 Task: Find connections with filter location St. John's with filter topic #careeradvice with filter profile language Spanish with filter current company Euromonitor International with filter school Mar Athanasius College of Engineering with filter industry Bars, Taverns, and Nightclubs with filter service category Homeowners Insurance with filter keywords title Telemarketer
Action: Mouse moved to (627, 122)
Screenshot: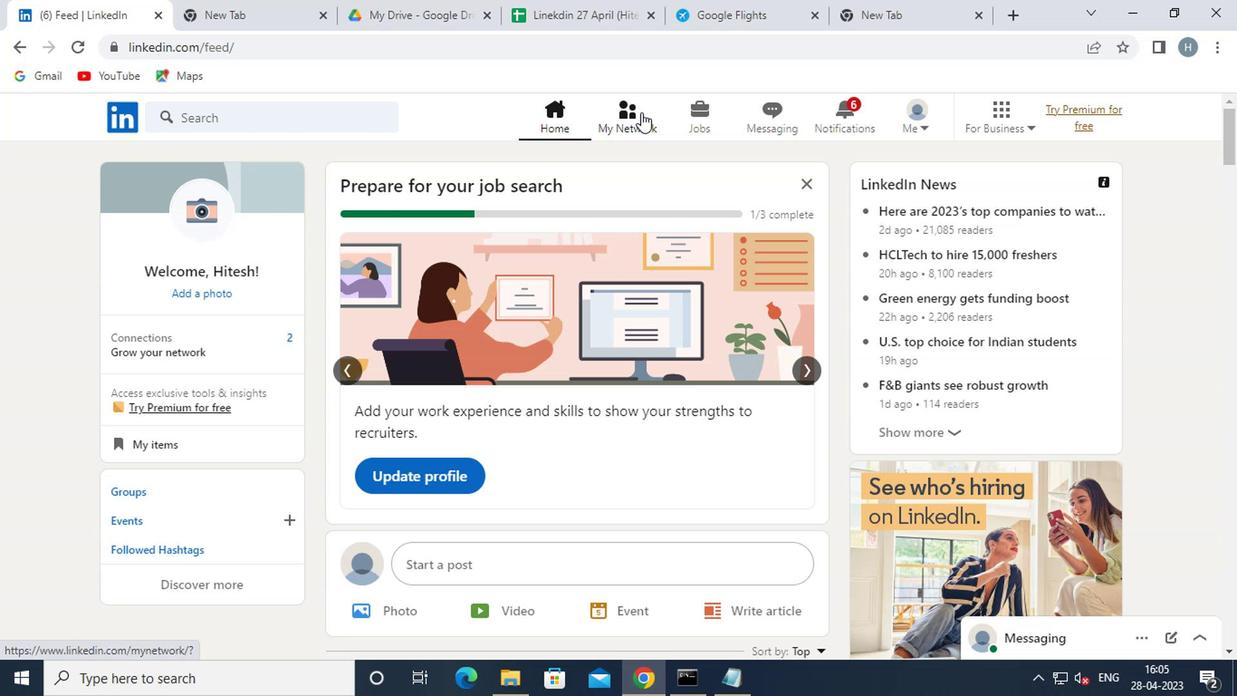 
Action: Mouse pressed left at (627, 122)
Screenshot: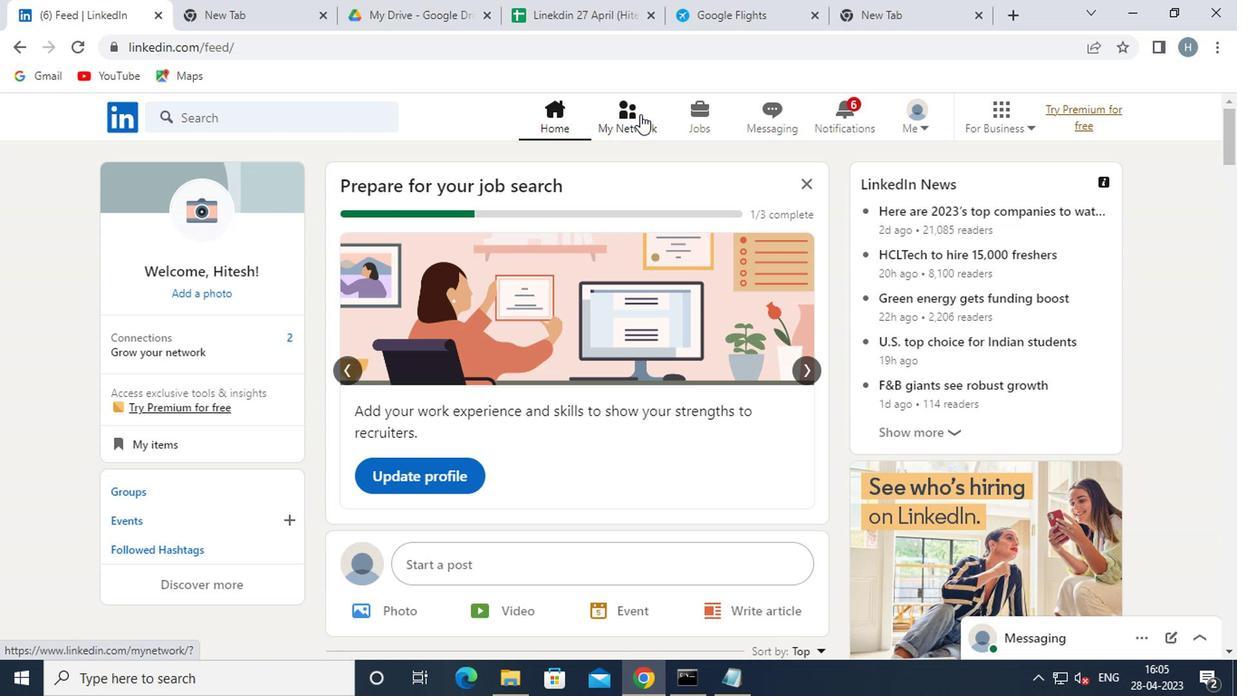 
Action: Mouse moved to (253, 221)
Screenshot: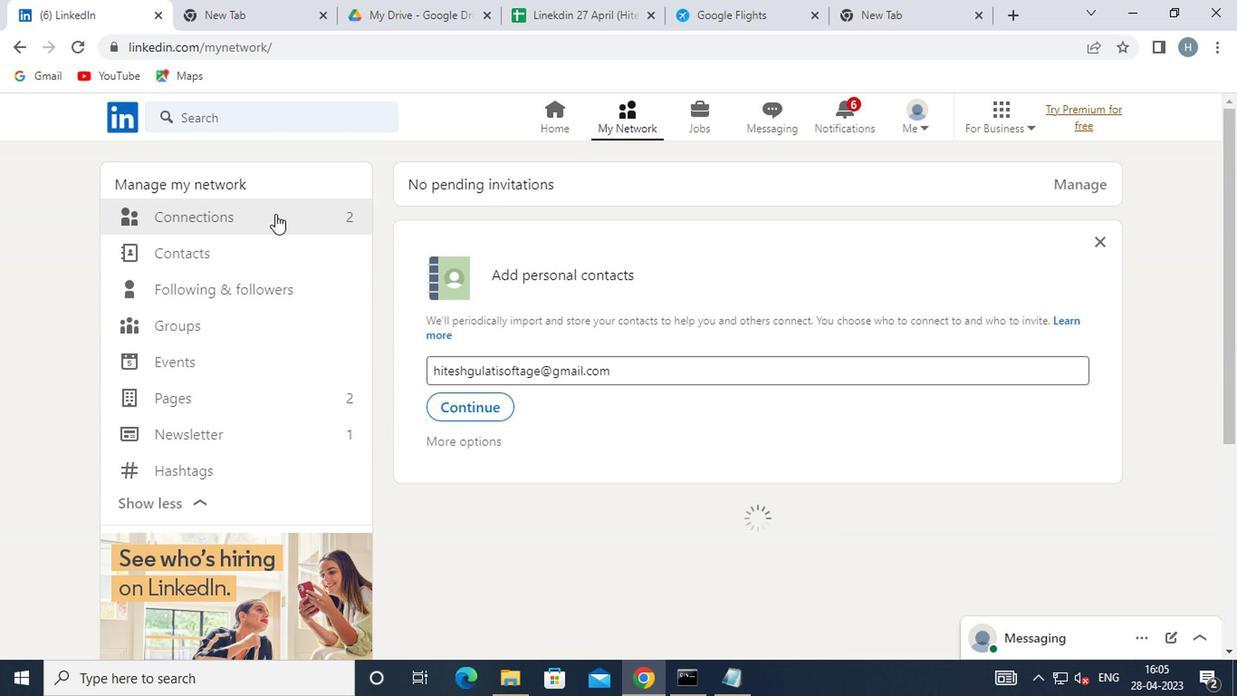 
Action: Mouse pressed left at (253, 221)
Screenshot: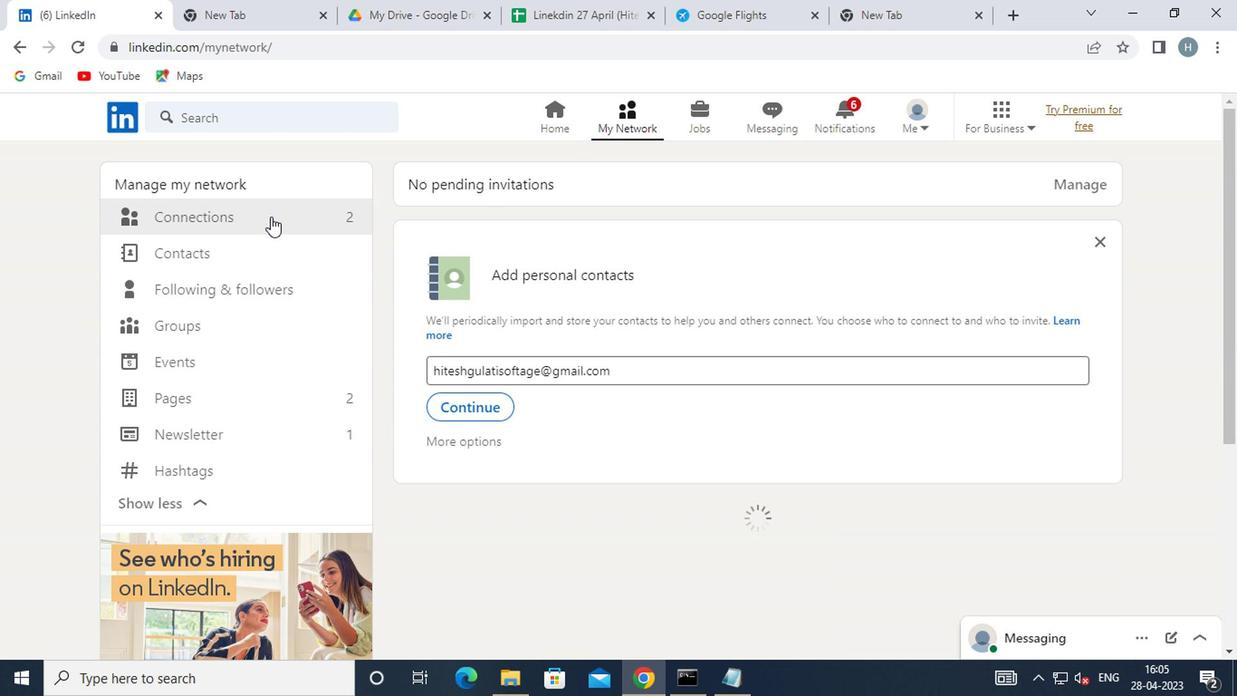 
Action: Mouse moved to (718, 213)
Screenshot: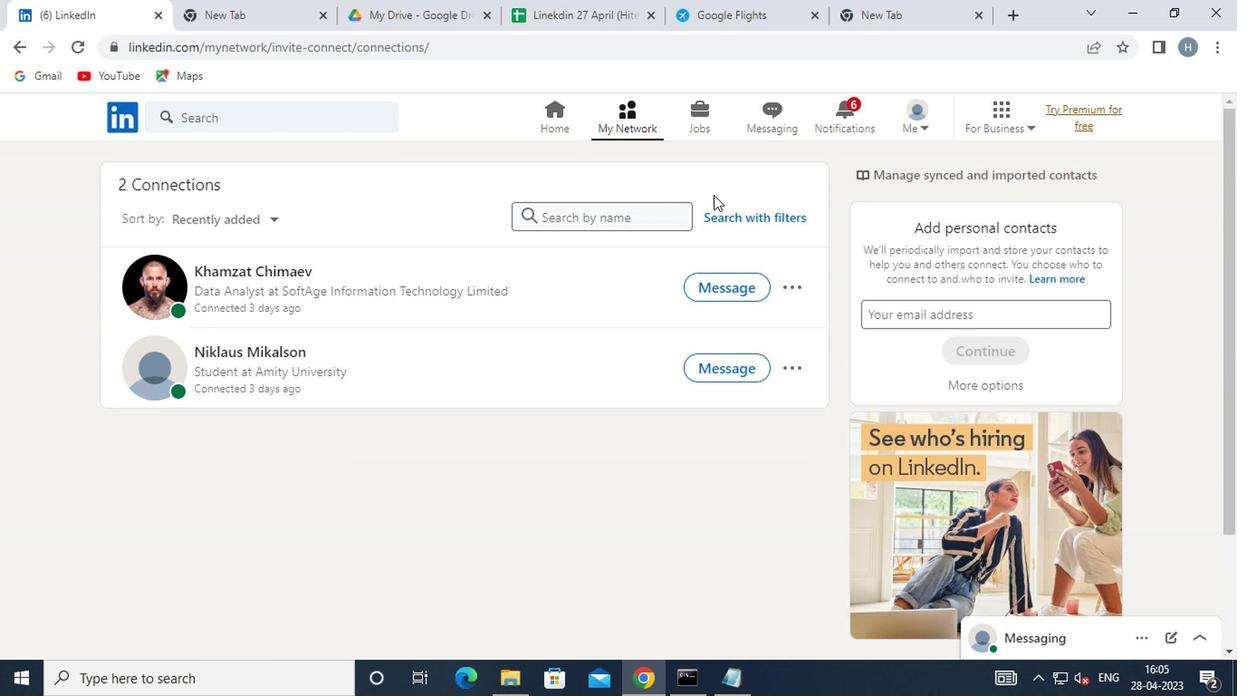 
Action: Mouse pressed left at (718, 213)
Screenshot: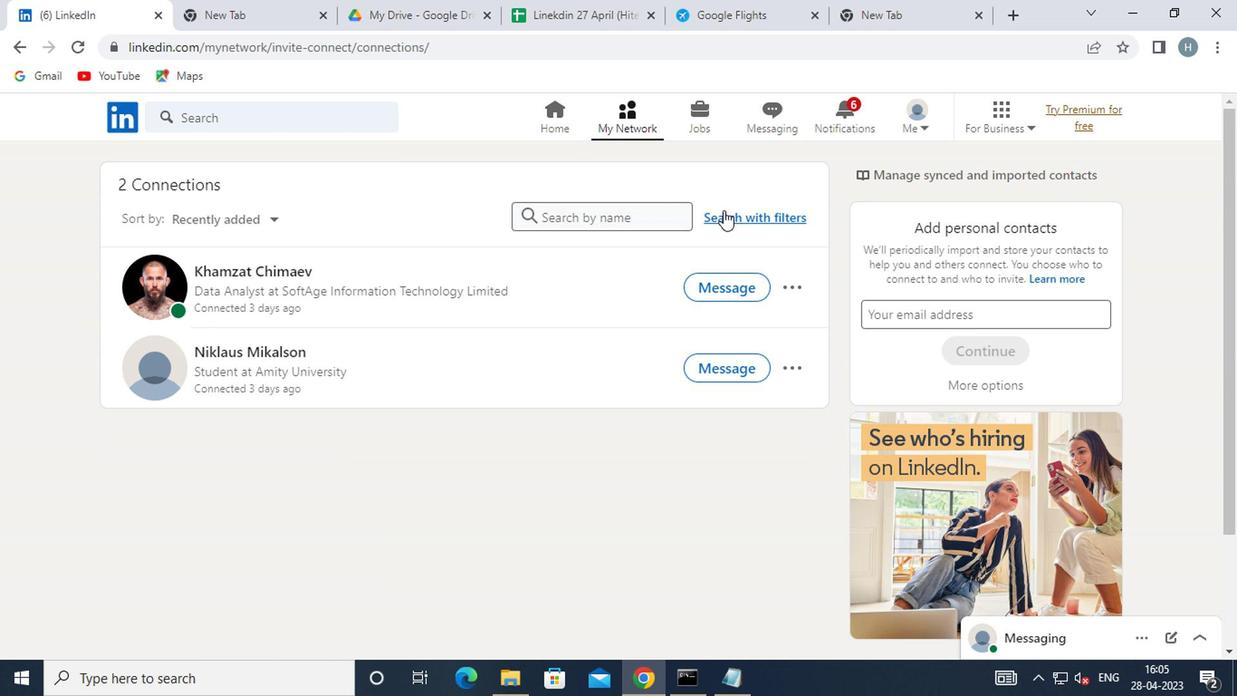 
Action: Mouse moved to (669, 174)
Screenshot: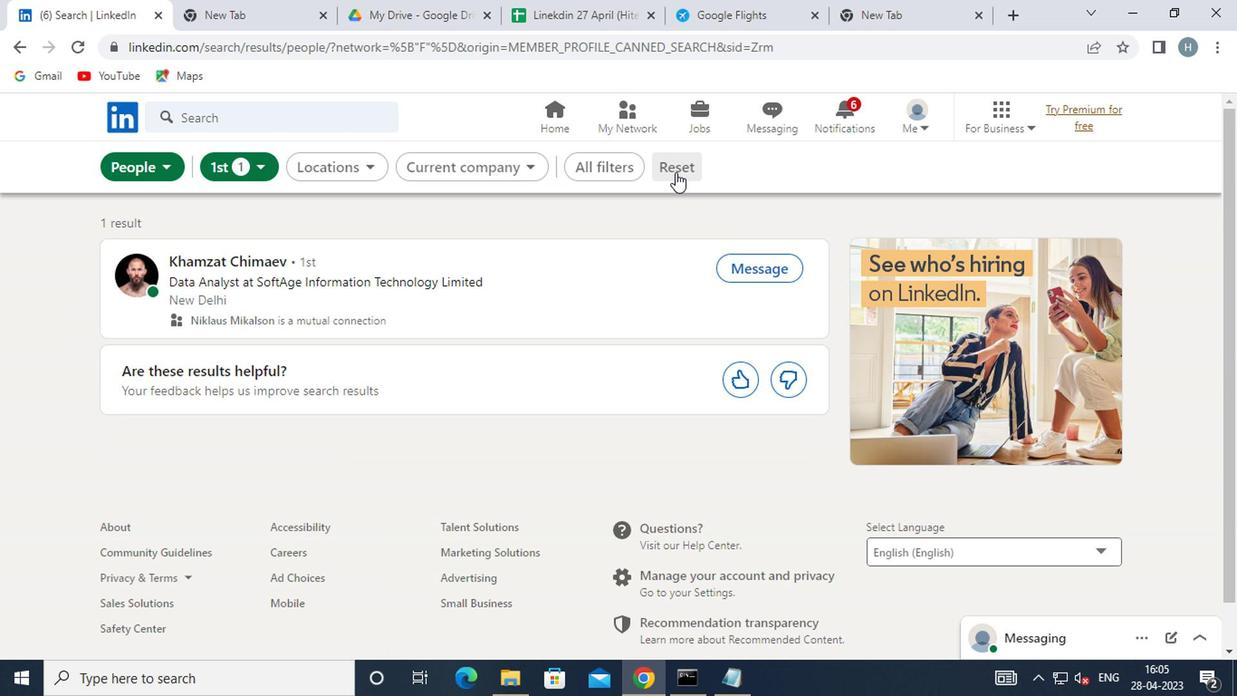 
Action: Mouse pressed left at (669, 174)
Screenshot: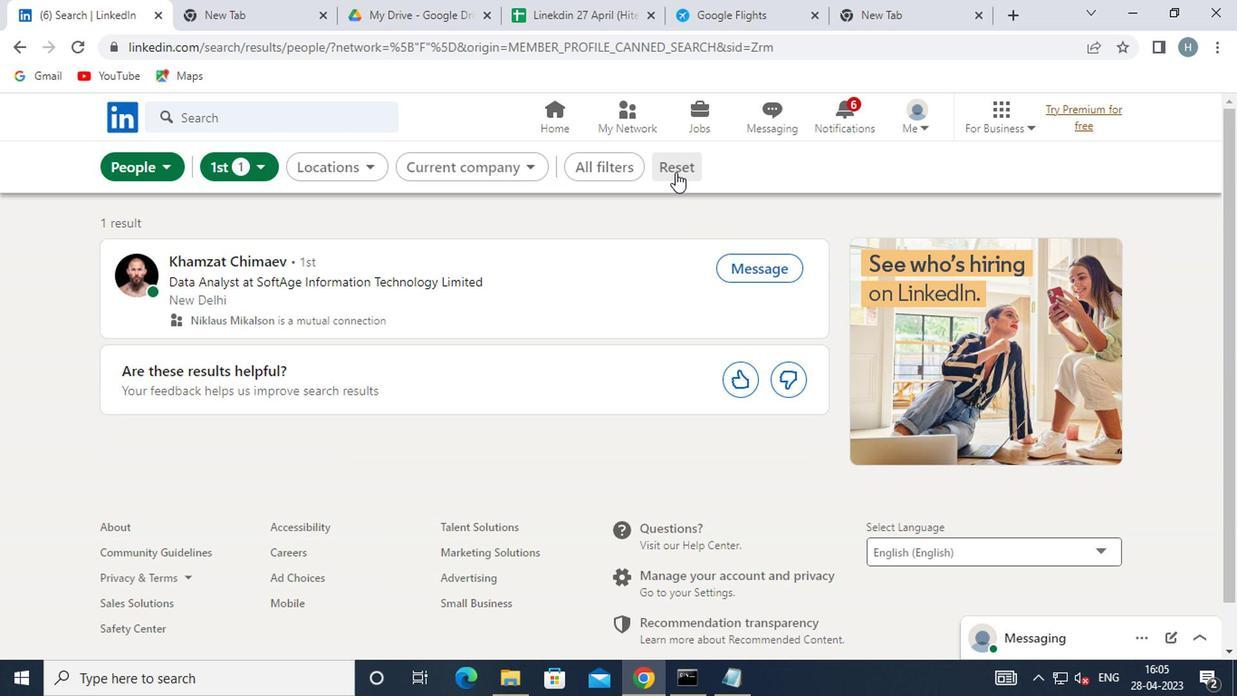 
Action: Mouse moved to (667, 172)
Screenshot: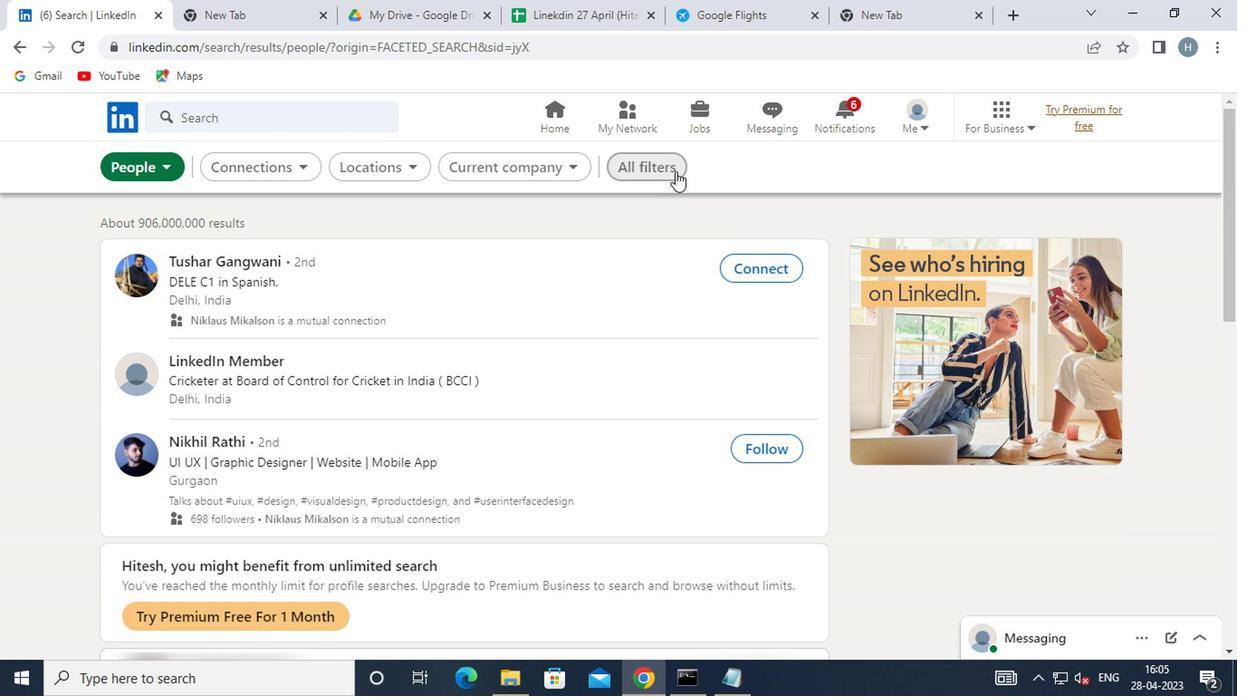 
Action: Mouse pressed left at (667, 172)
Screenshot: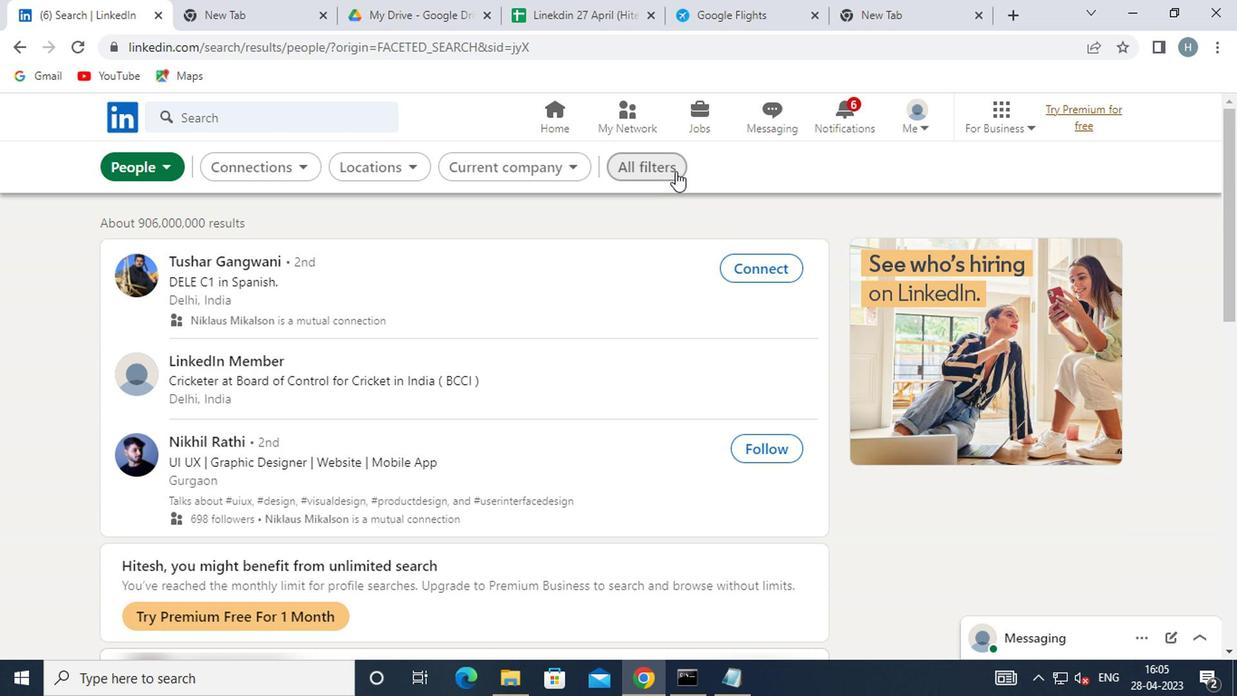 
Action: Mouse moved to (816, 370)
Screenshot: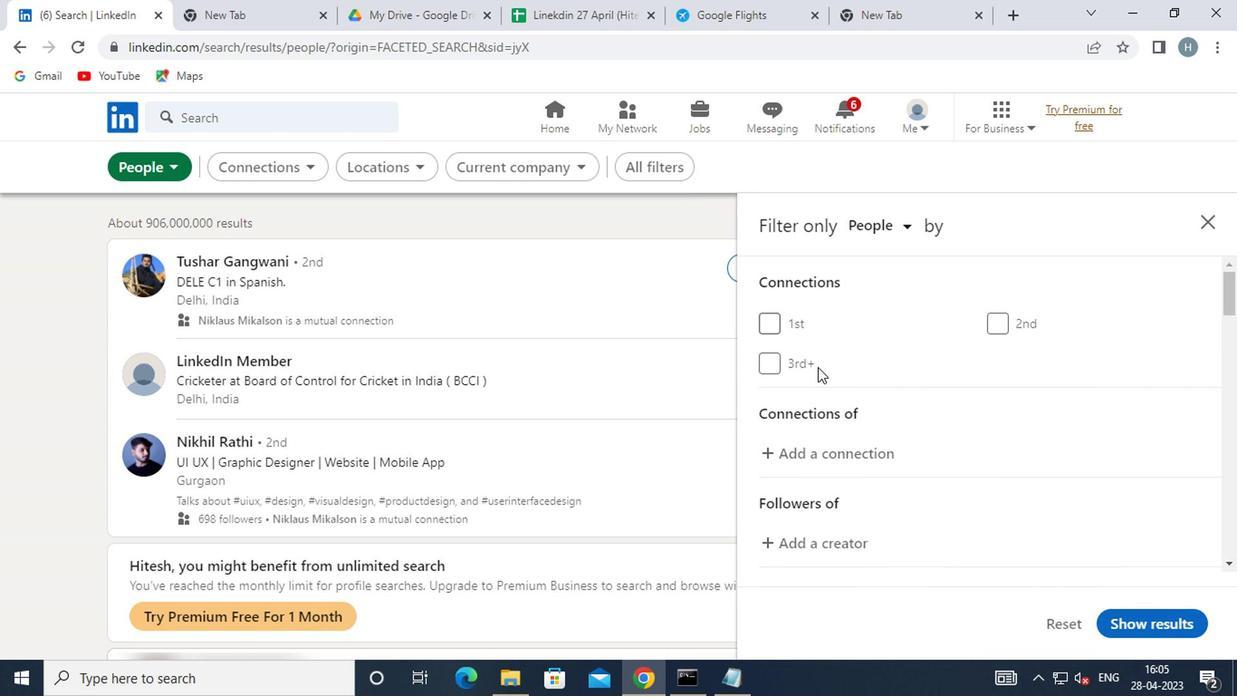 
Action: Mouse scrolled (816, 369) with delta (0, -1)
Screenshot: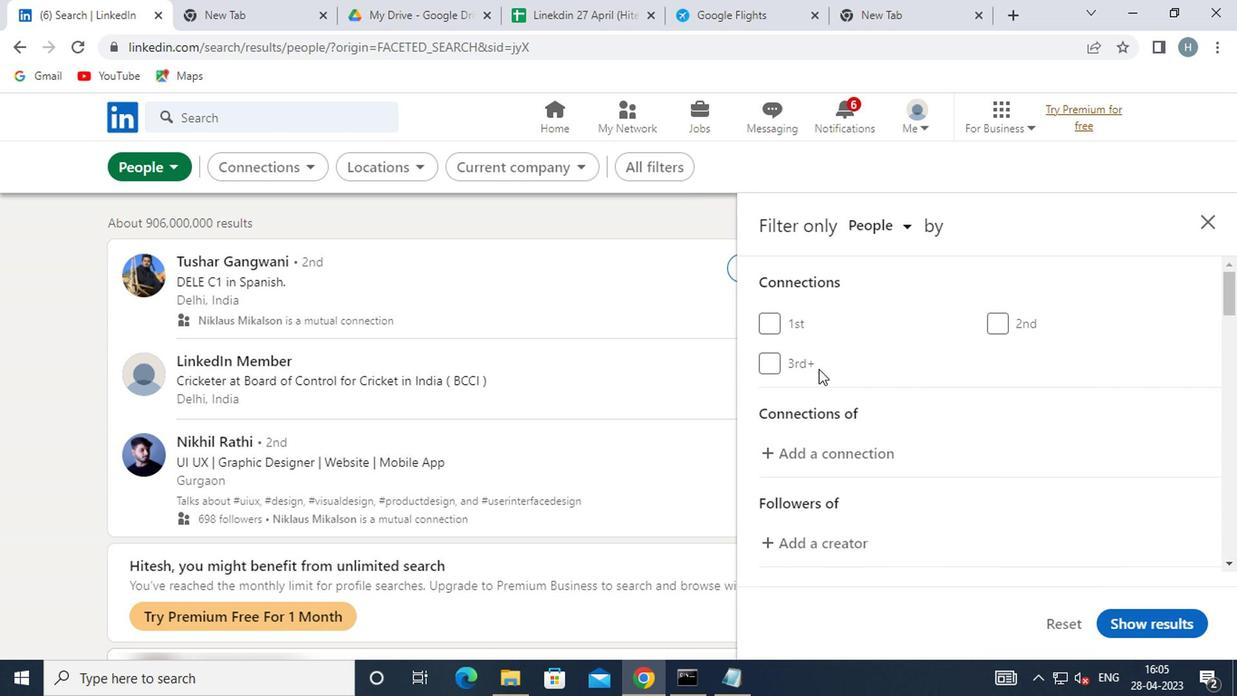 
Action: Mouse scrolled (816, 369) with delta (0, -1)
Screenshot: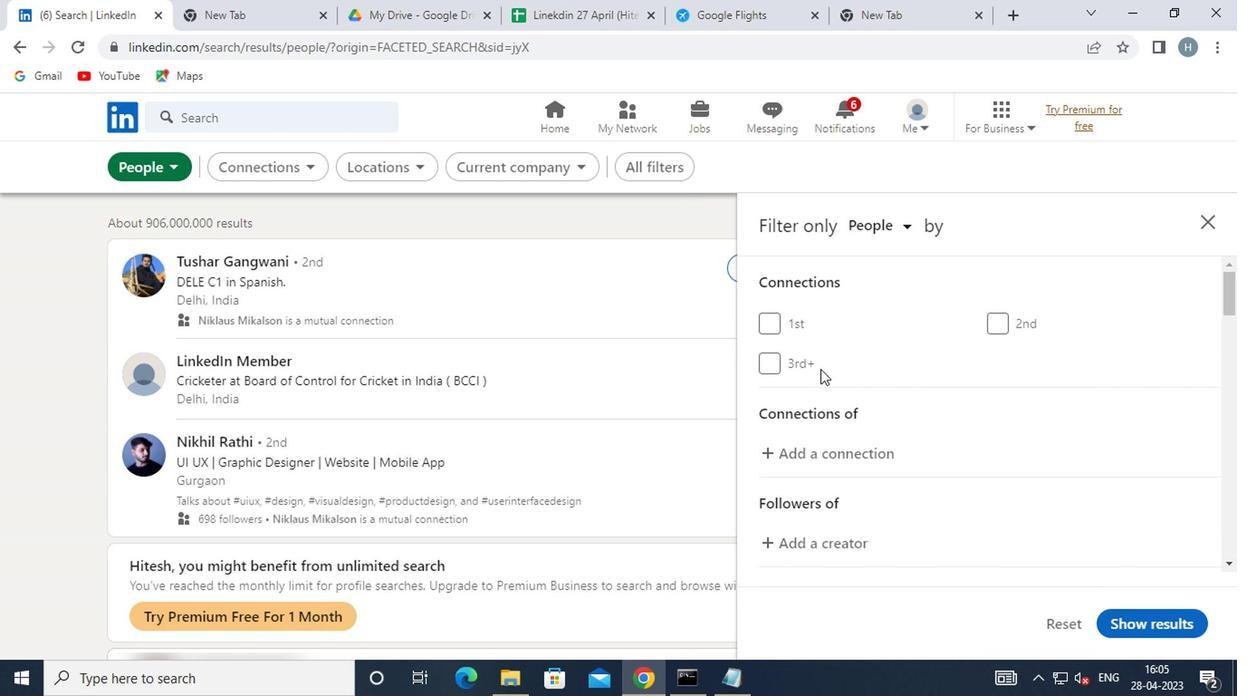 
Action: Mouse scrolled (816, 369) with delta (0, -1)
Screenshot: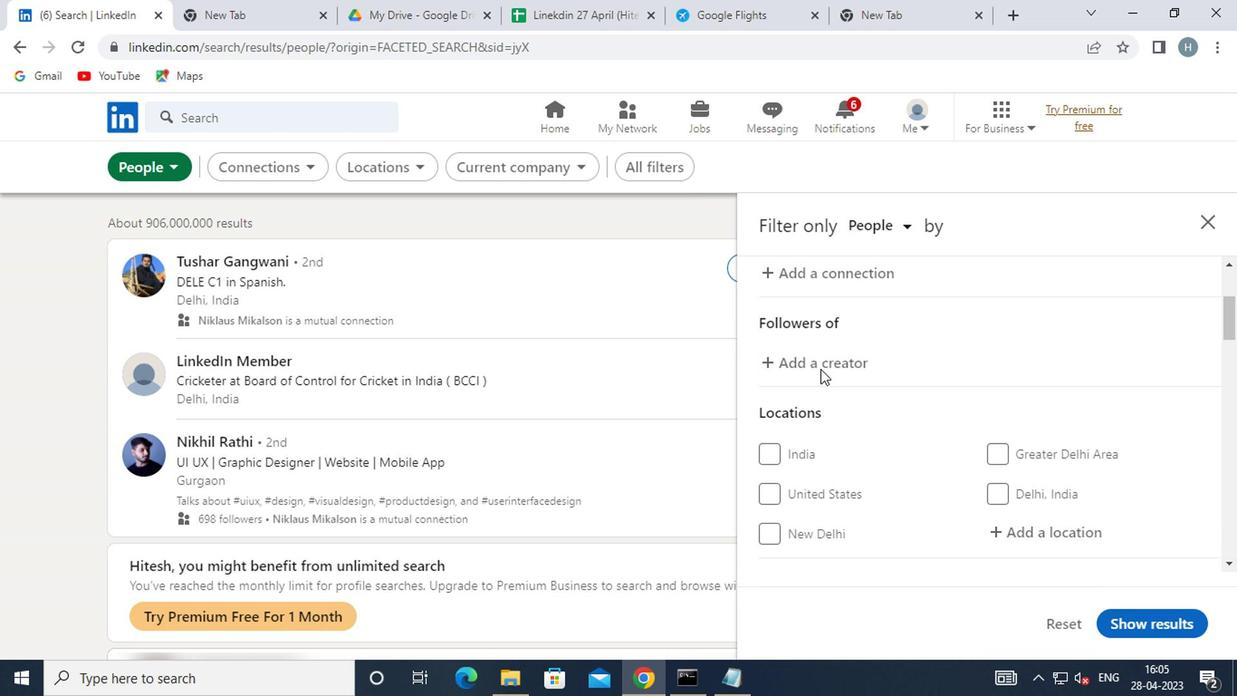 
Action: Mouse moved to (1007, 435)
Screenshot: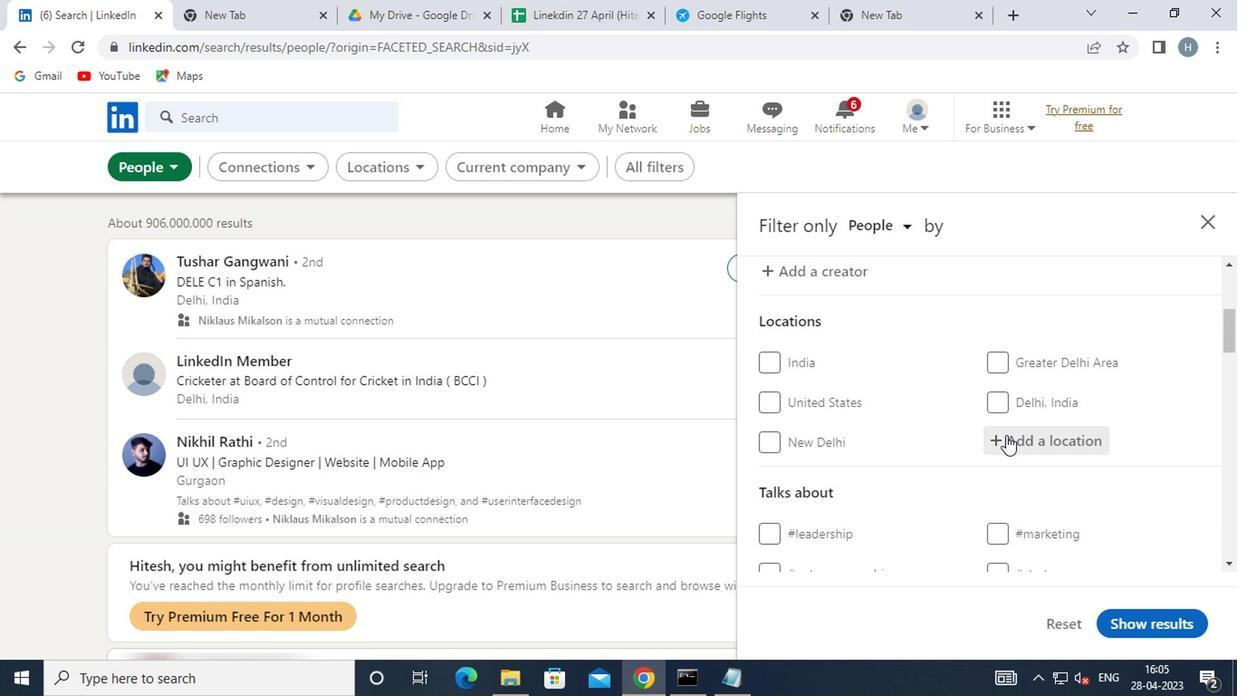 
Action: Mouse pressed left at (1007, 435)
Screenshot: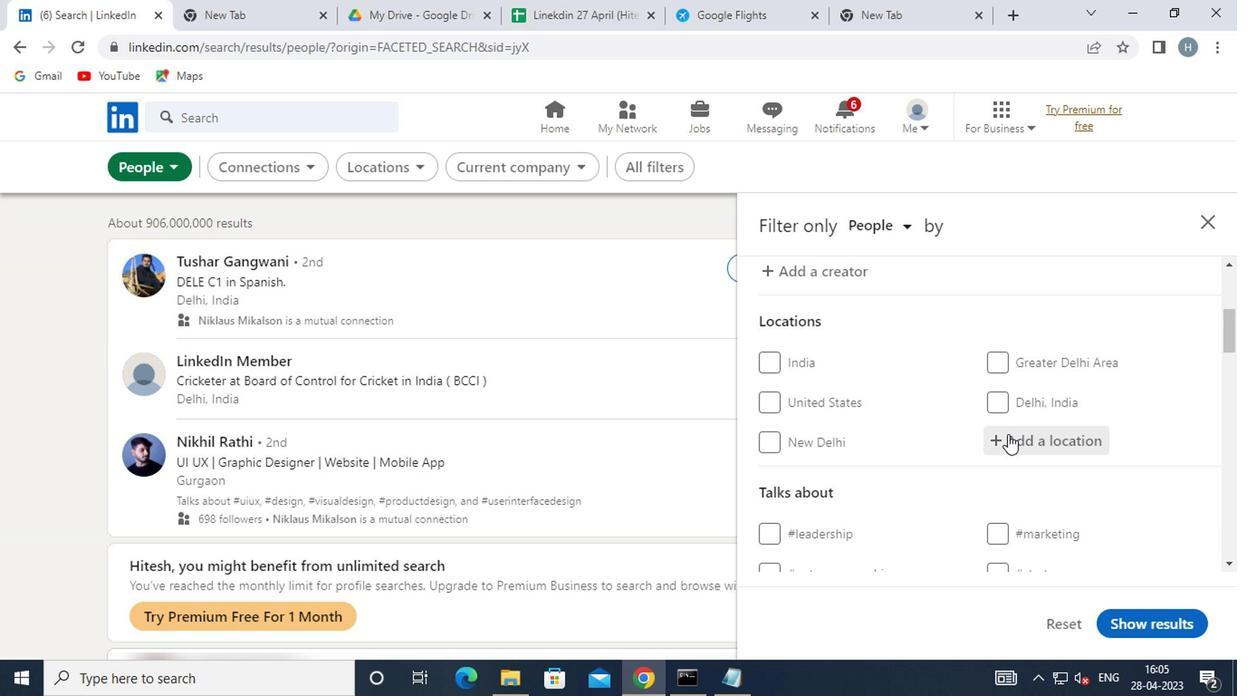 
Action: Mouse moved to (999, 437)
Screenshot: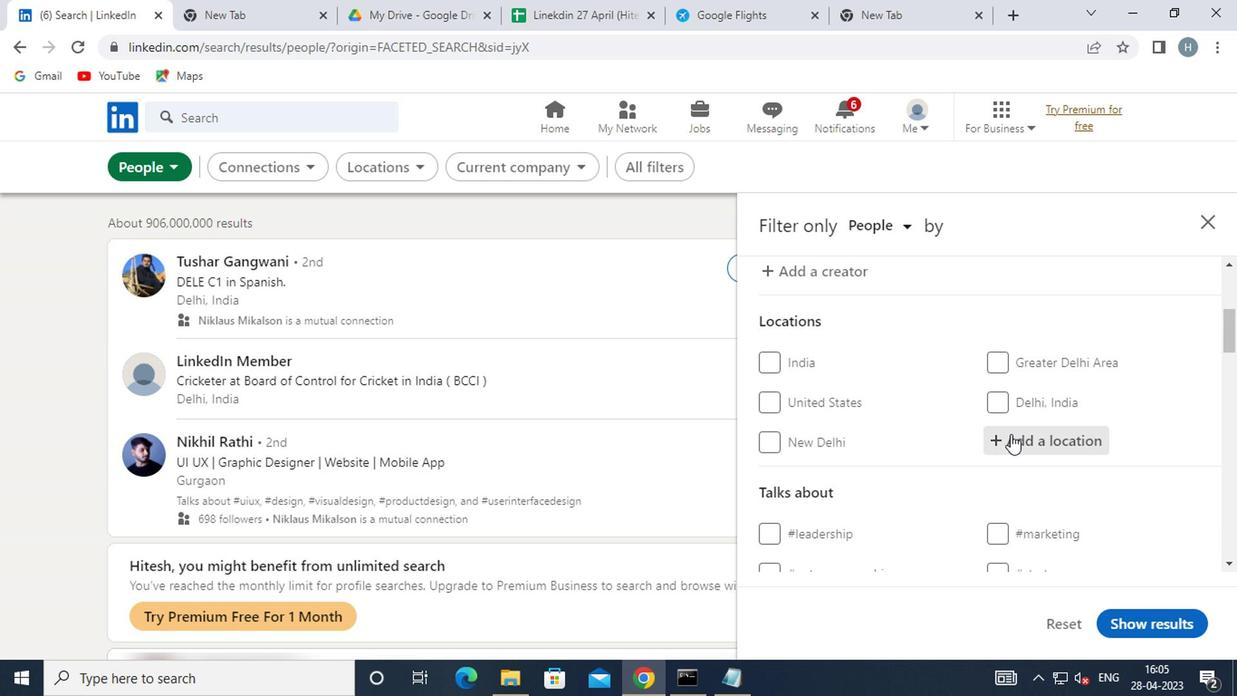 
Action: Key pressed <Key.shift>ST<Key.space><Key.shift>J
Screenshot: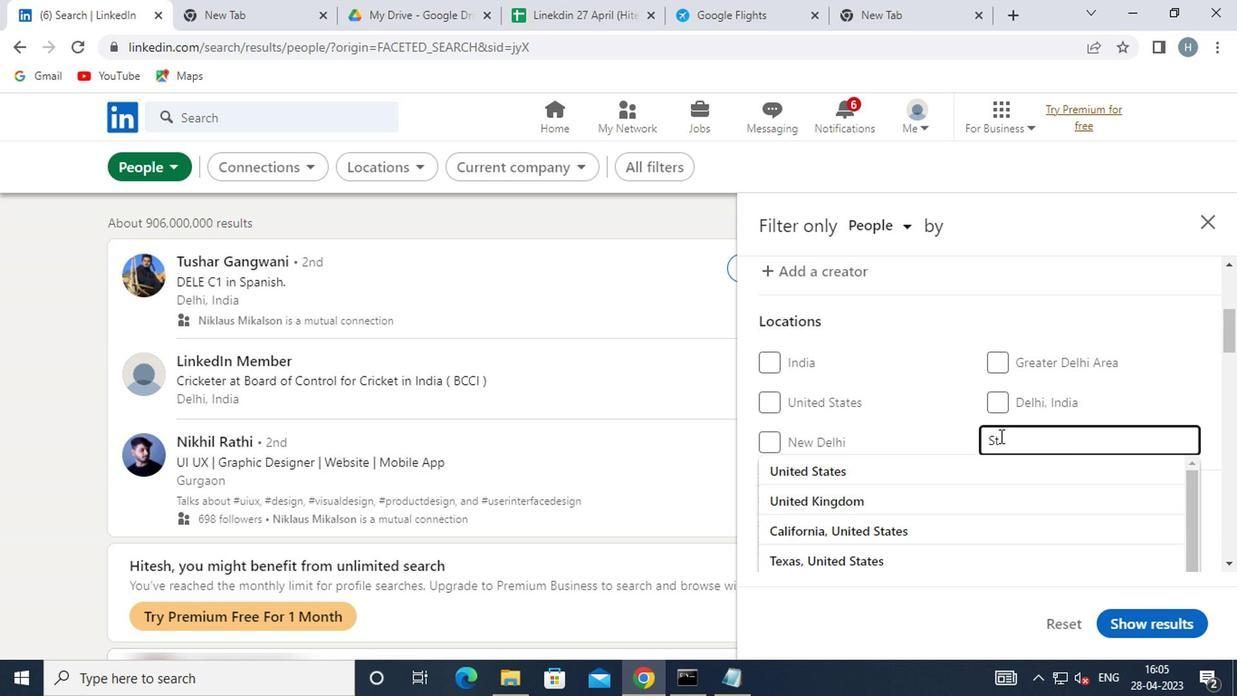 
Action: Mouse moved to (944, 475)
Screenshot: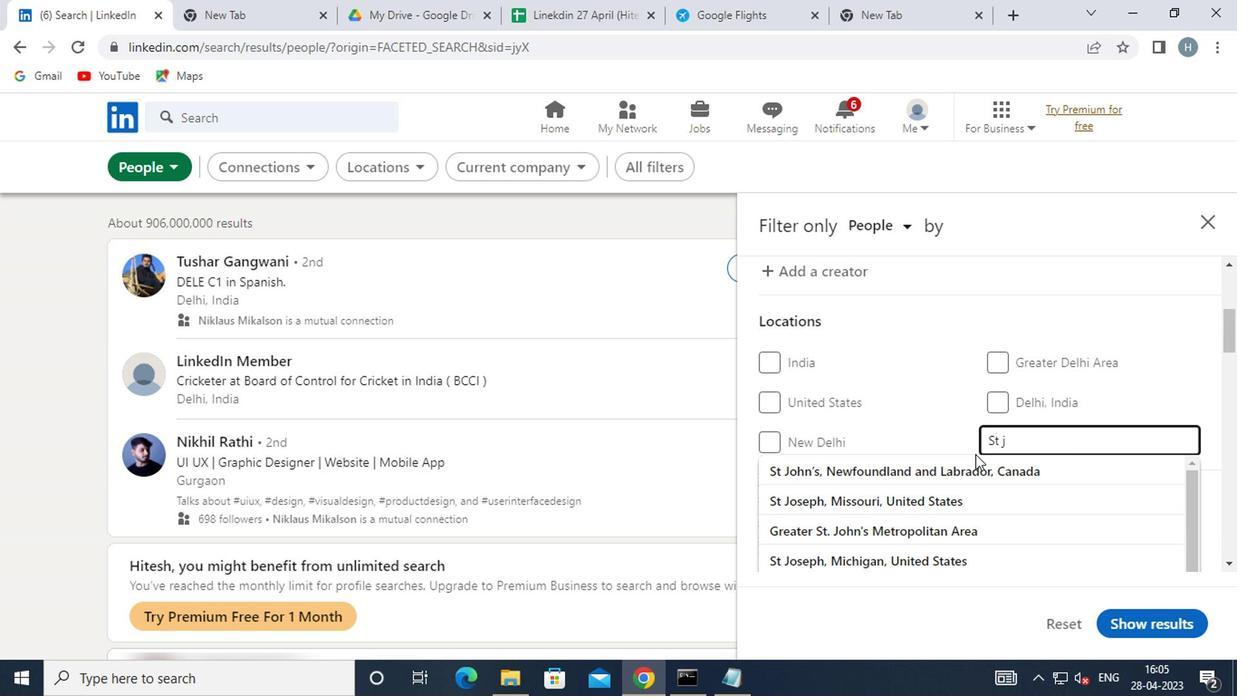 
Action: Mouse pressed left at (944, 475)
Screenshot: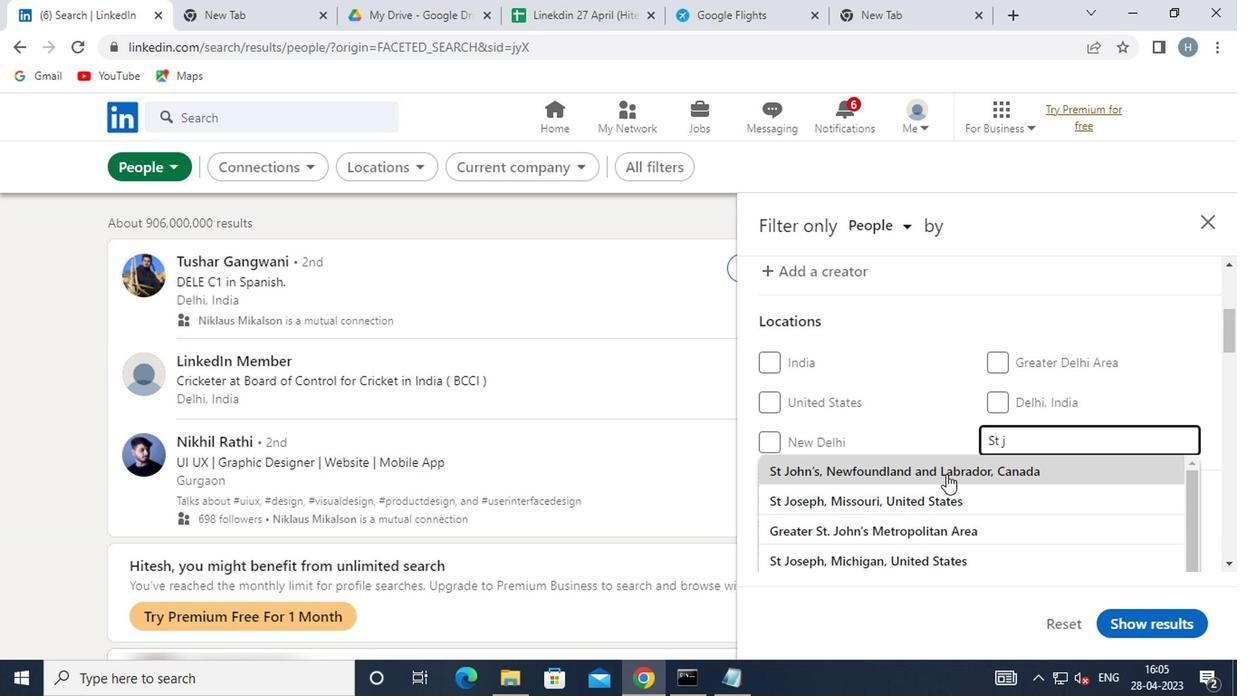 
Action: Mouse moved to (895, 459)
Screenshot: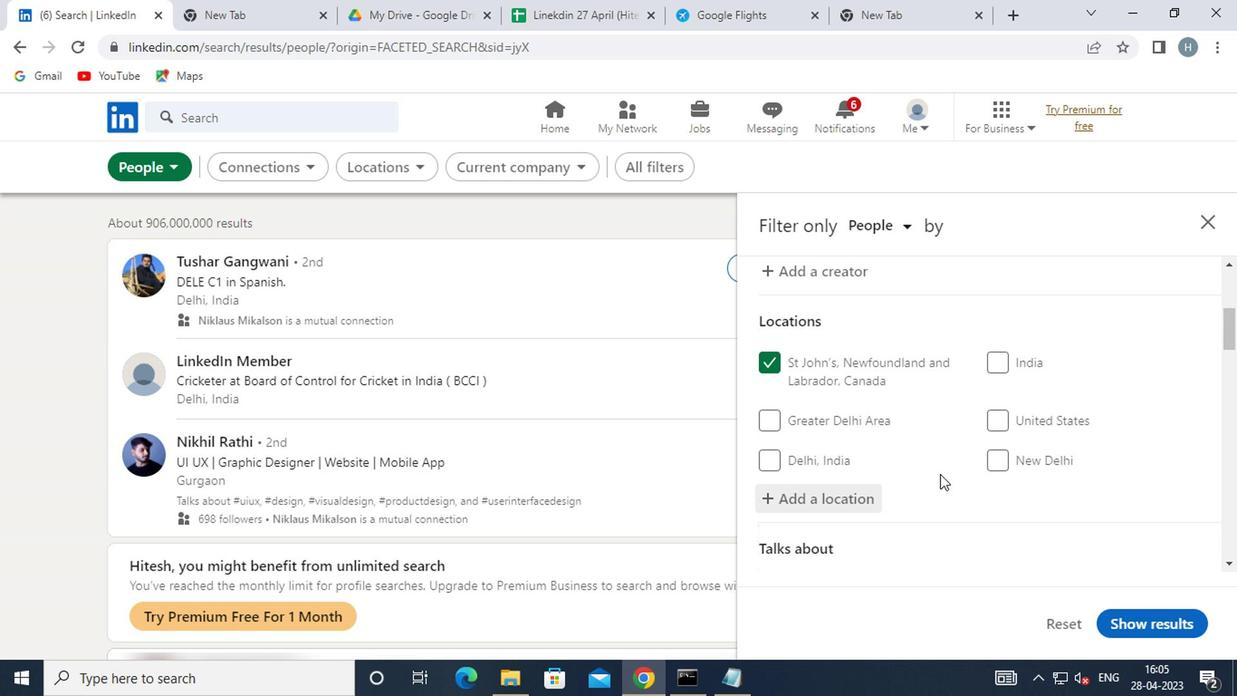 
Action: Mouse scrolled (895, 458) with delta (0, 0)
Screenshot: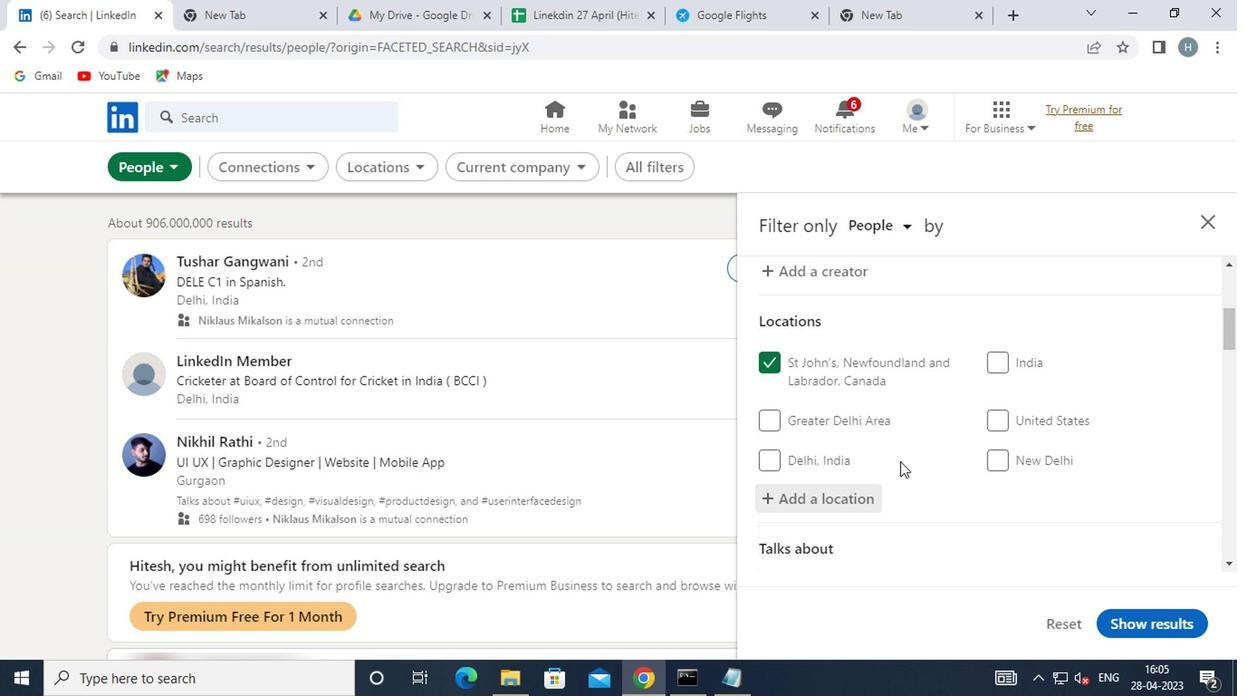 
Action: Mouse scrolled (895, 458) with delta (0, 0)
Screenshot: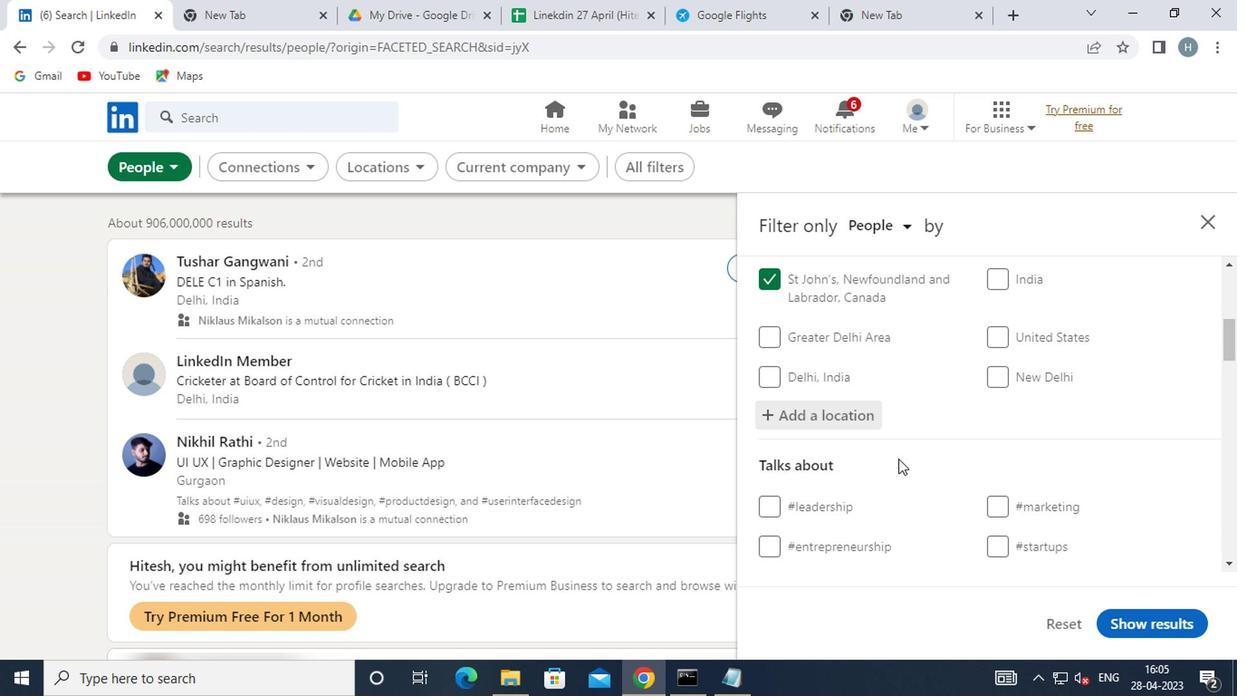
Action: Mouse moved to (1017, 489)
Screenshot: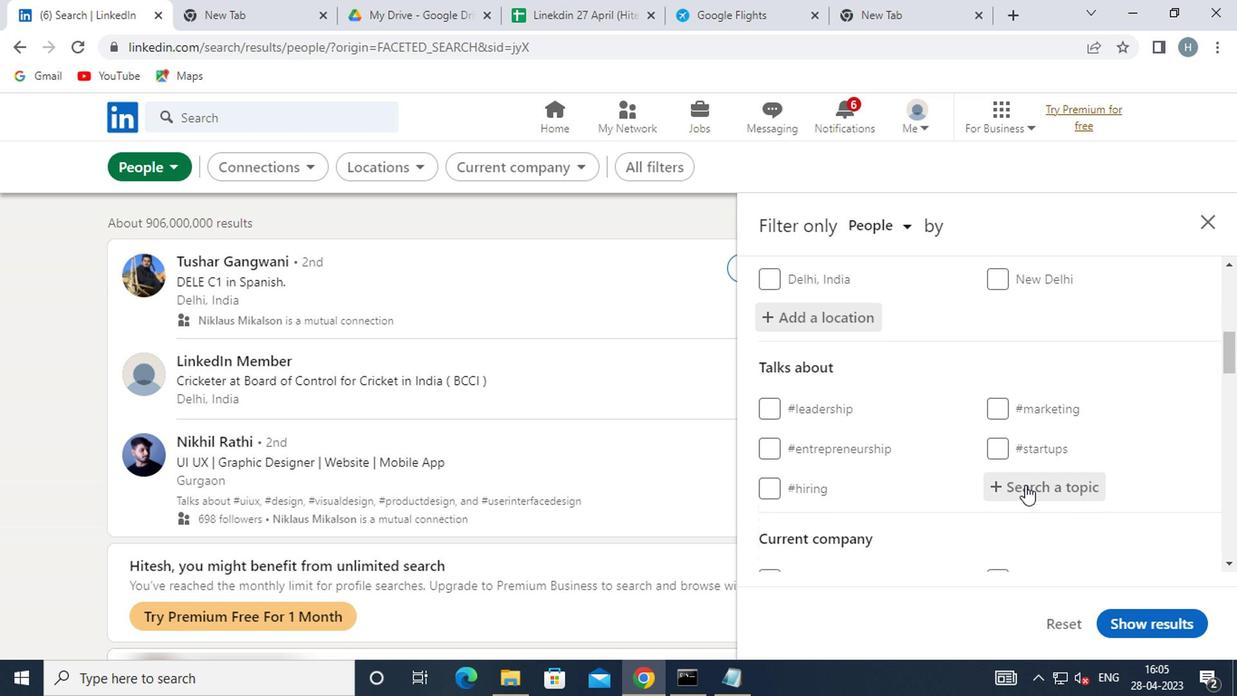 
Action: Mouse pressed left at (1017, 489)
Screenshot: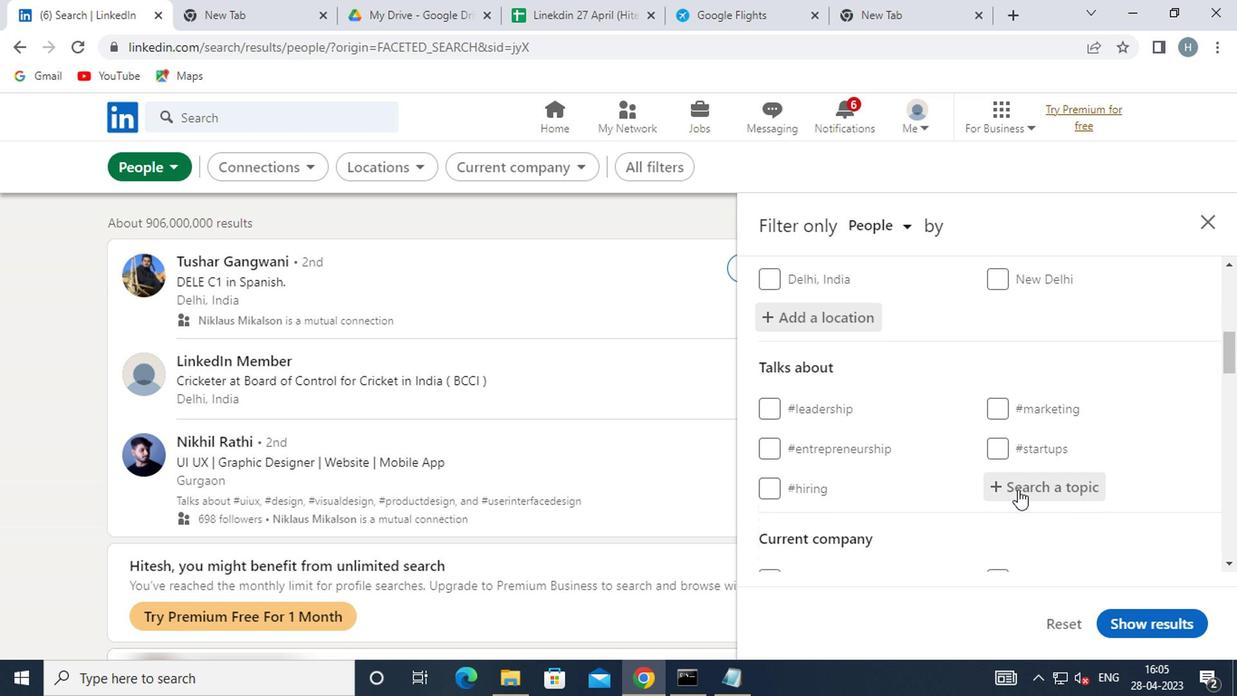 
Action: Mouse moved to (1004, 489)
Screenshot: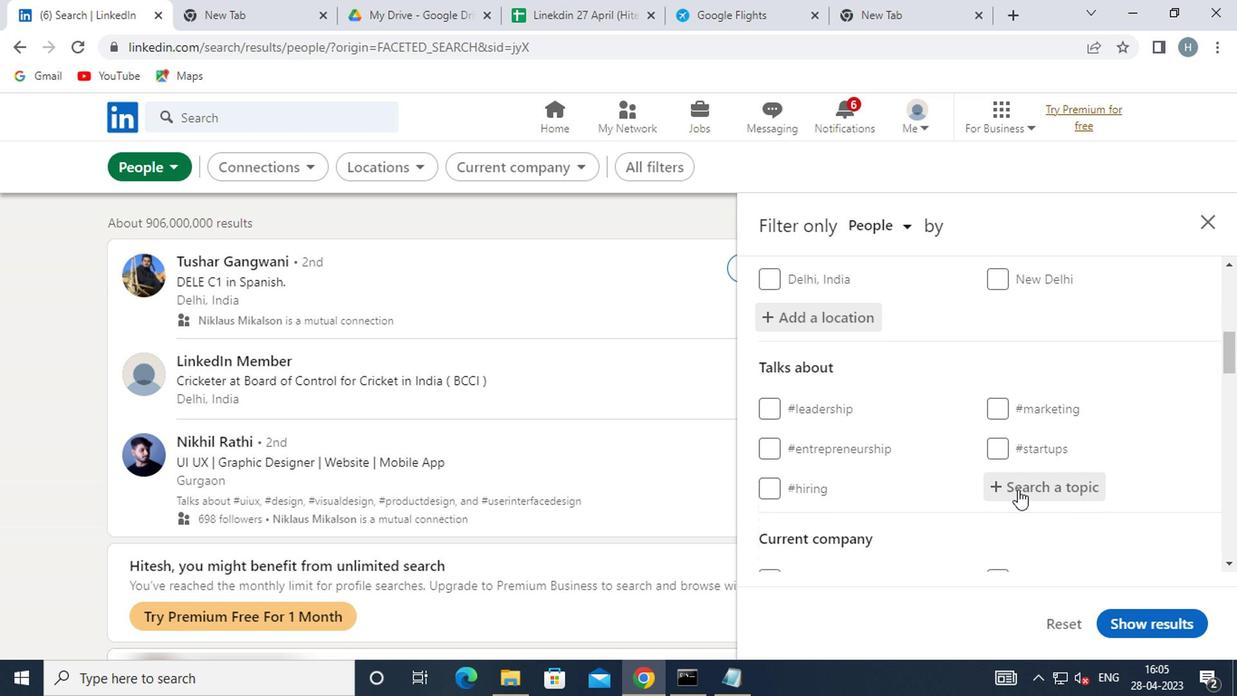 
Action: Key pressed <Key.shift>CARE
Screenshot: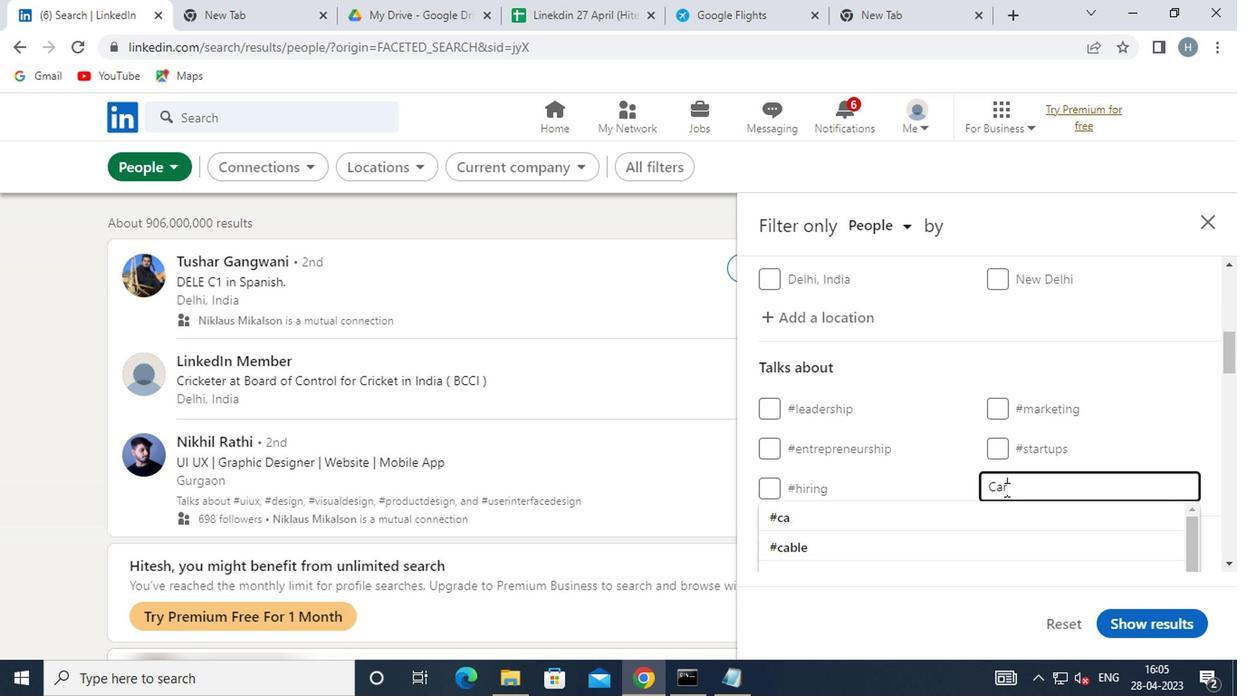 
Action: Mouse moved to (1035, 497)
Screenshot: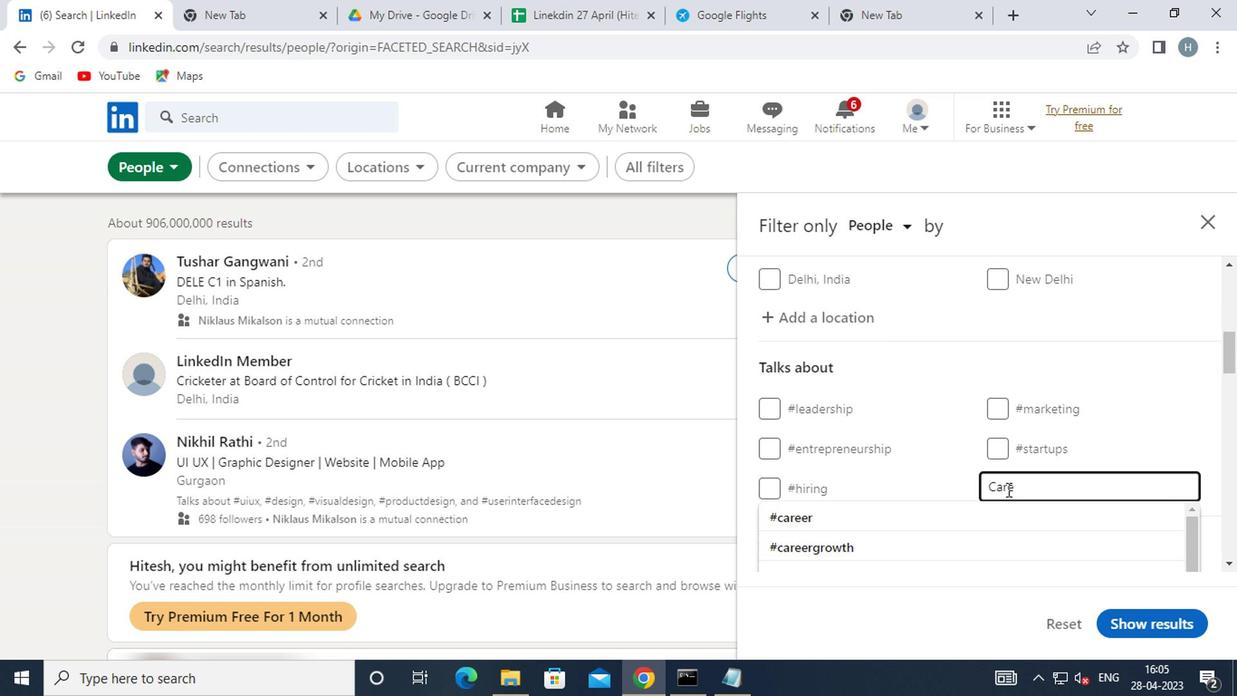 
Action: Key pressed E
Screenshot: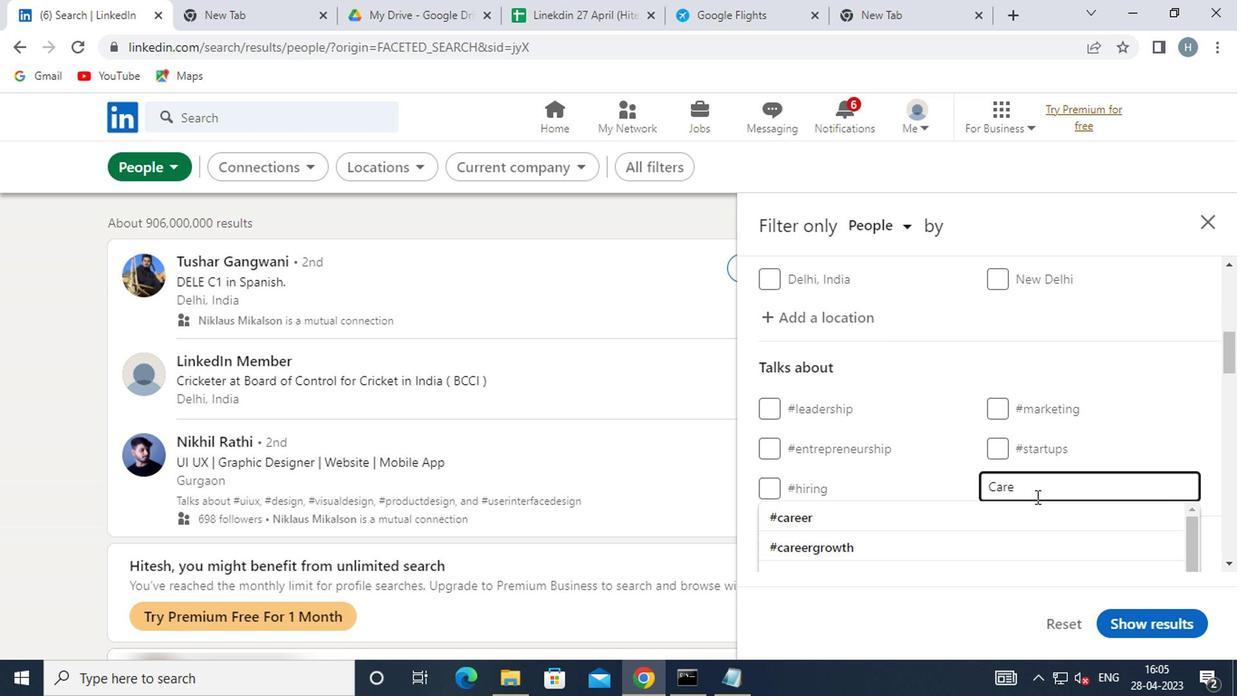 
Action: Mouse moved to (1054, 493)
Screenshot: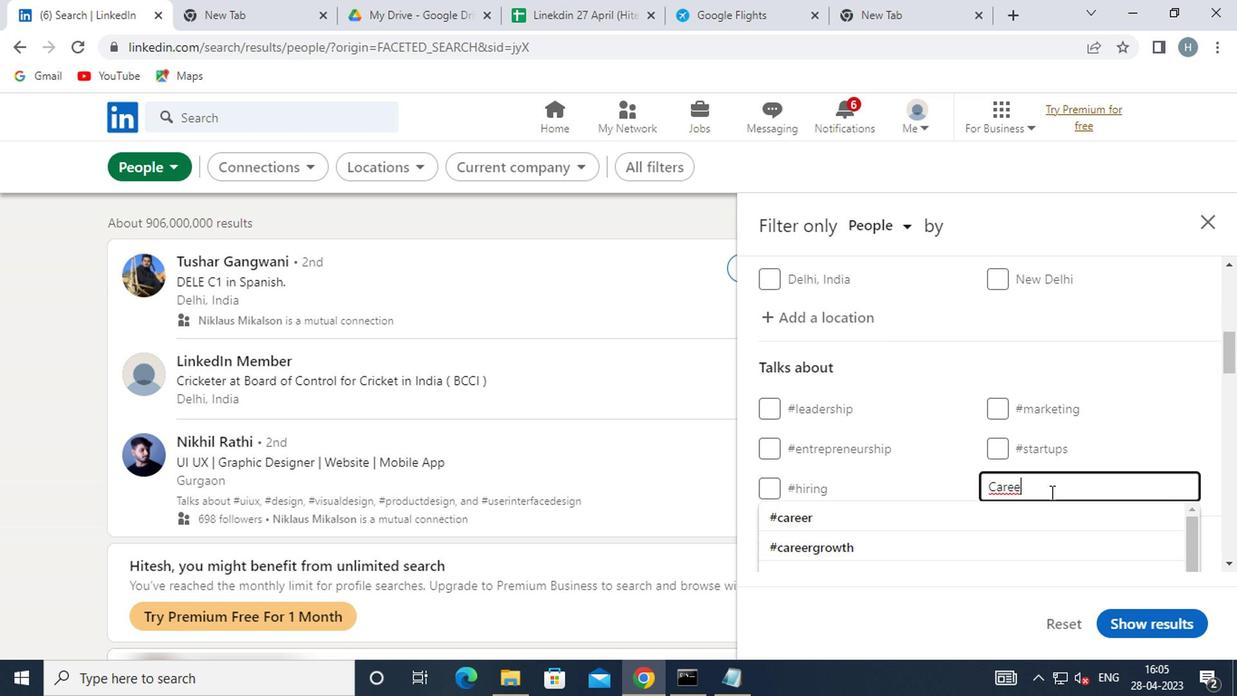
Action: Key pressed R
Screenshot: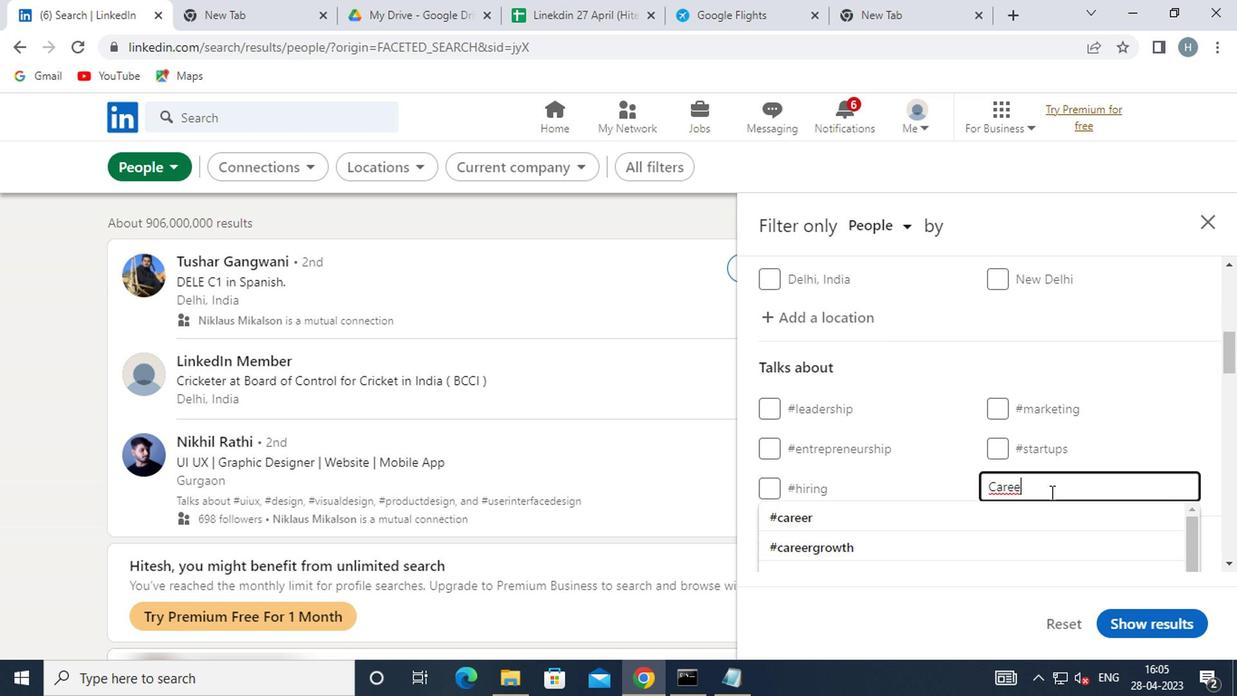 
Action: Mouse moved to (1054, 491)
Screenshot: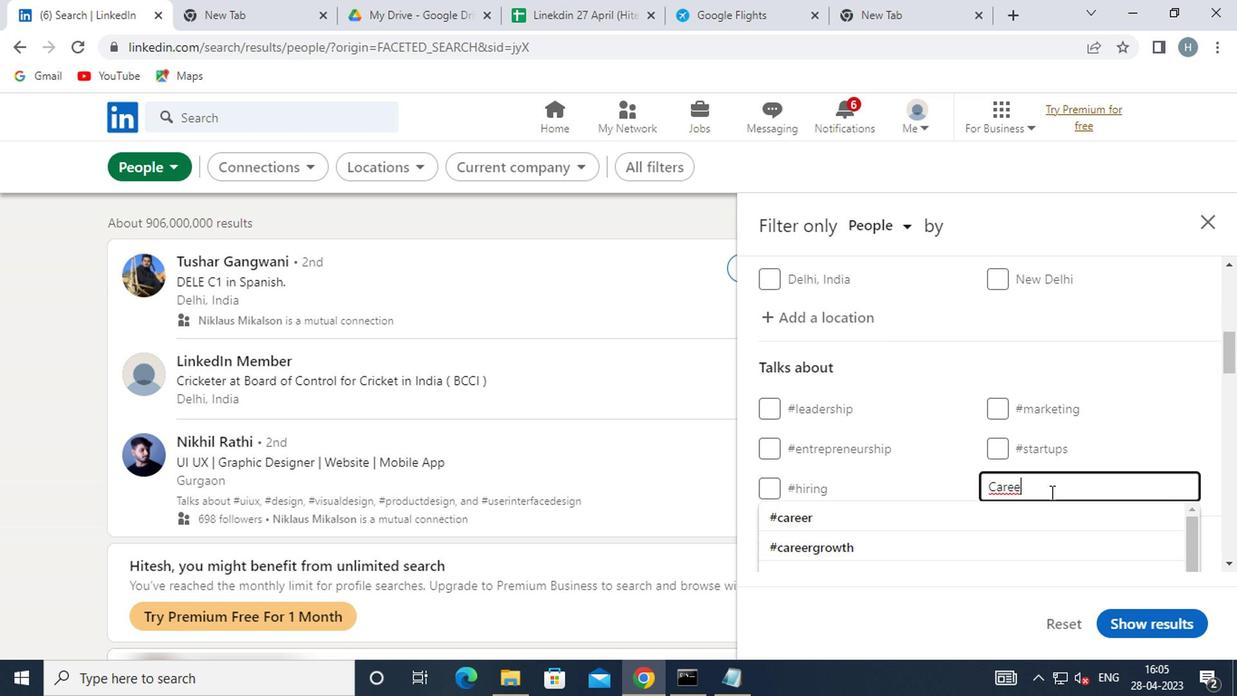 
Action: Key pressed A
Screenshot: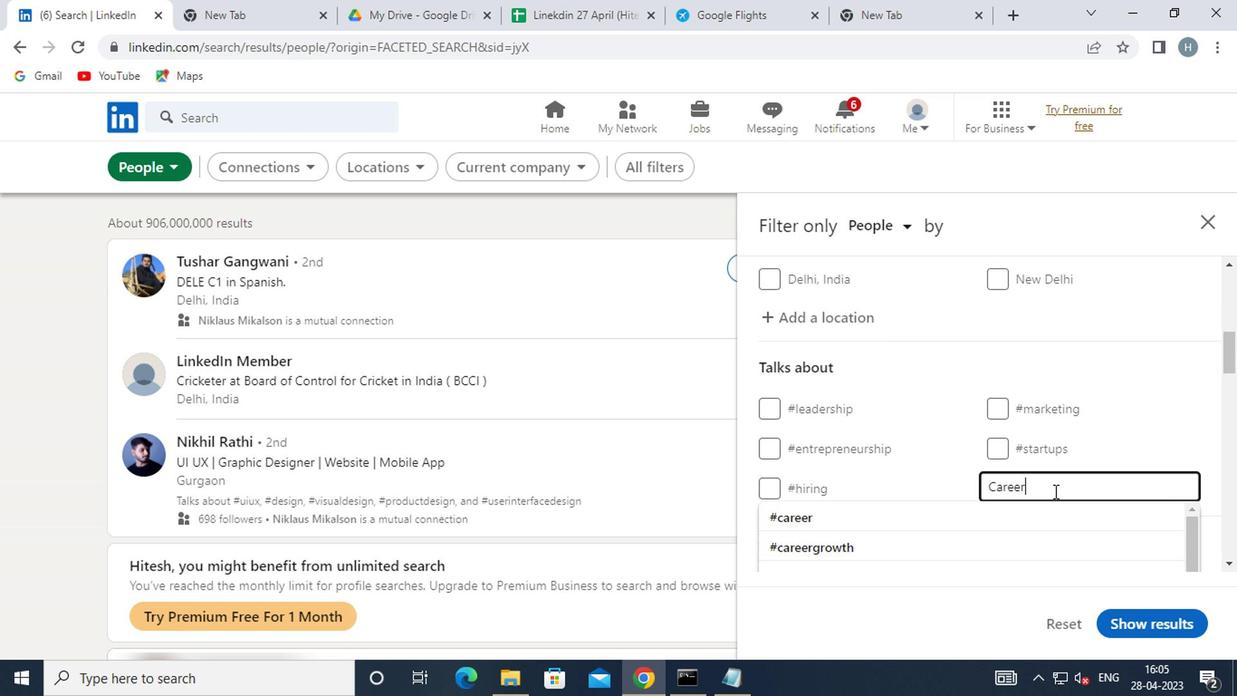 
Action: Mouse moved to (951, 533)
Screenshot: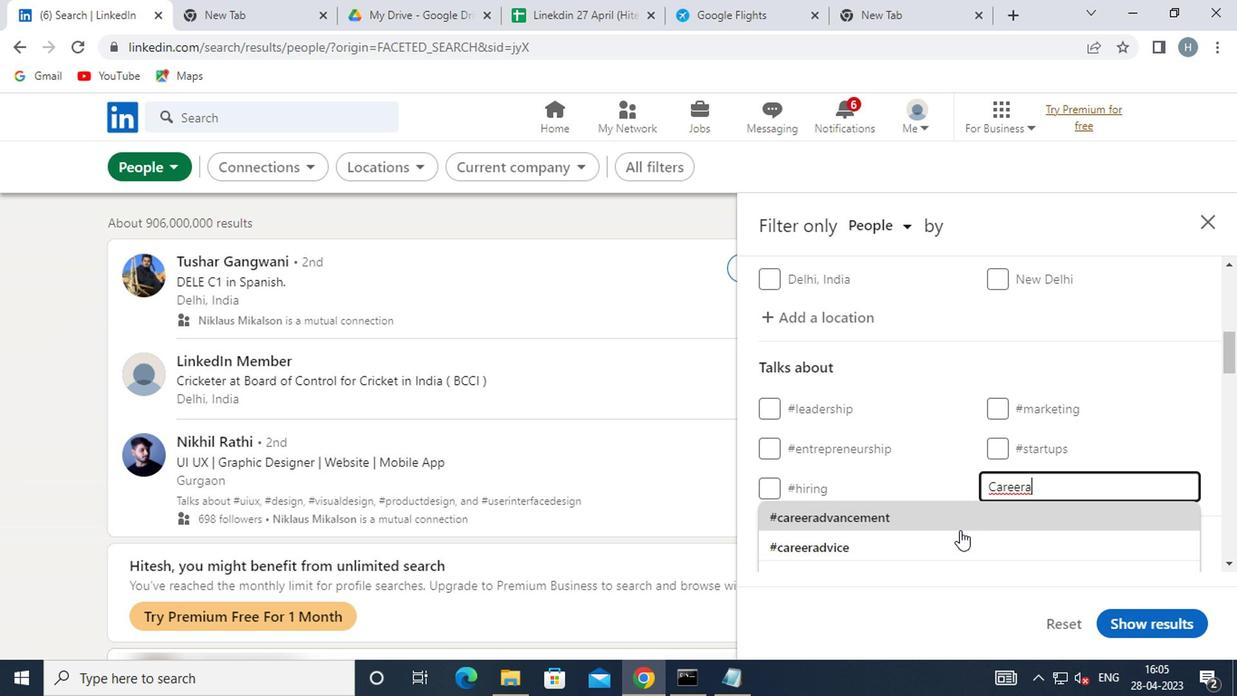 
Action: Mouse pressed left at (951, 533)
Screenshot: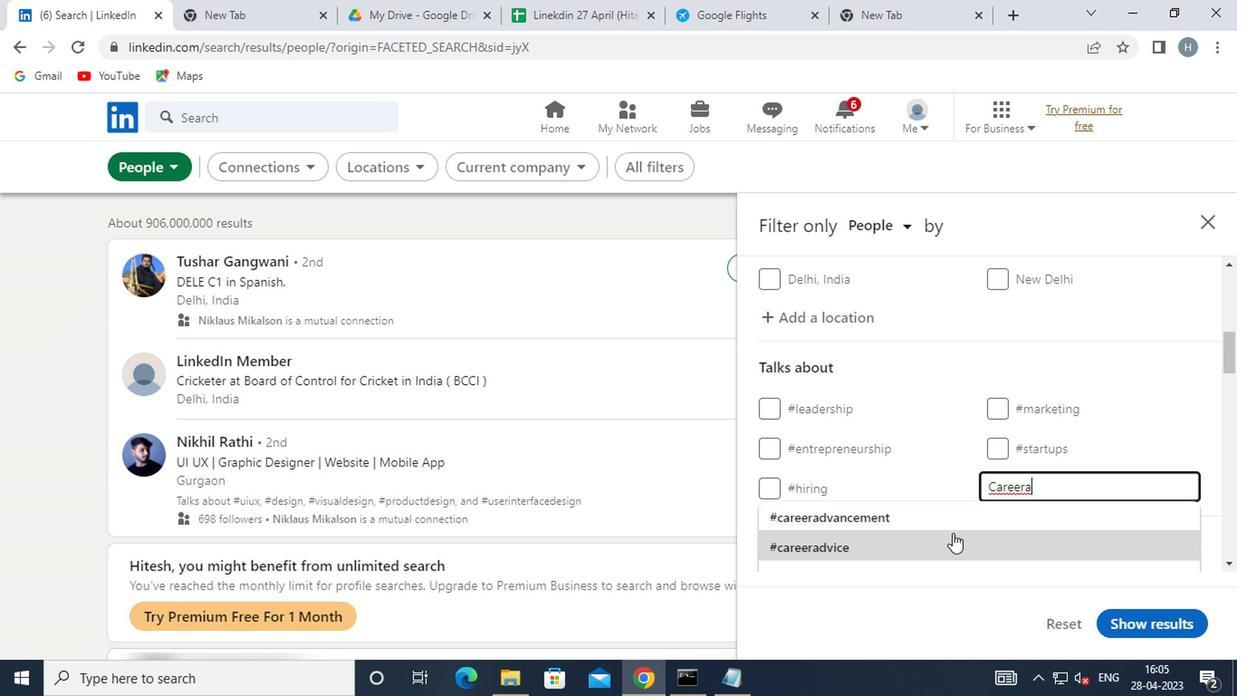 
Action: Mouse moved to (948, 498)
Screenshot: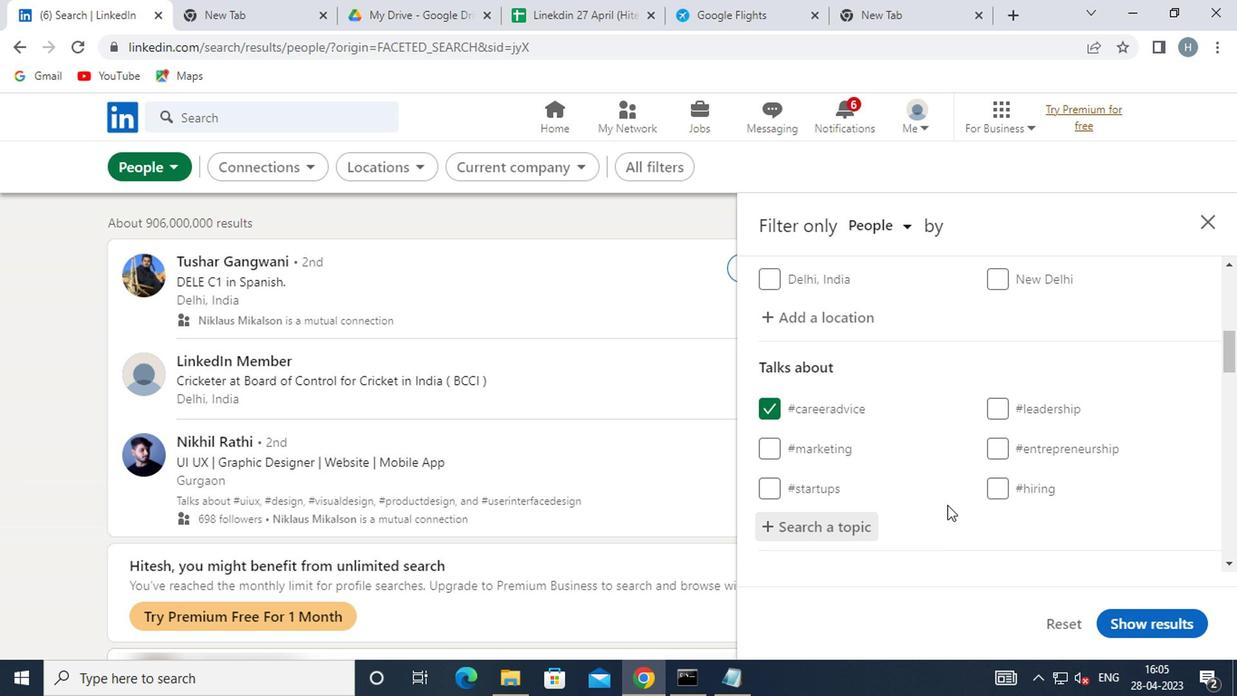 
Action: Mouse scrolled (948, 497) with delta (0, 0)
Screenshot: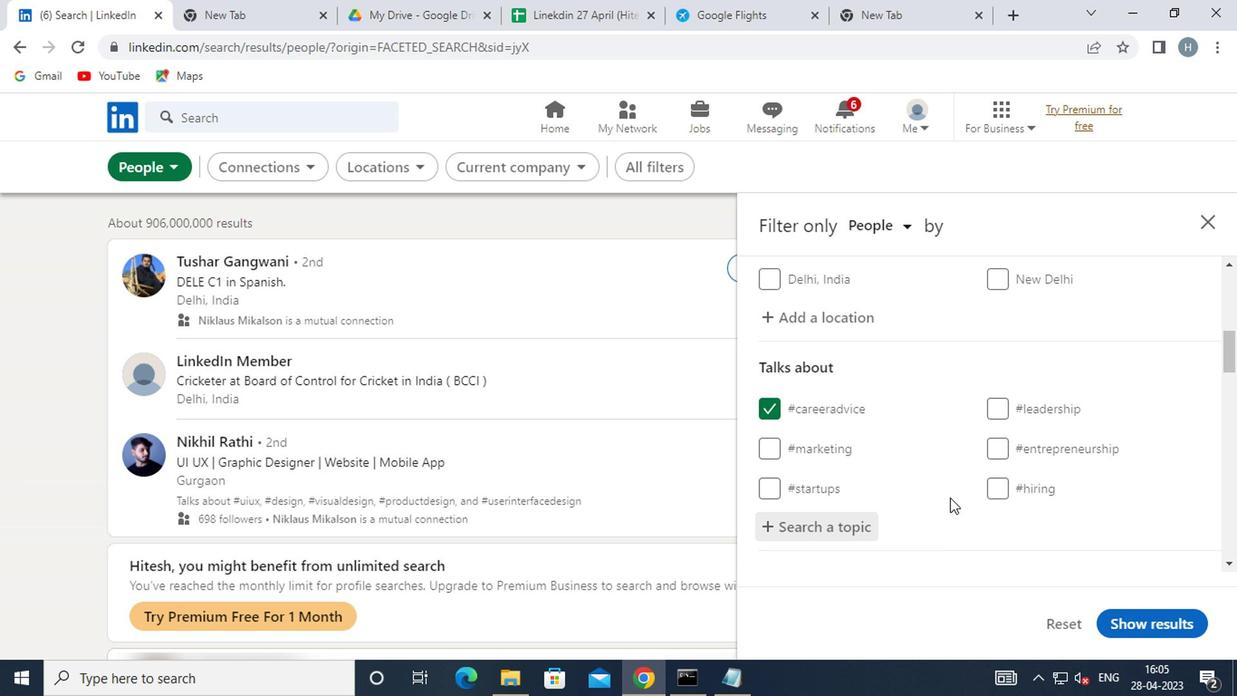 
Action: Mouse scrolled (948, 497) with delta (0, 0)
Screenshot: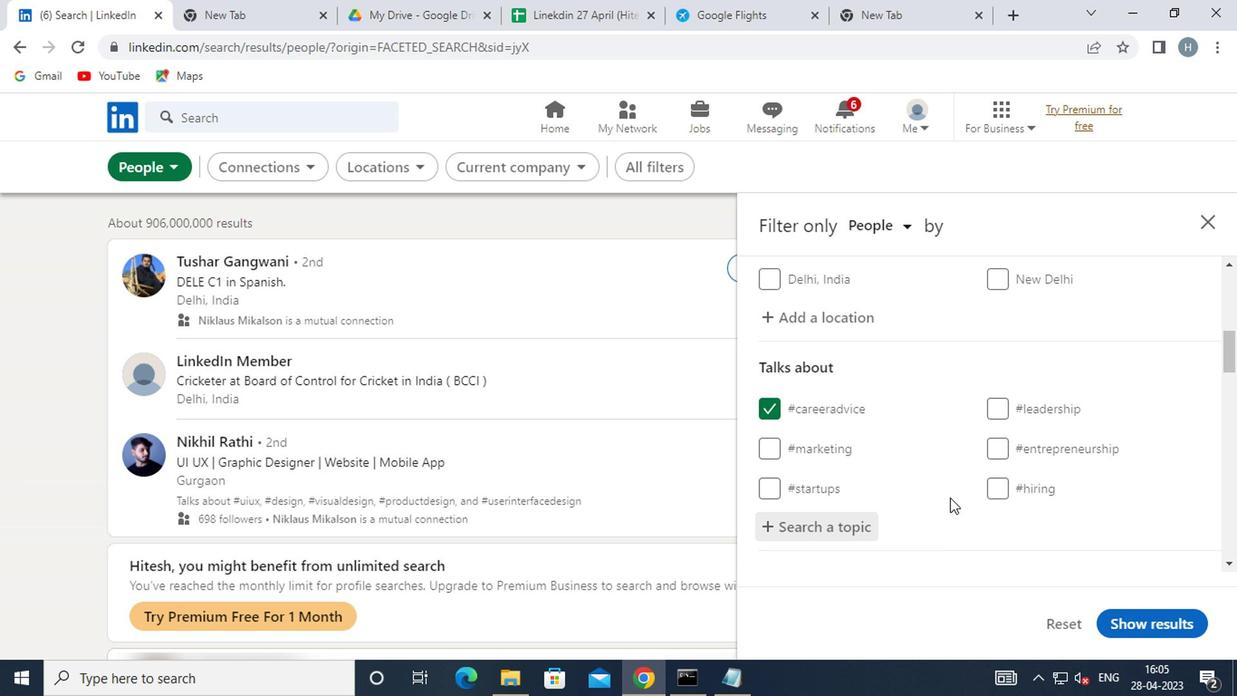 
Action: Mouse moved to (944, 473)
Screenshot: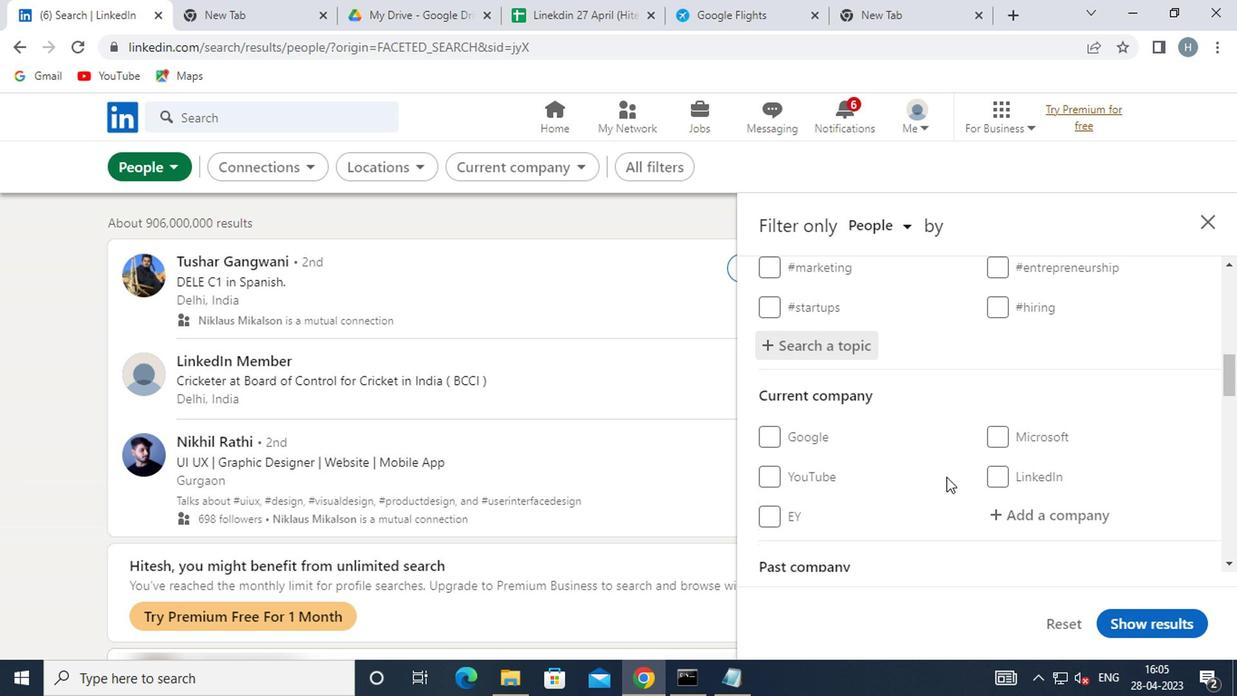 
Action: Mouse scrolled (944, 472) with delta (0, 0)
Screenshot: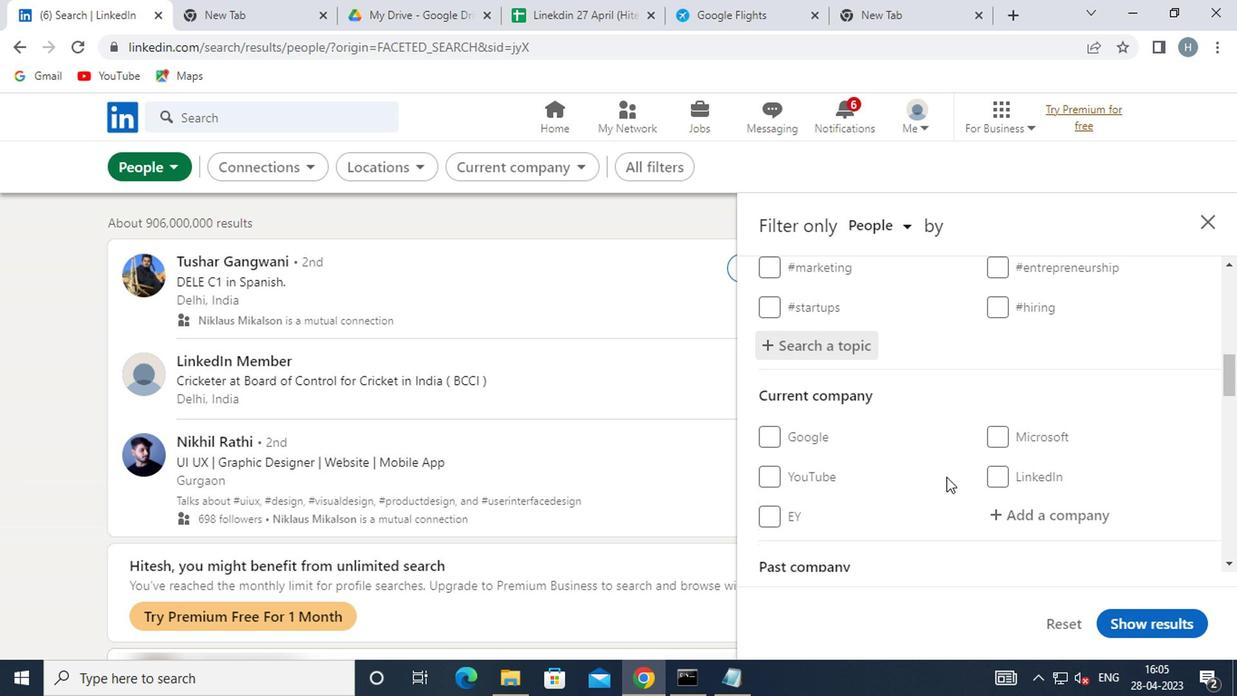 
Action: Mouse moved to (954, 470)
Screenshot: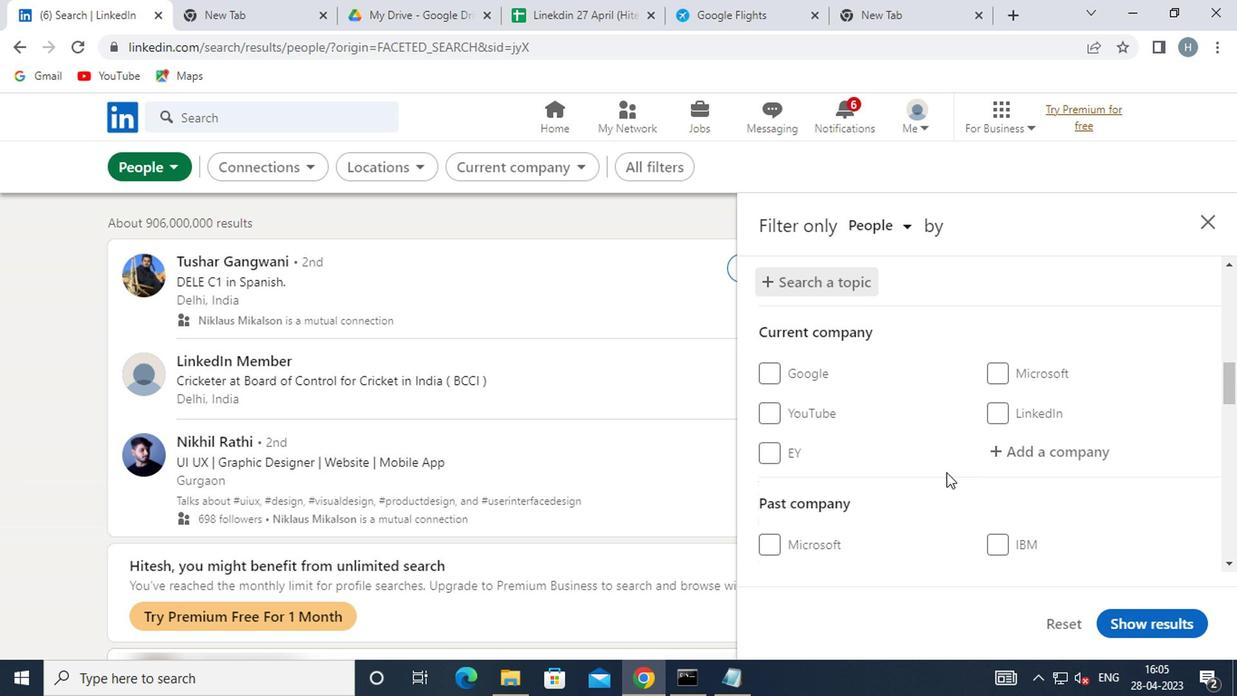 
Action: Mouse scrolled (954, 469) with delta (0, -1)
Screenshot: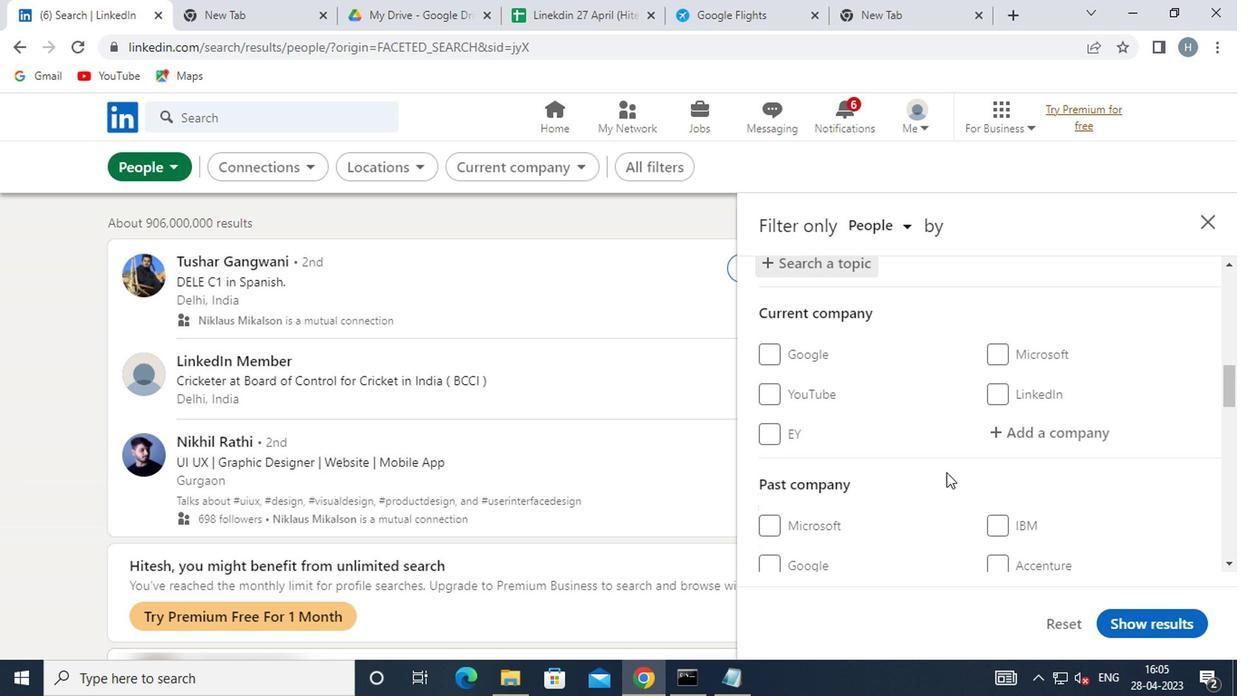 
Action: Mouse scrolled (954, 469) with delta (0, -1)
Screenshot: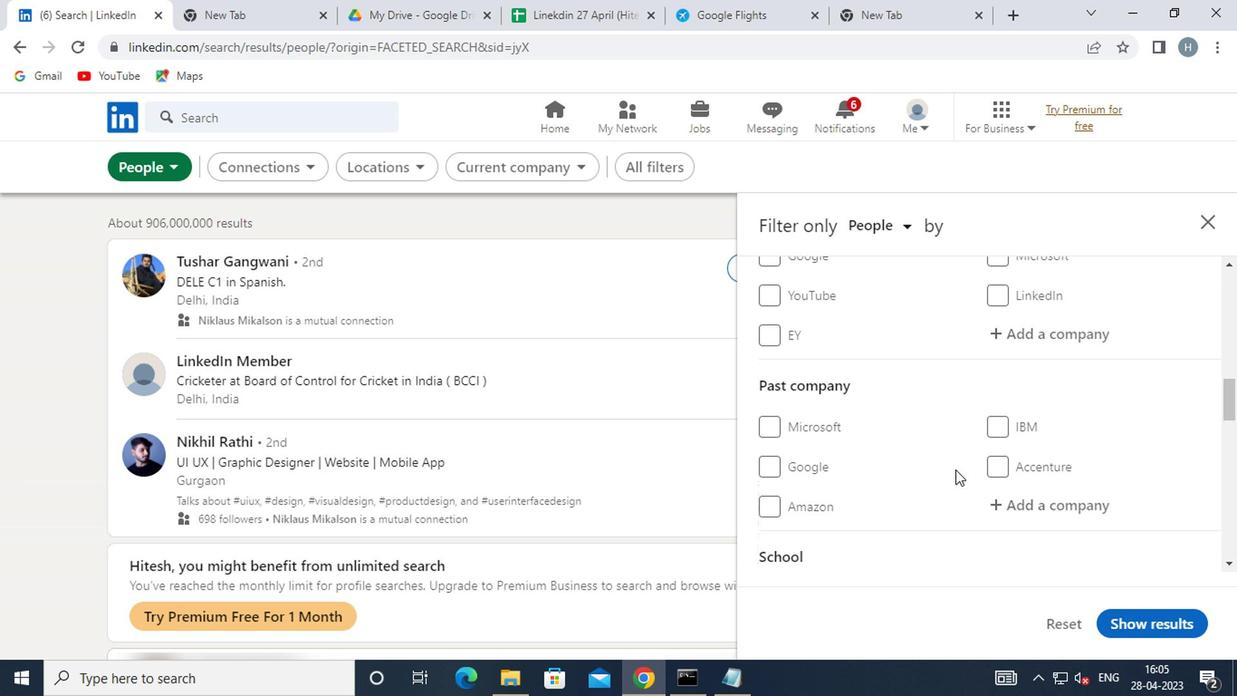 
Action: Mouse scrolled (954, 469) with delta (0, -1)
Screenshot: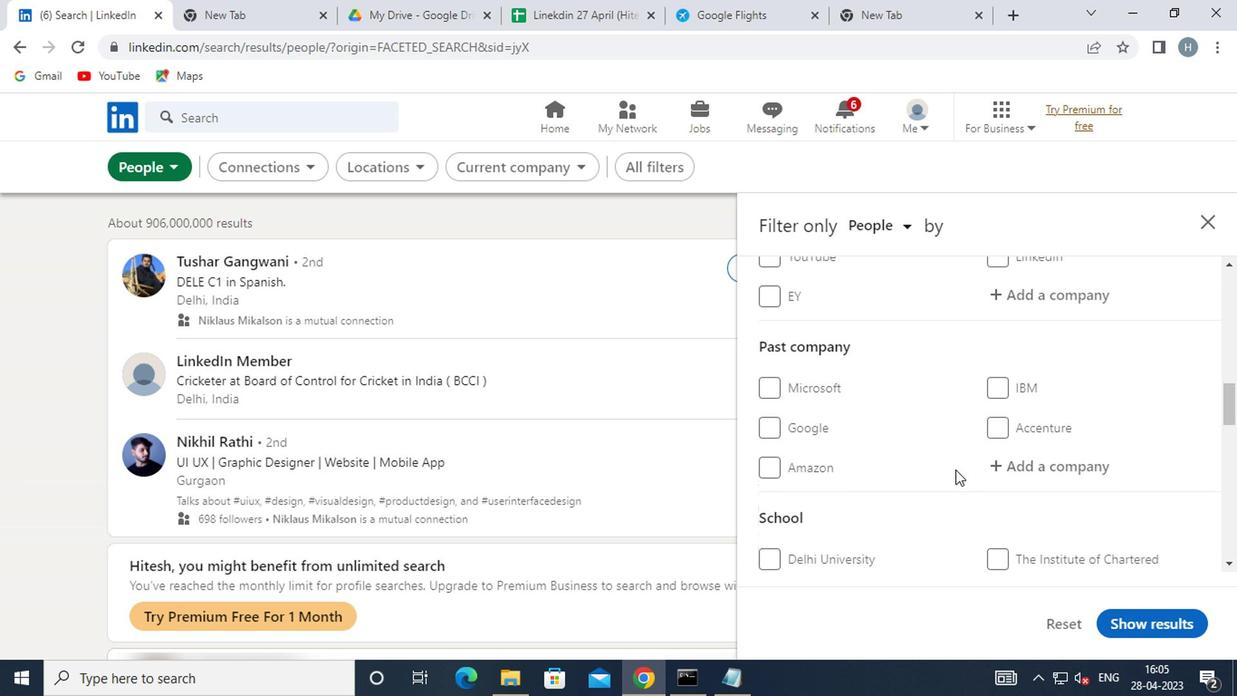 
Action: Mouse scrolled (954, 469) with delta (0, -1)
Screenshot: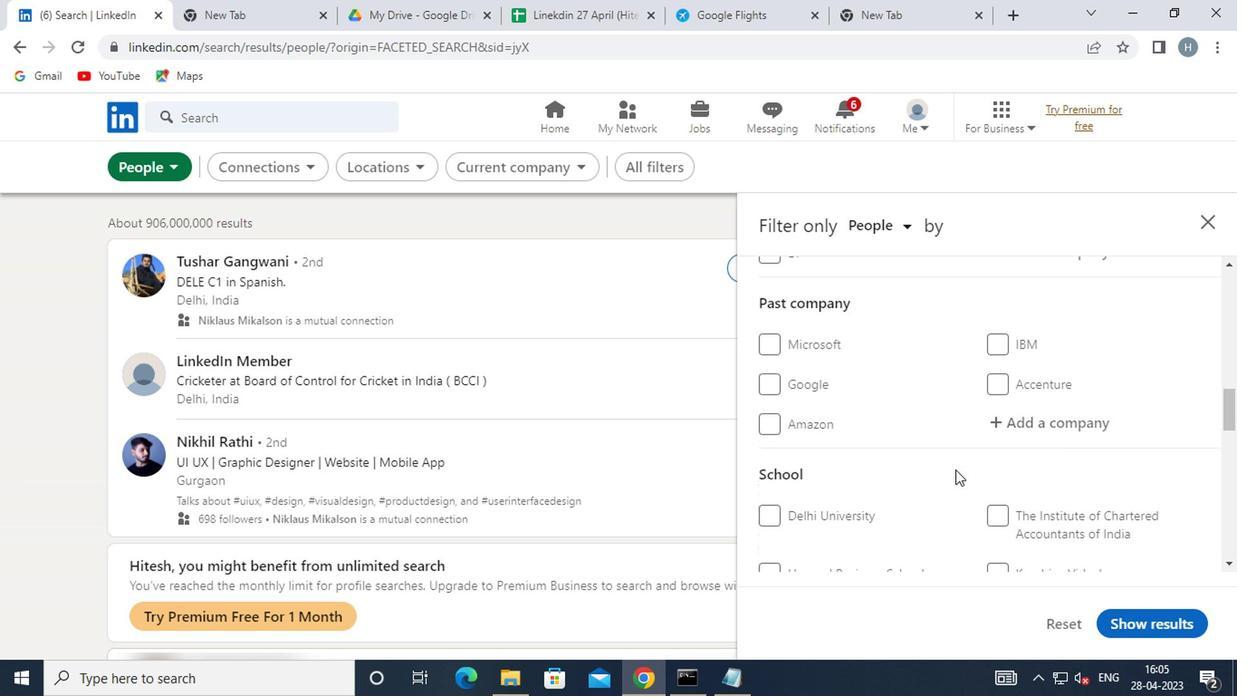 
Action: Mouse scrolled (954, 469) with delta (0, -1)
Screenshot: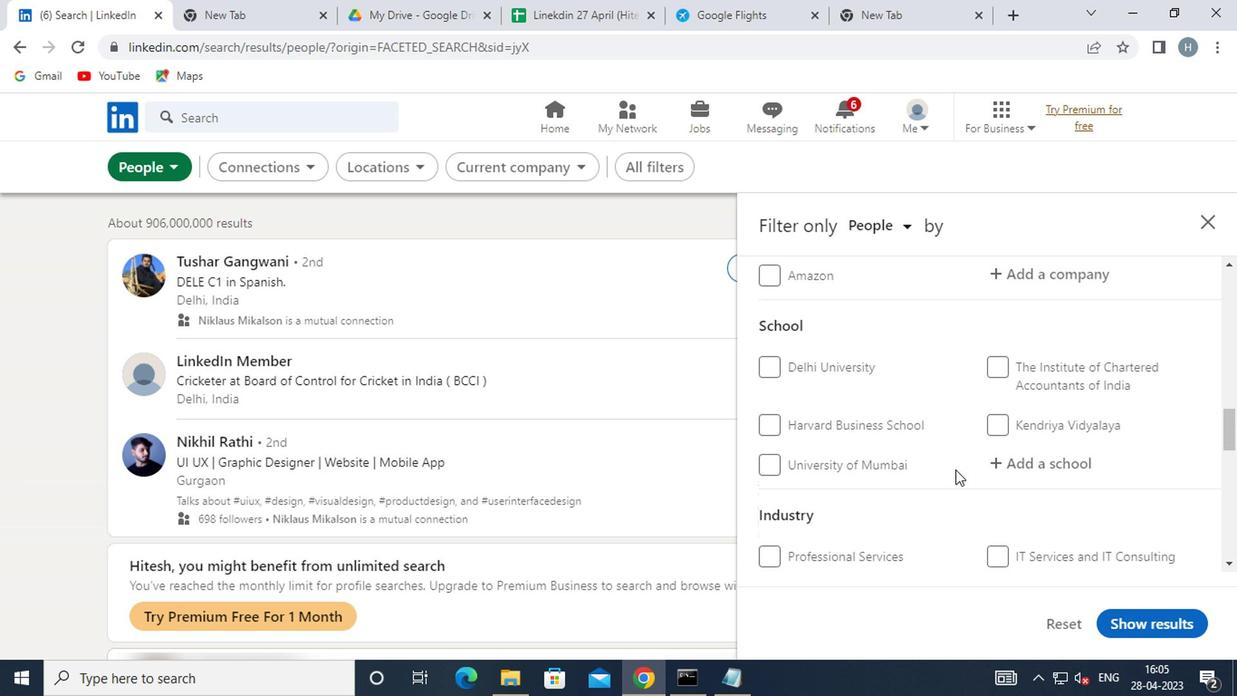 
Action: Mouse scrolled (954, 469) with delta (0, -1)
Screenshot: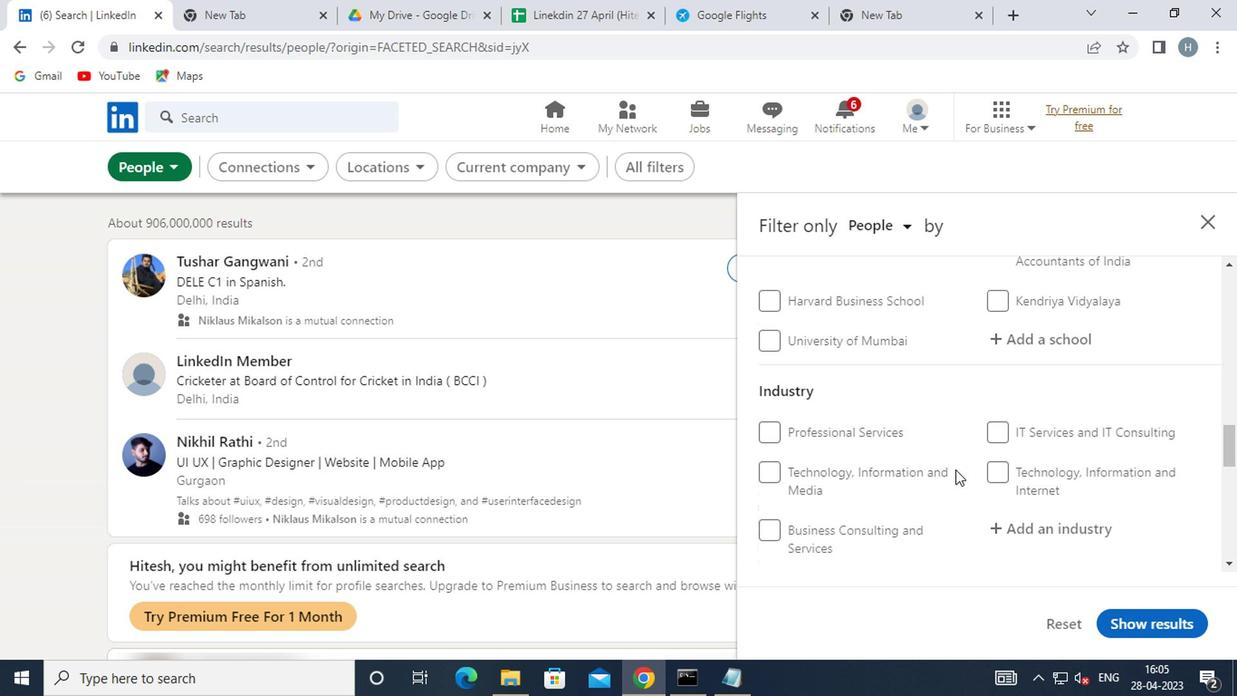 
Action: Mouse scrolled (954, 469) with delta (0, -1)
Screenshot: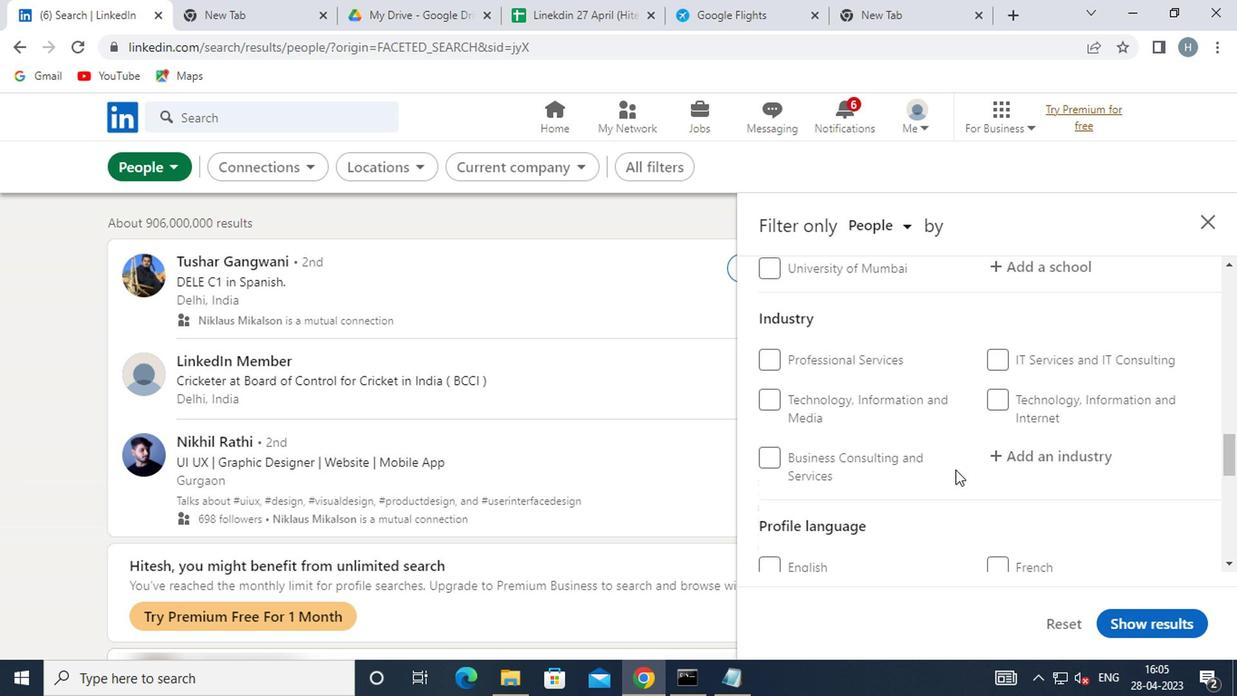 
Action: Mouse moved to (790, 489)
Screenshot: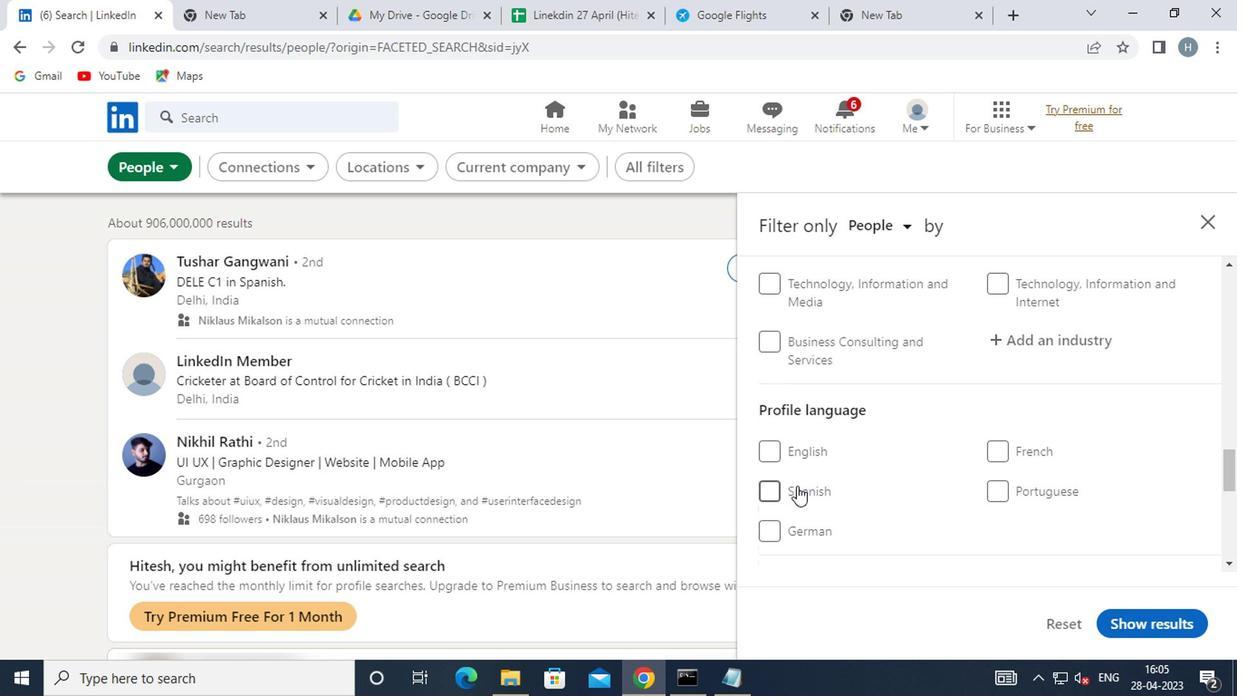 
Action: Mouse pressed left at (790, 489)
Screenshot: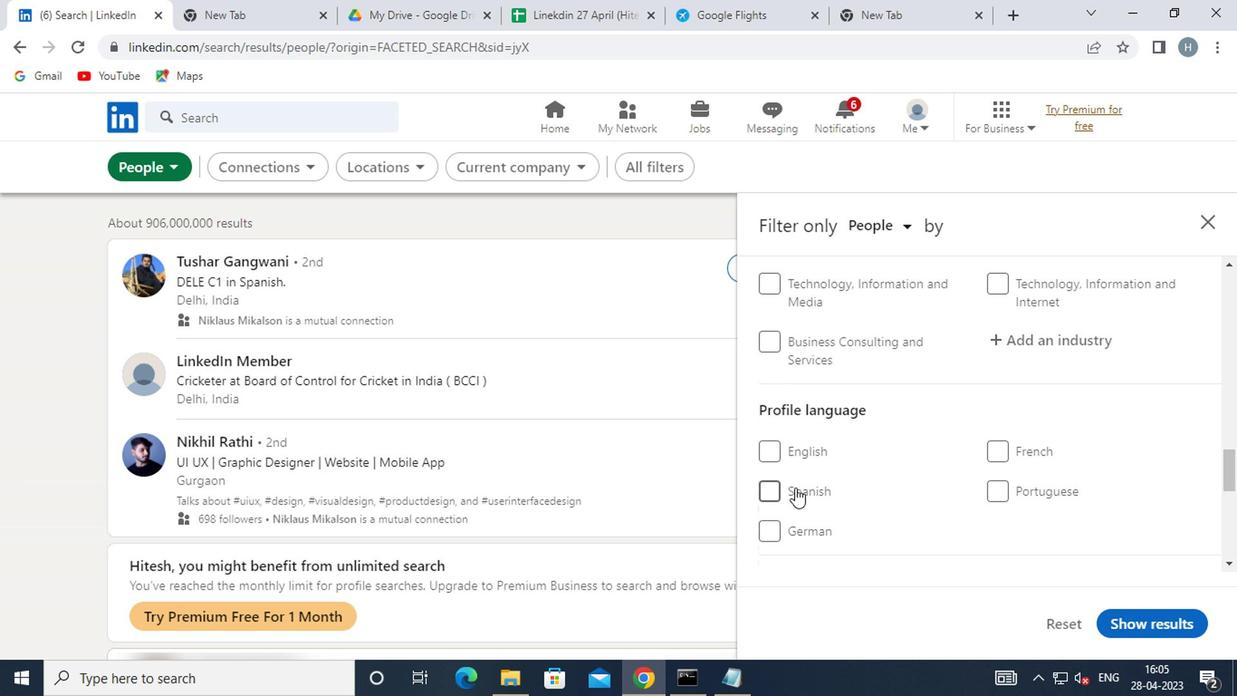 
Action: Mouse moved to (914, 464)
Screenshot: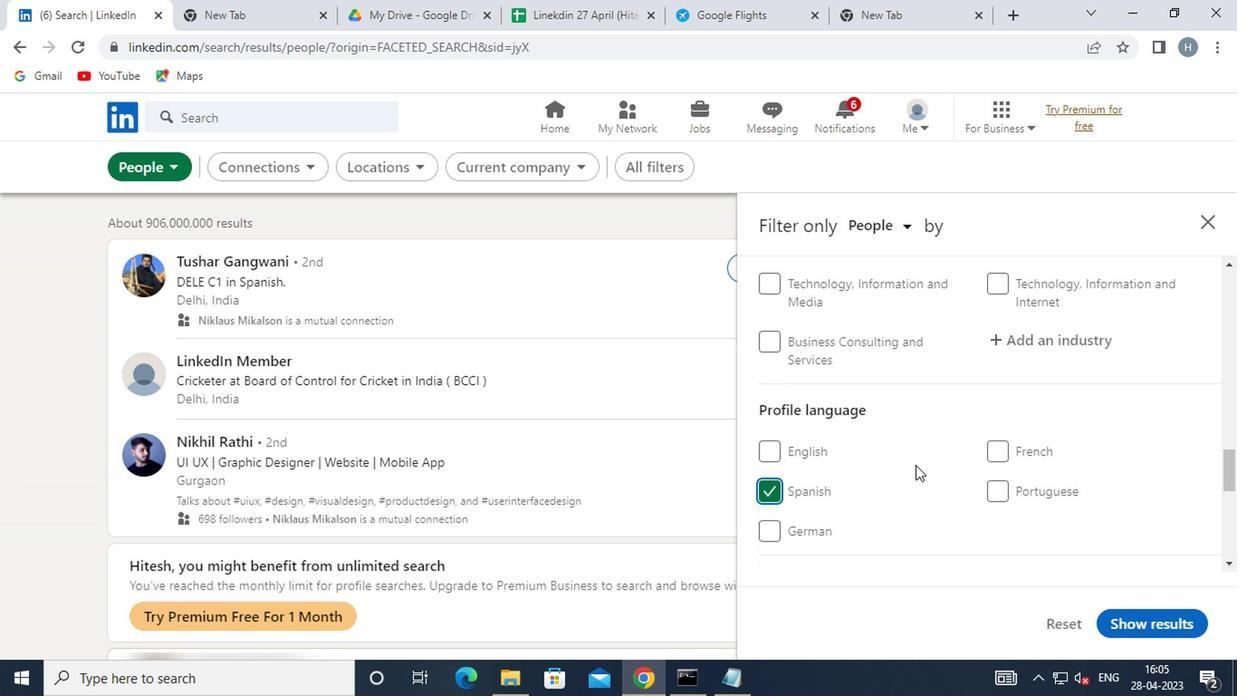 
Action: Mouse scrolled (914, 464) with delta (0, 0)
Screenshot: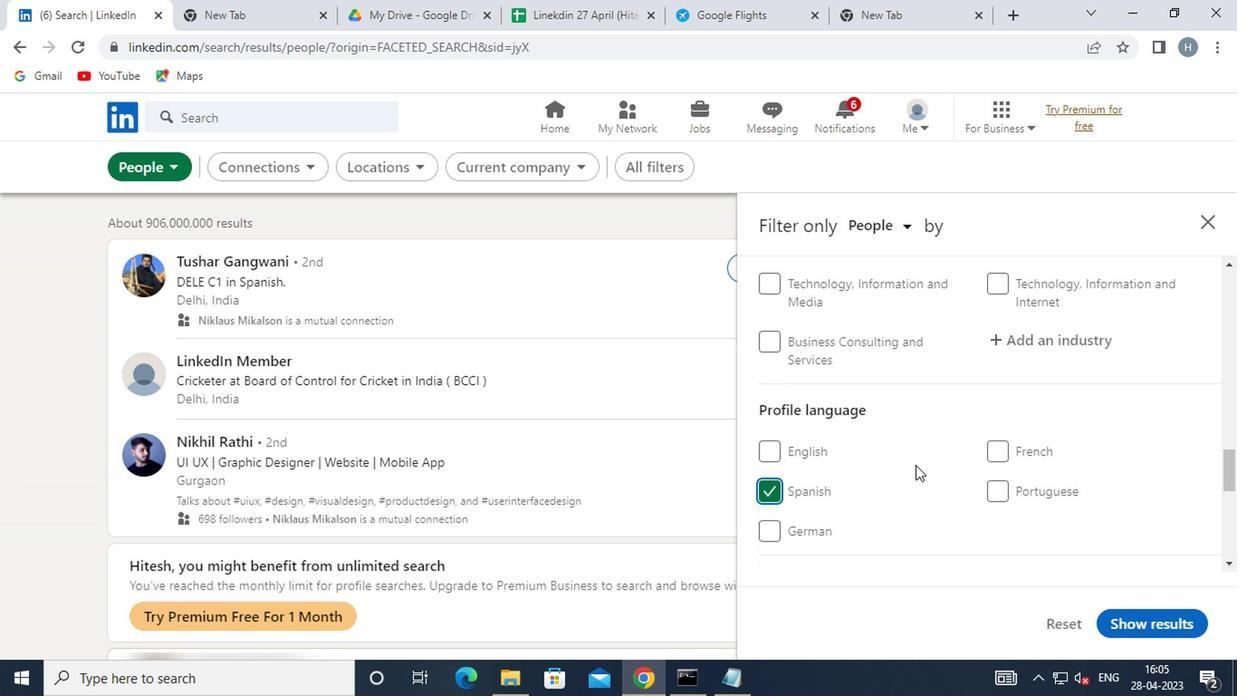 
Action: Mouse scrolled (914, 464) with delta (0, 0)
Screenshot: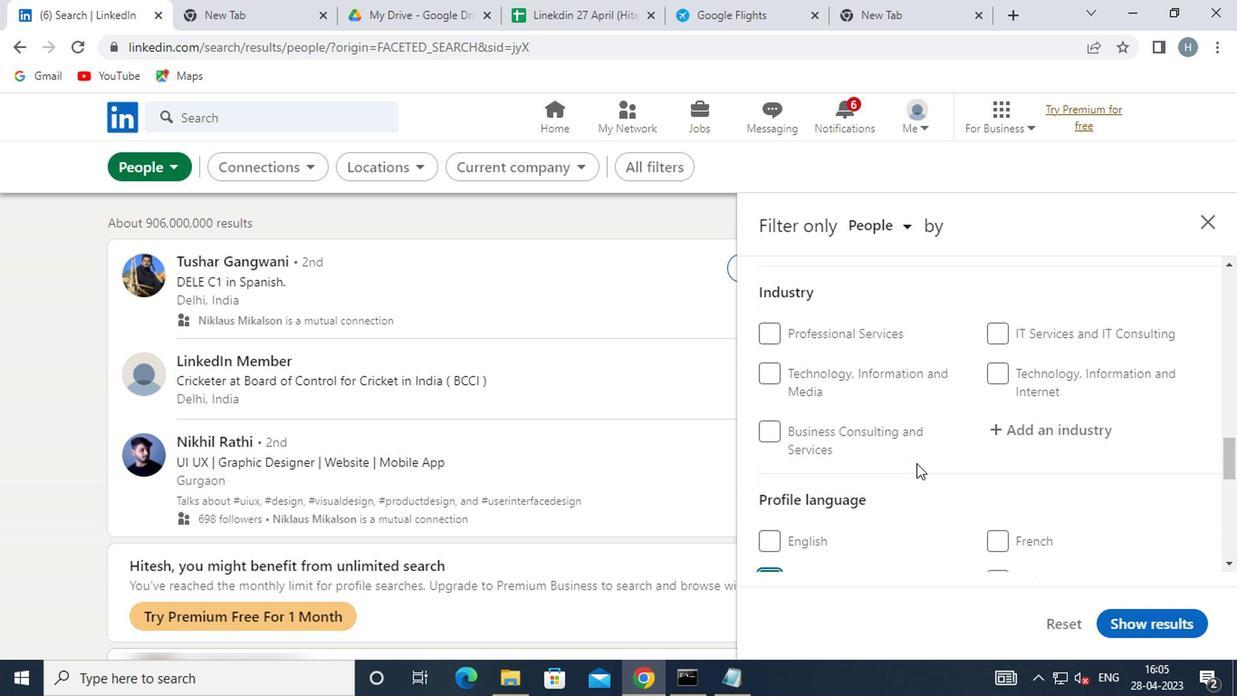 
Action: Mouse scrolled (914, 464) with delta (0, 0)
Screenshot: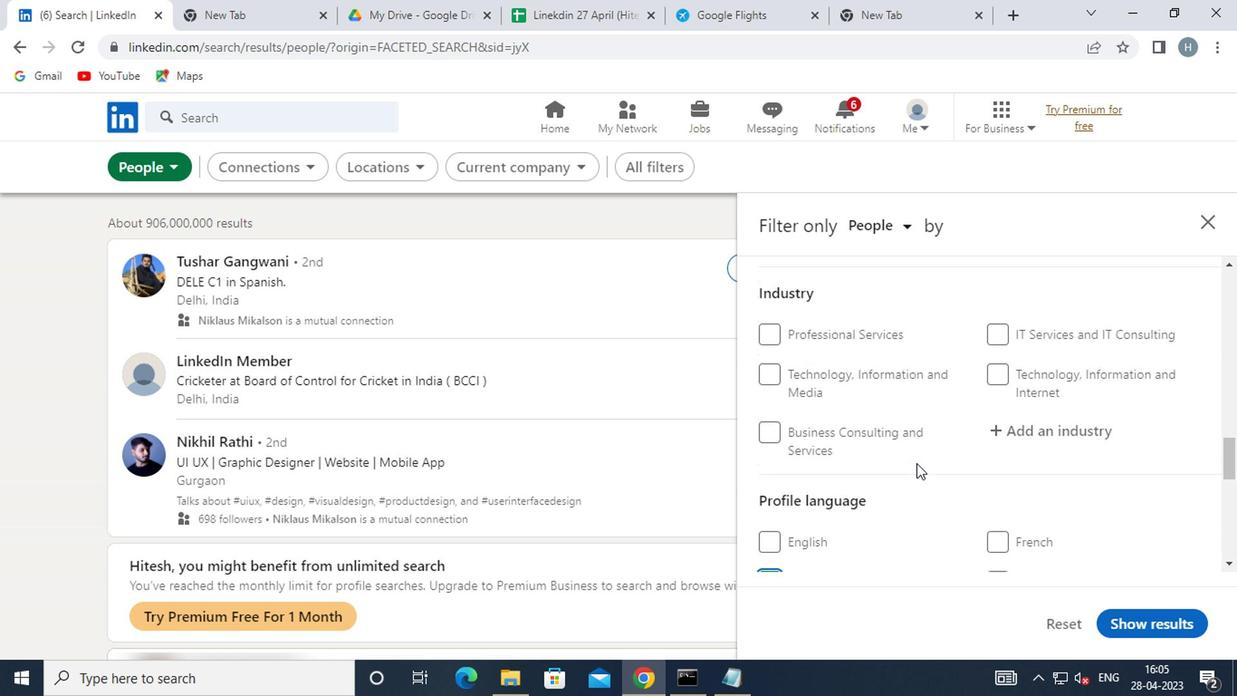 
Action: Mouse moved to (915, 462)
Screenshot: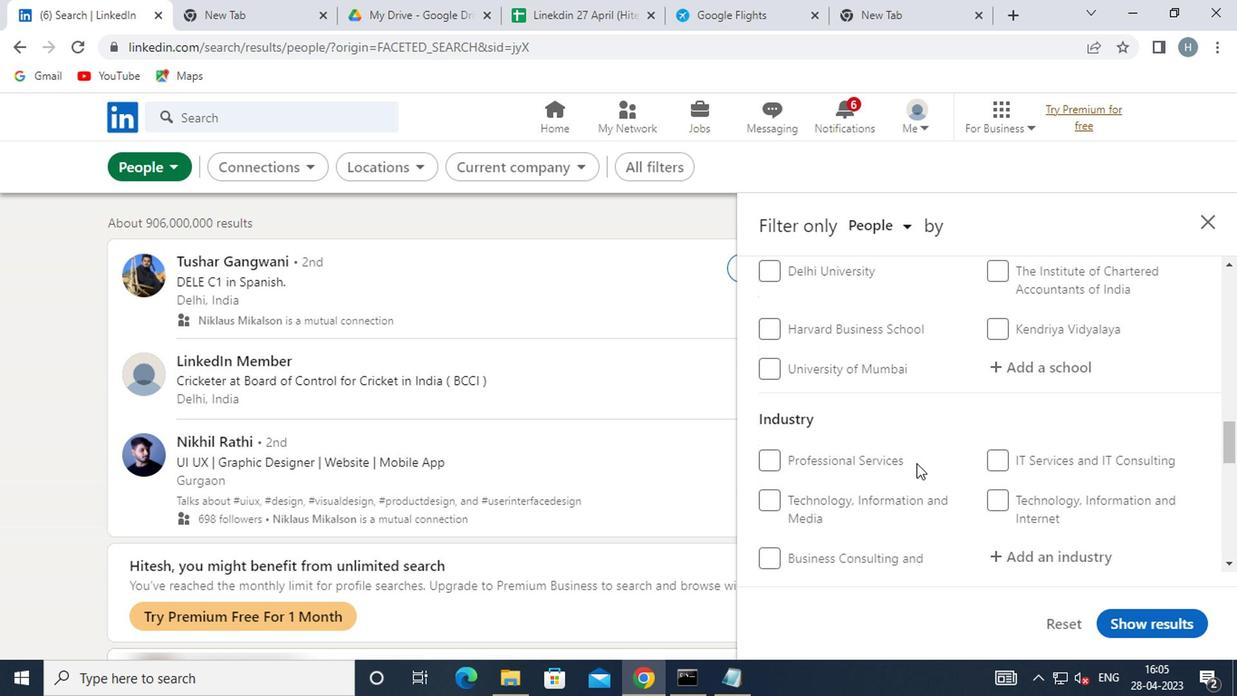 
Action: Mouse scrolled (915, 463) with delta (0, 1)
Screenshot: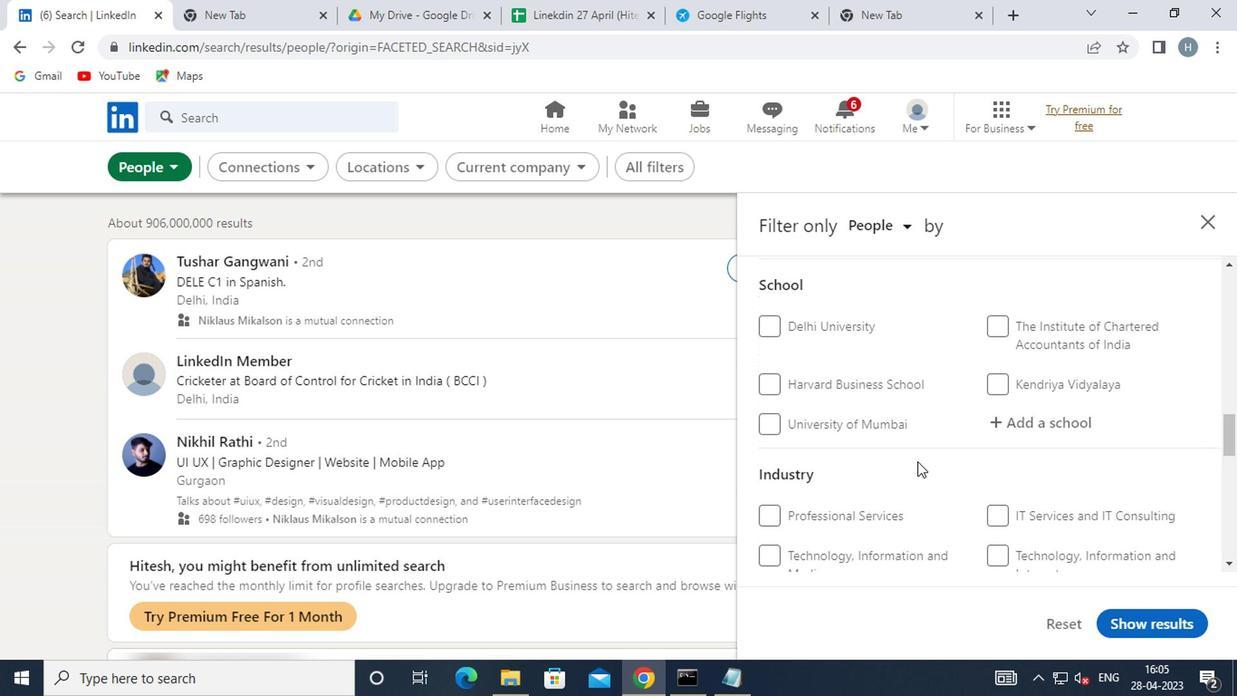 
Action: Mouse scrolled (915, 463) with delta (0, 1)
Screenshot: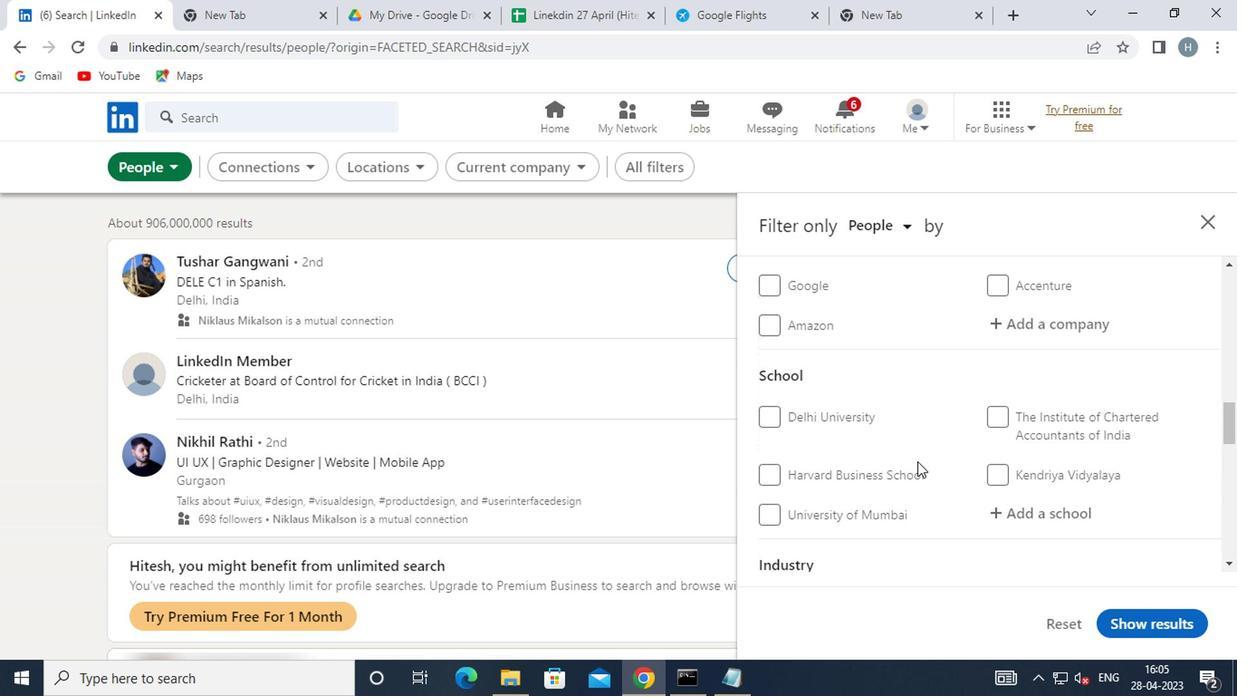 
Action: Mouse scrolled (915, 463) with delta (0, 1)
Screenshot: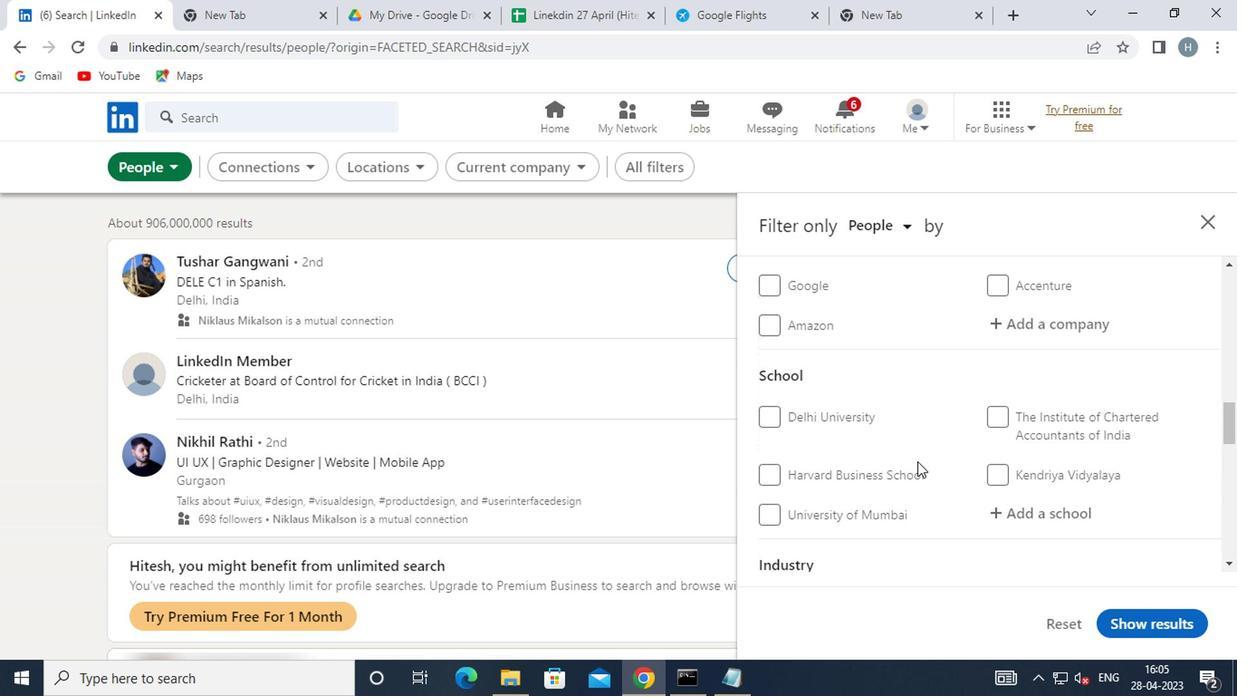 
Action: Mouse scrolled (915, 463) with delta (0, 1)
Screenshot: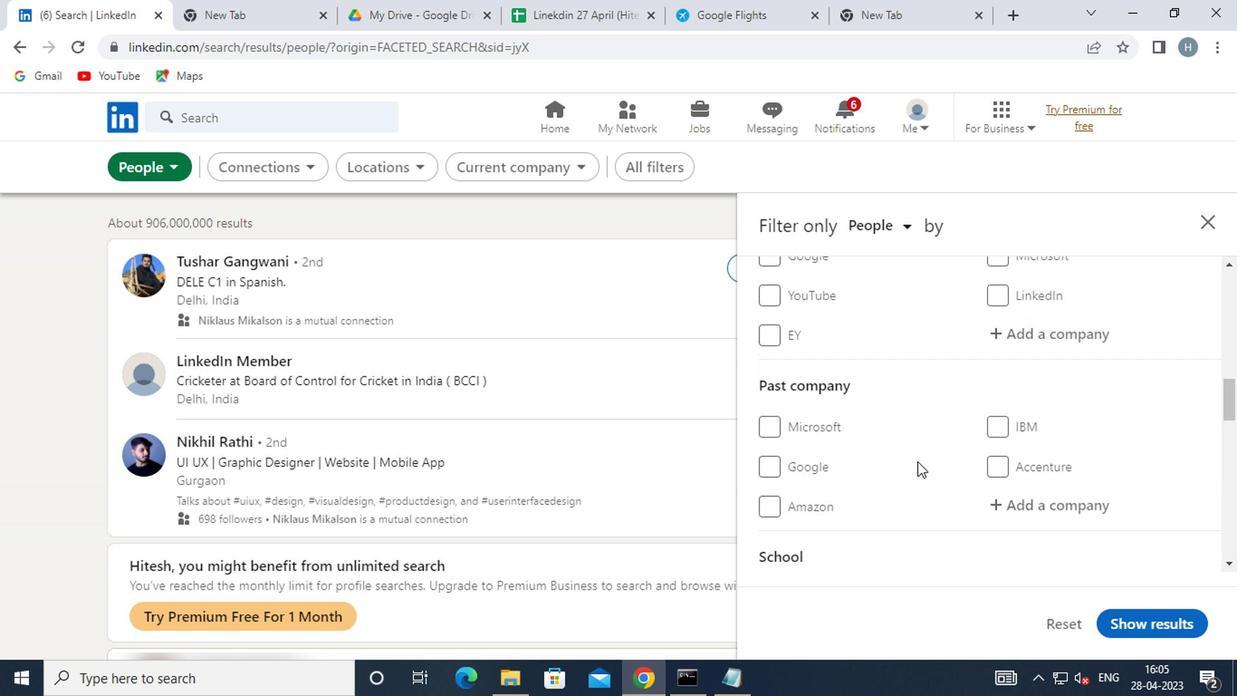 
Action: Mouse scrolled (915, 463) with delta (0, 1)
Screenshot: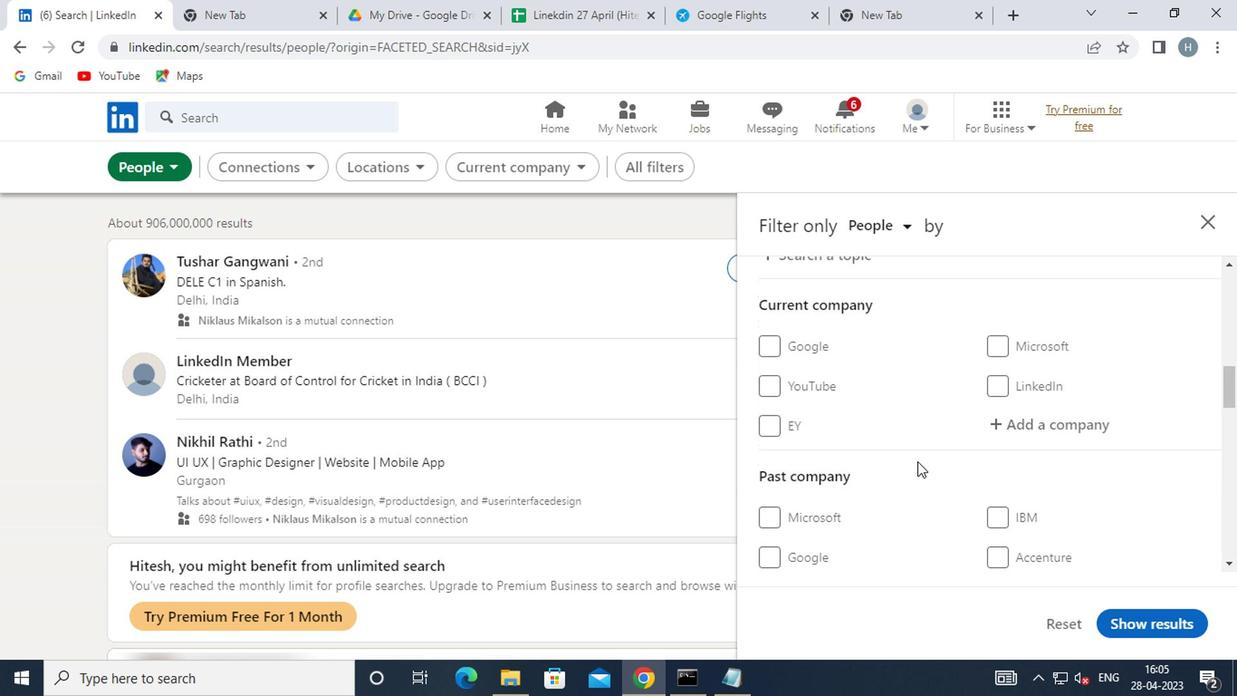 
Action: Mouse moved to (1002, 466)
Screenshot: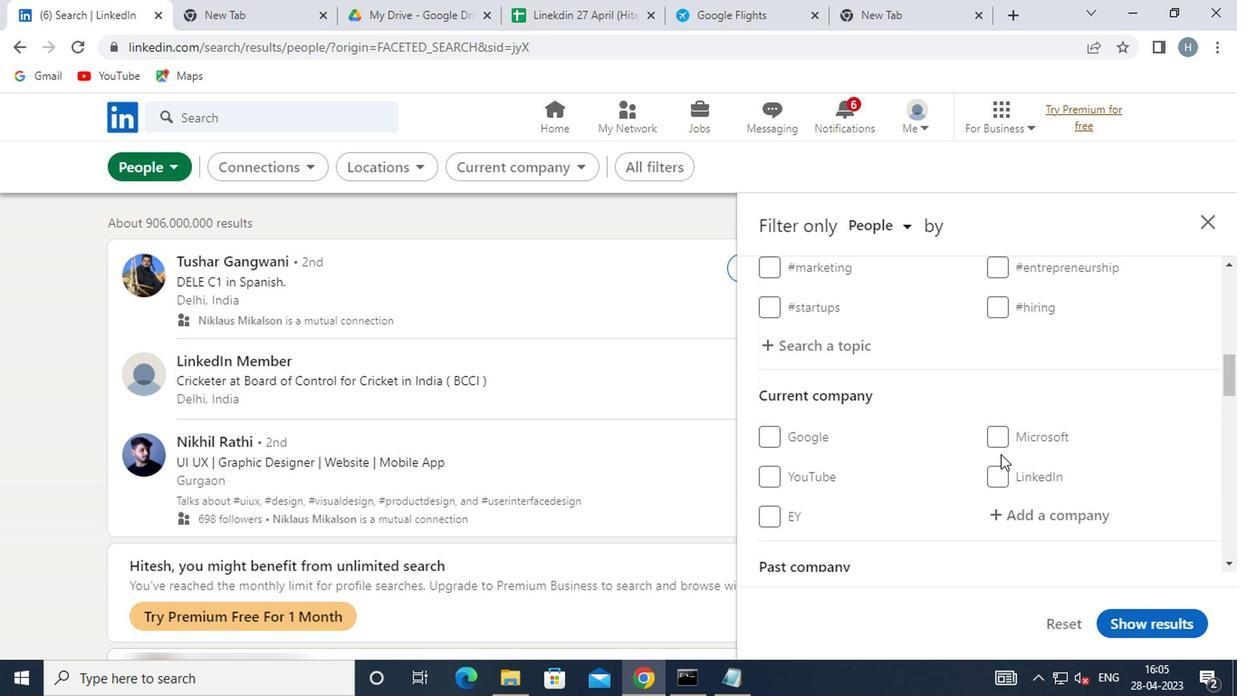 
Action: Mouse scrolled (1002, 466) with delta (0, 0)
Screenshot: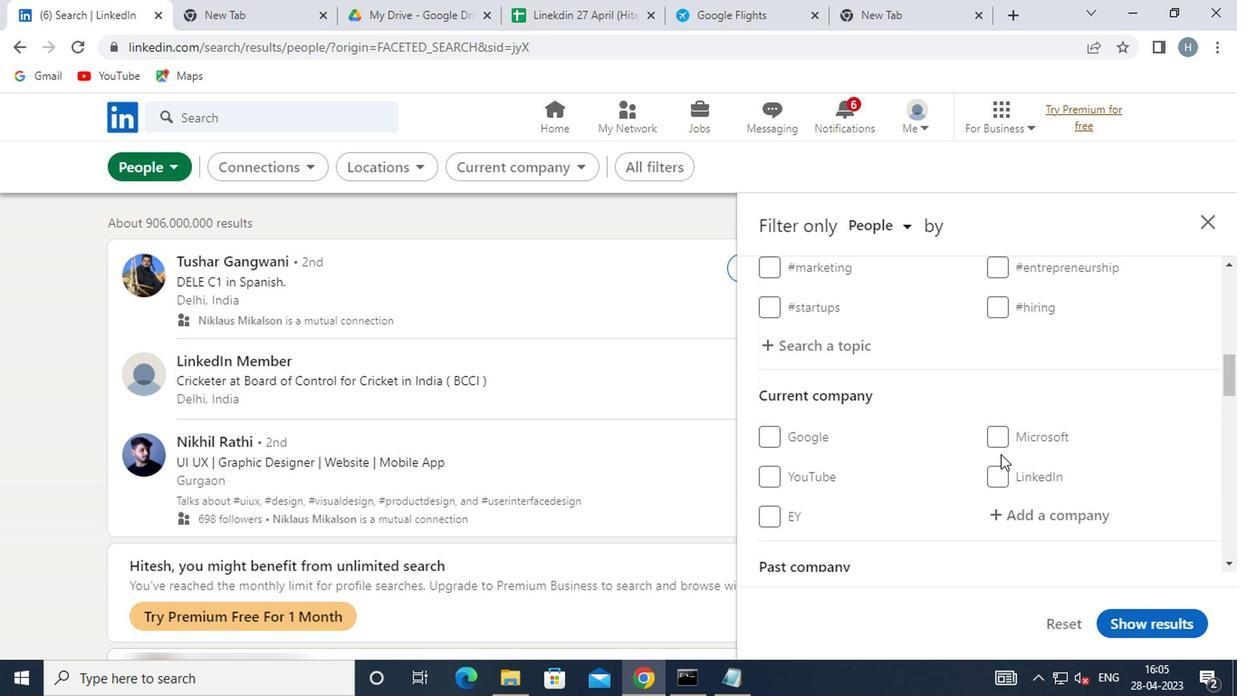 
Action: Mouse moved to (1022, 421)
Screenshot: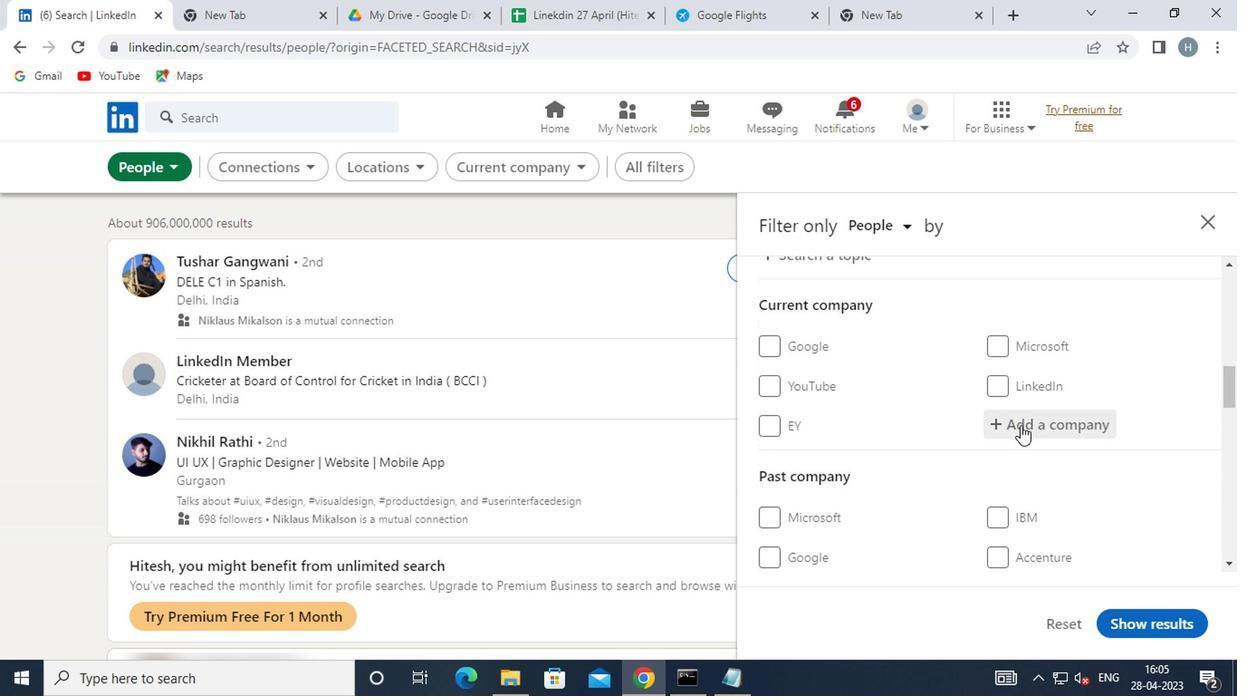 
Action: Mouse pressed left at (1022, 421)
Screenshot: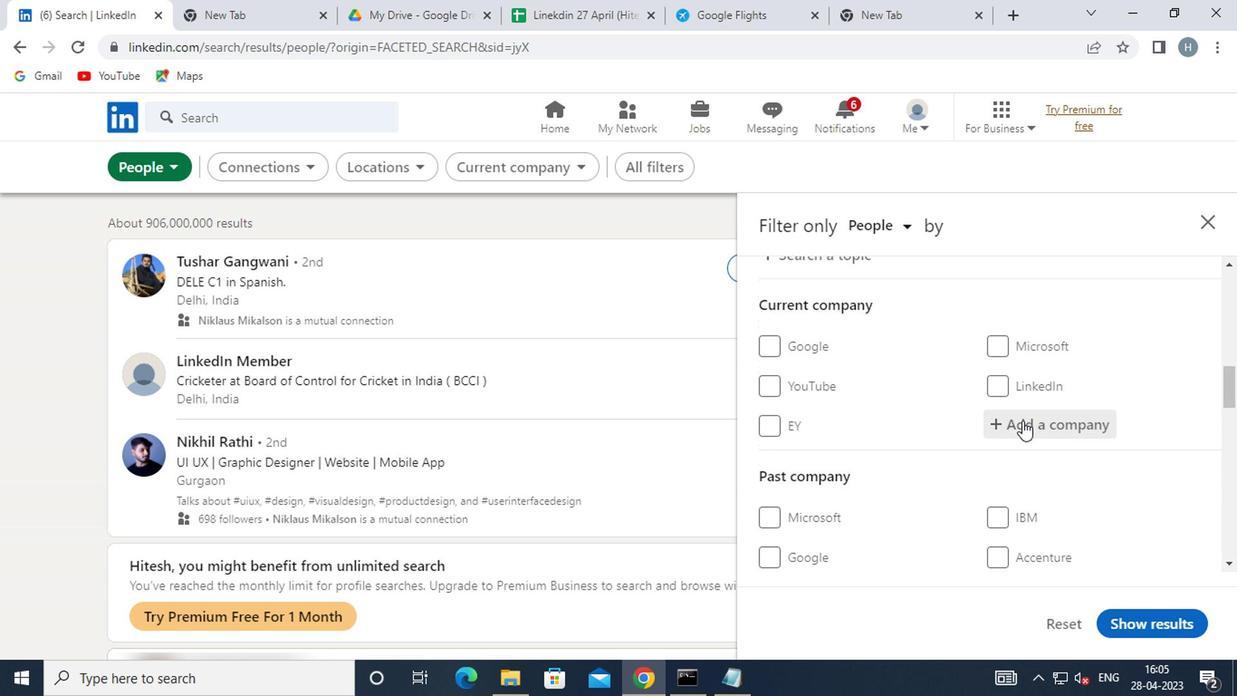 
Action: Key pressed <Key.shift>EURO
Screenshot: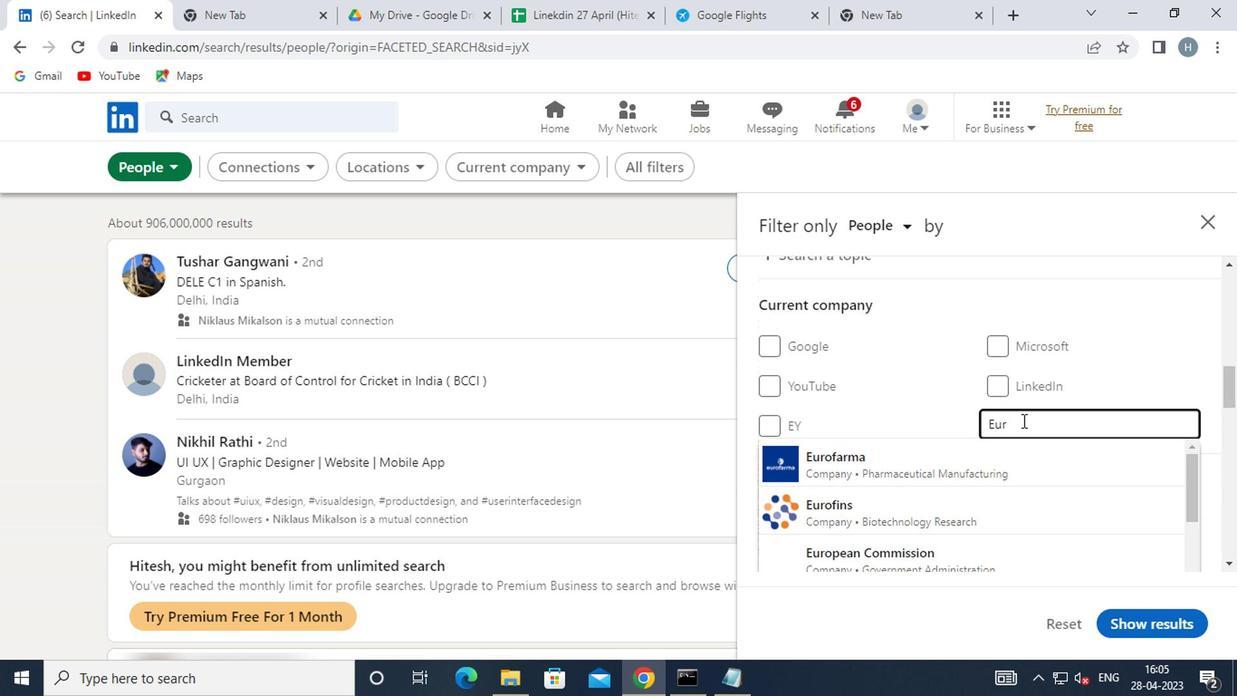 
Action: Mouse moved to (1024, 418)
Screenshot: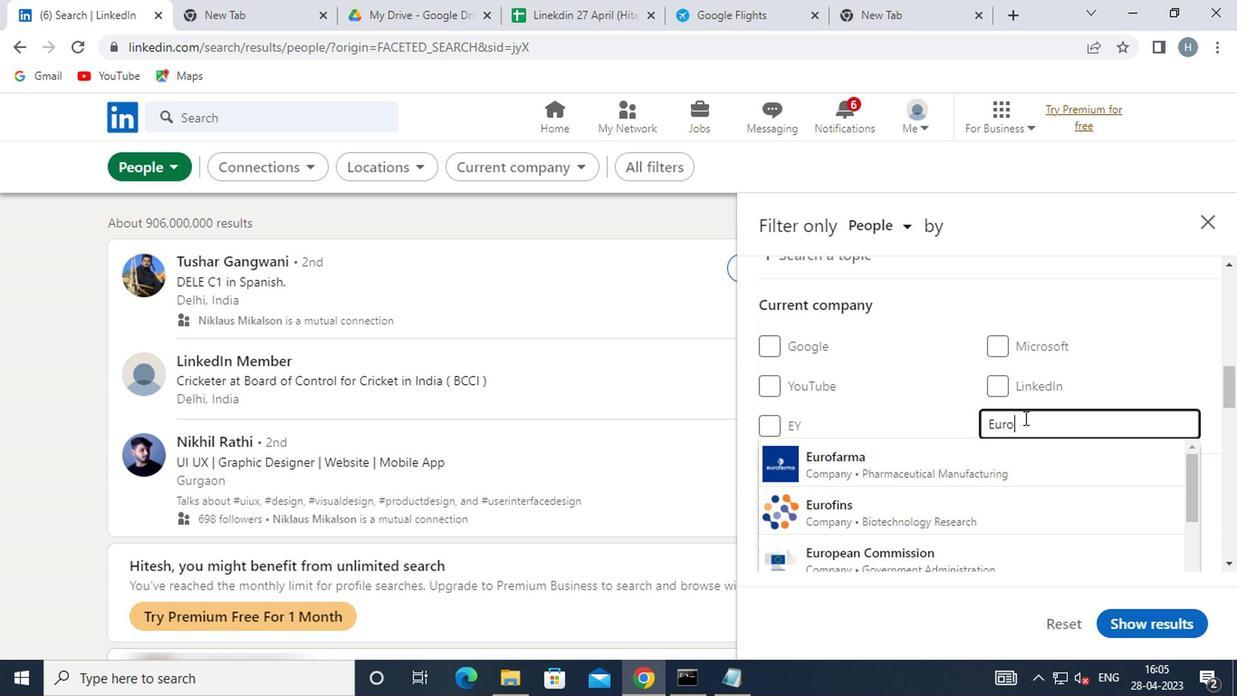 
Action: Key pressed M
Screenshot: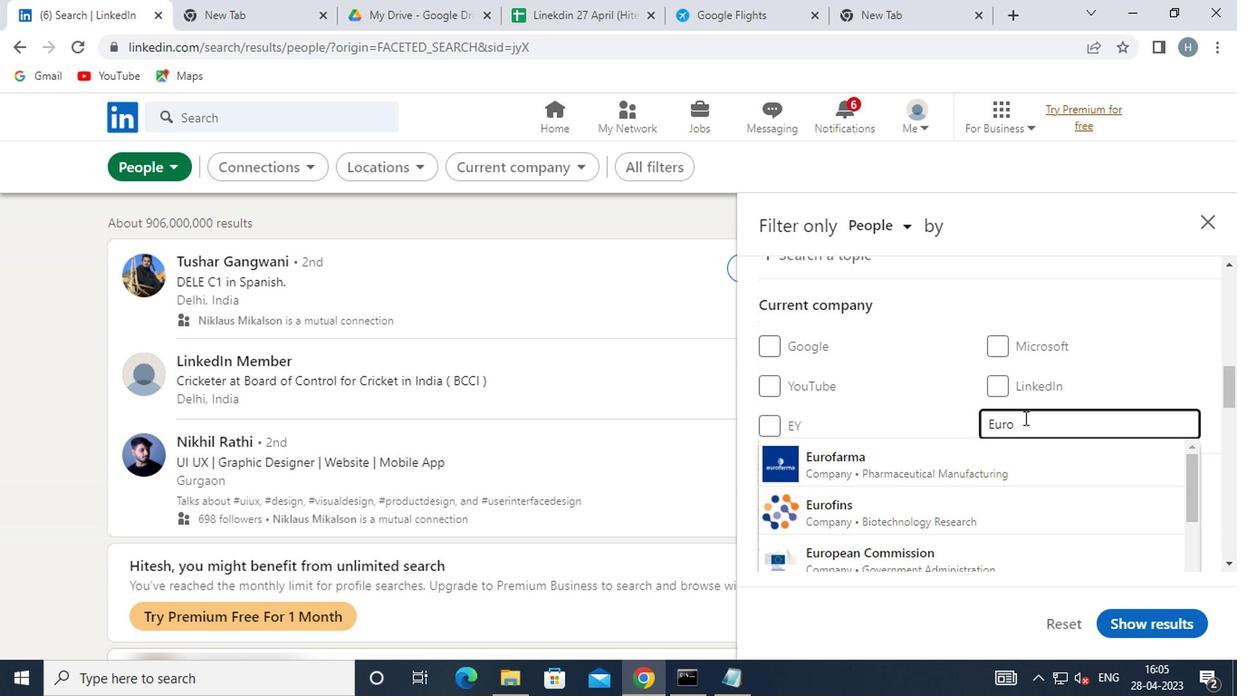 
Action: Mouse moved to (1024, 452)
Screenshot: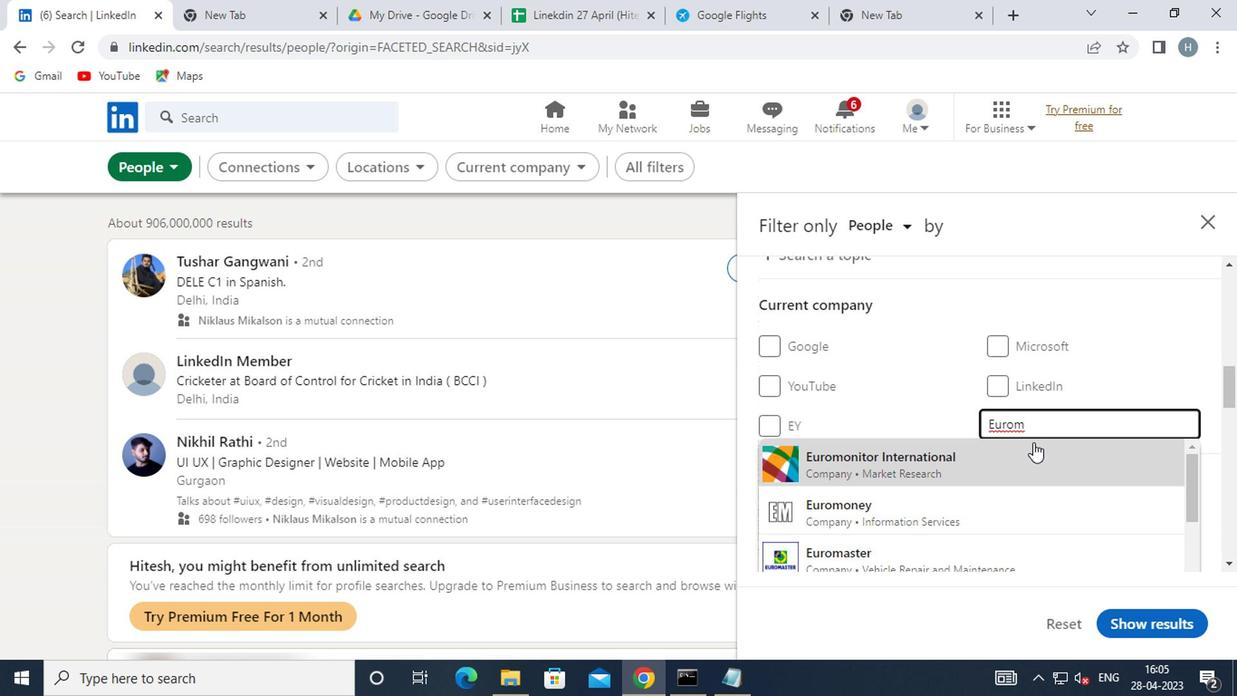 
Action: Mouse pressed left at (1024, 452)
Screenshot: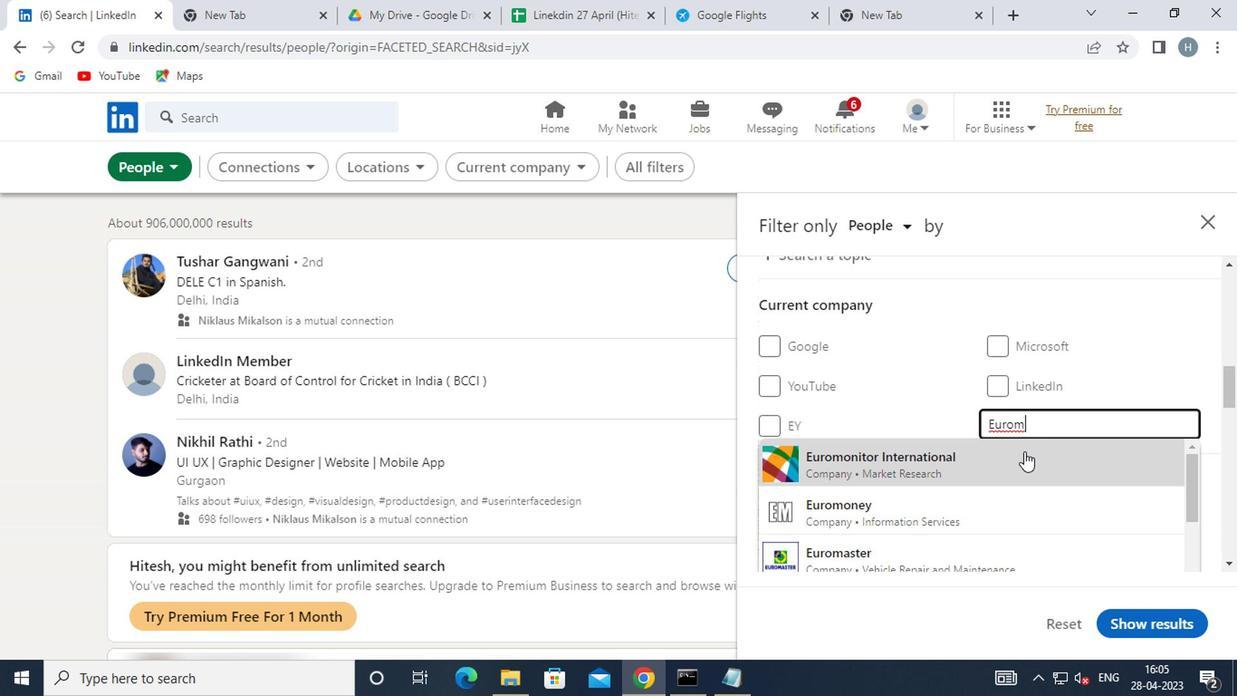 
Action: Mouse moved to (986, 428)
Screenshot: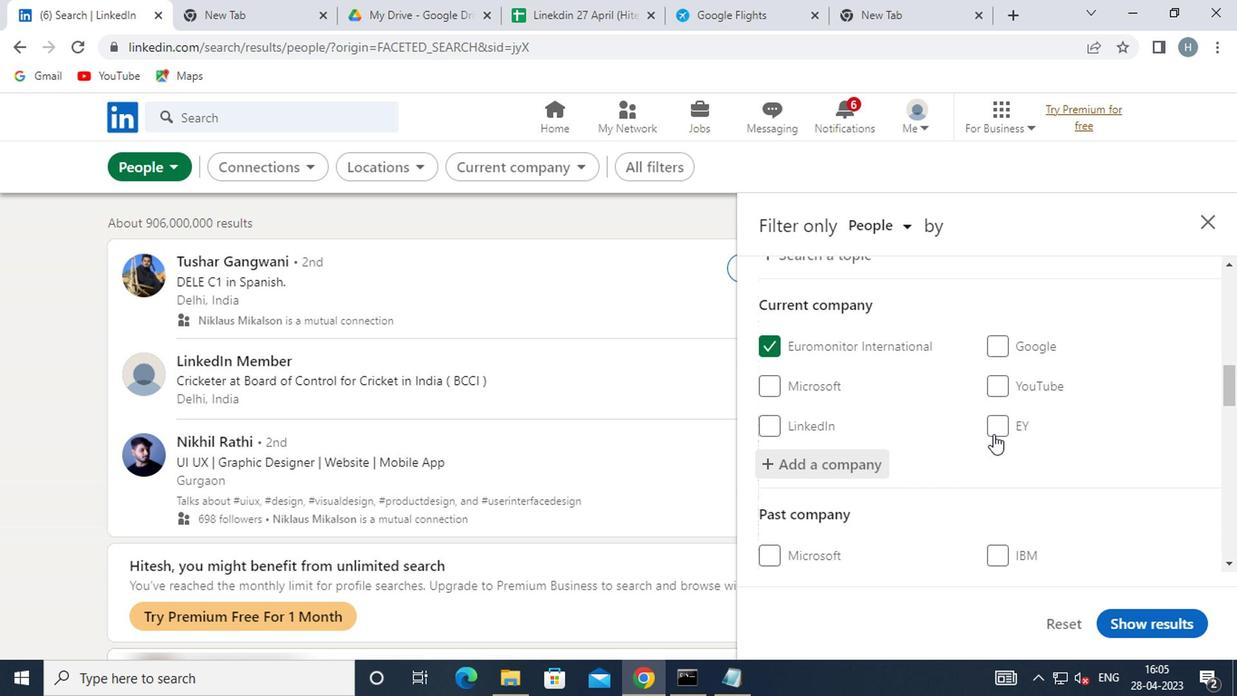 
Action: Mouse scrolled (986, 427) with delta (0, 0)
Screenshot: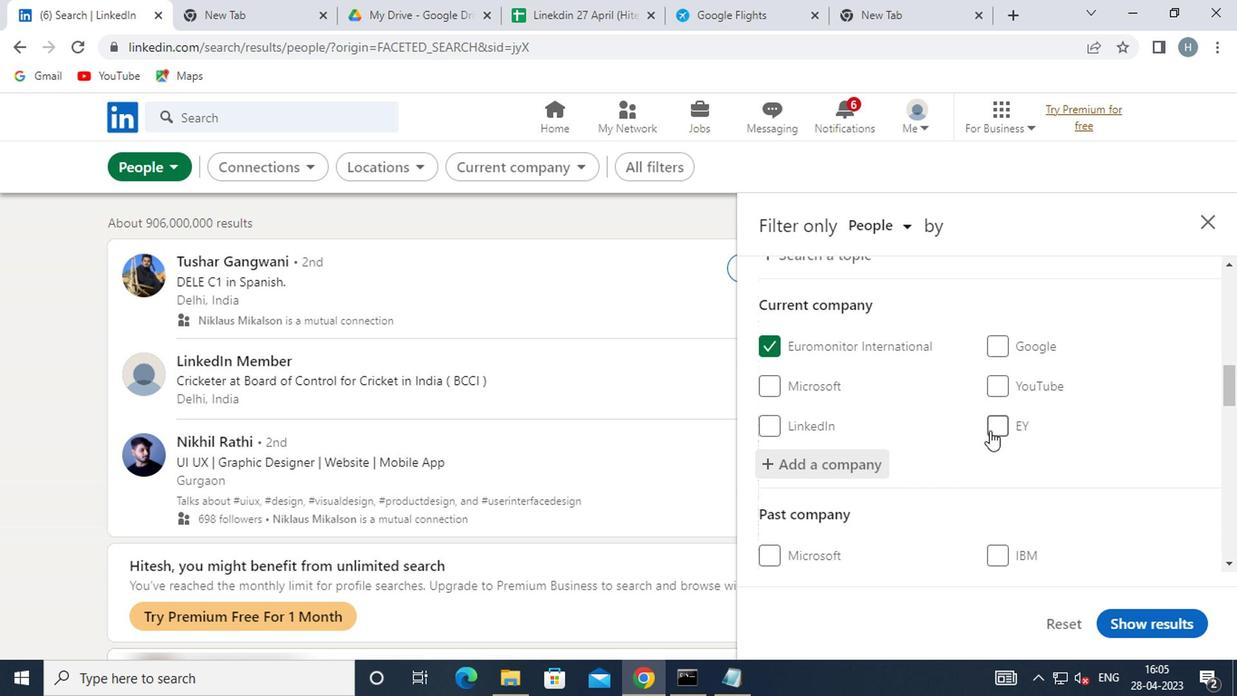 
Action: Mouse scrolled (986, 427) with delta (0, 0)
Screenshot: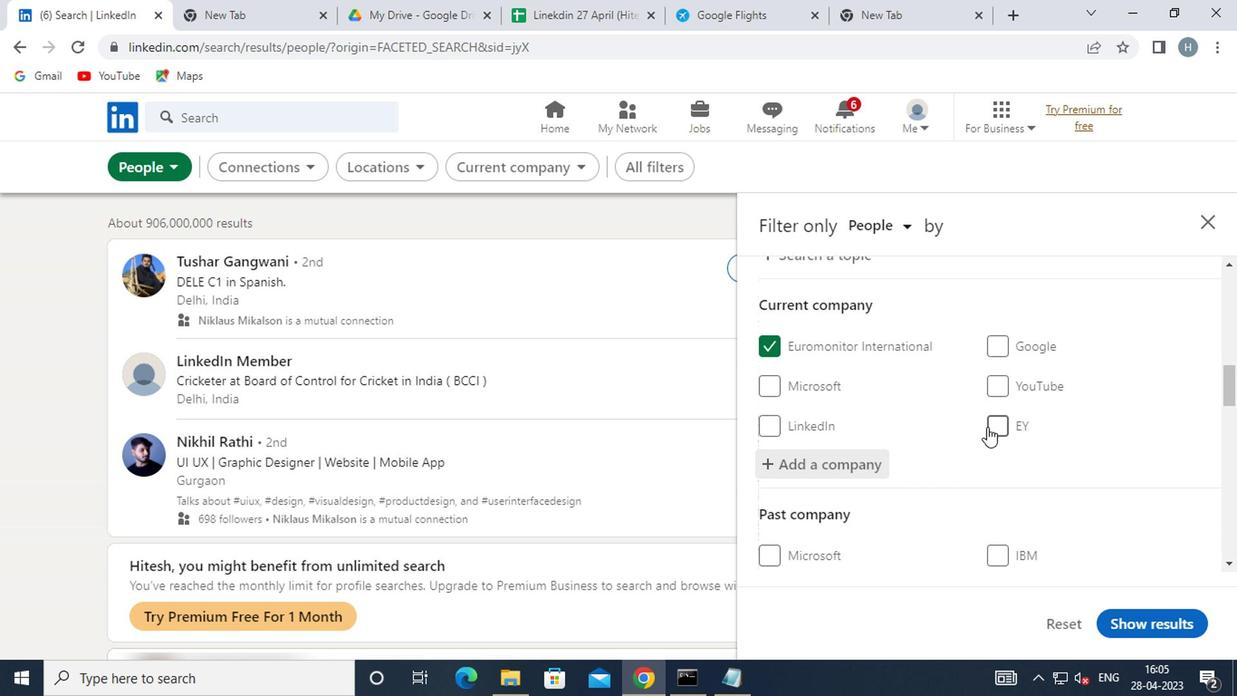 
Action: Mouse moved to (982, 428)
Screenshot: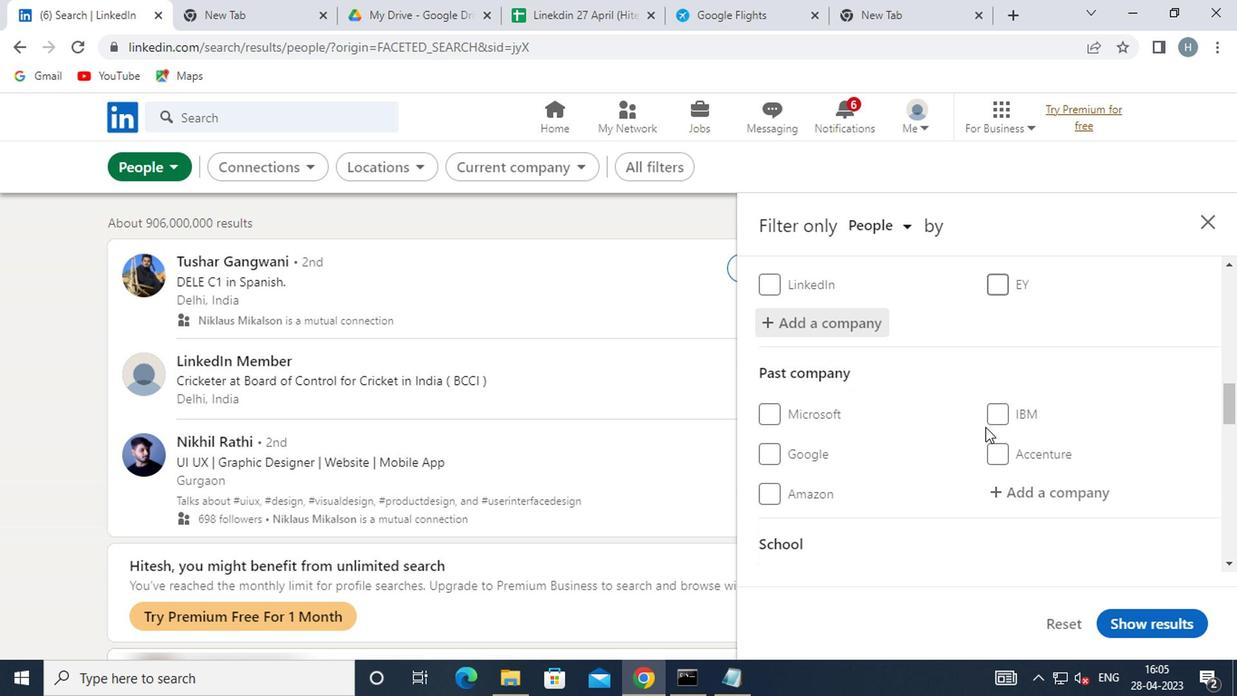 
Action: Mouse scrolled (982, 427) with delta (0, 0)
Screenshot: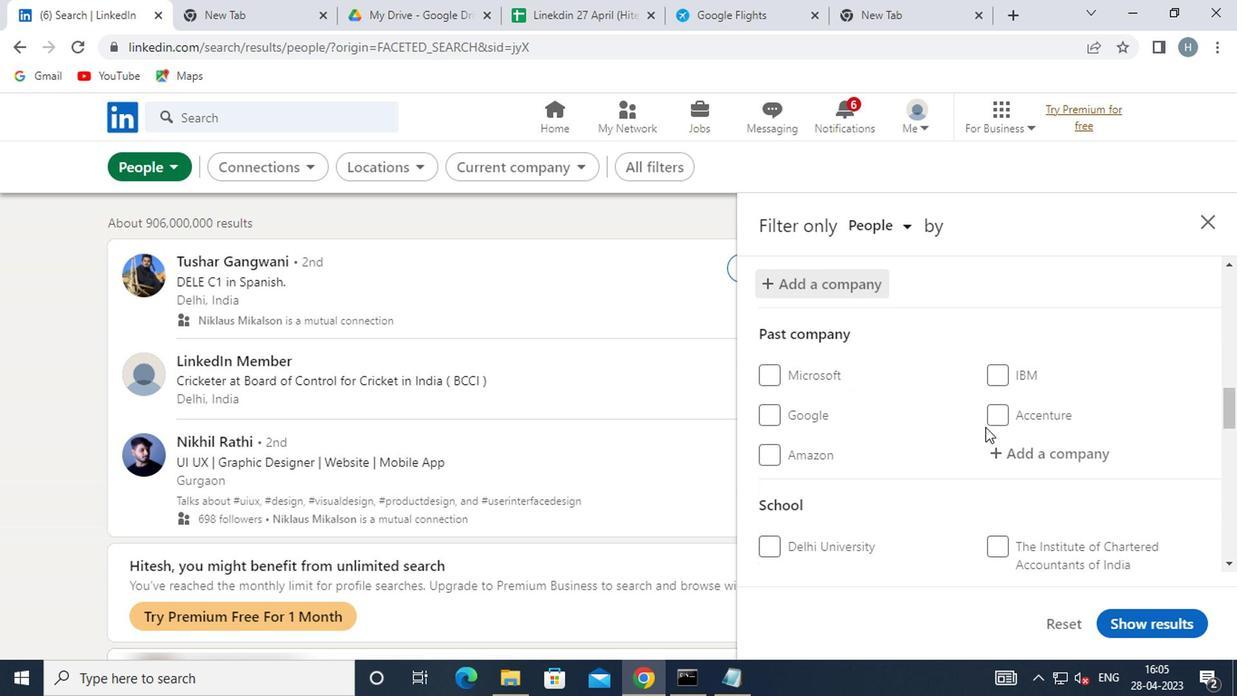 
Action: Mouse scrolled (982, 427) with delta (0, 0)
Screenshot: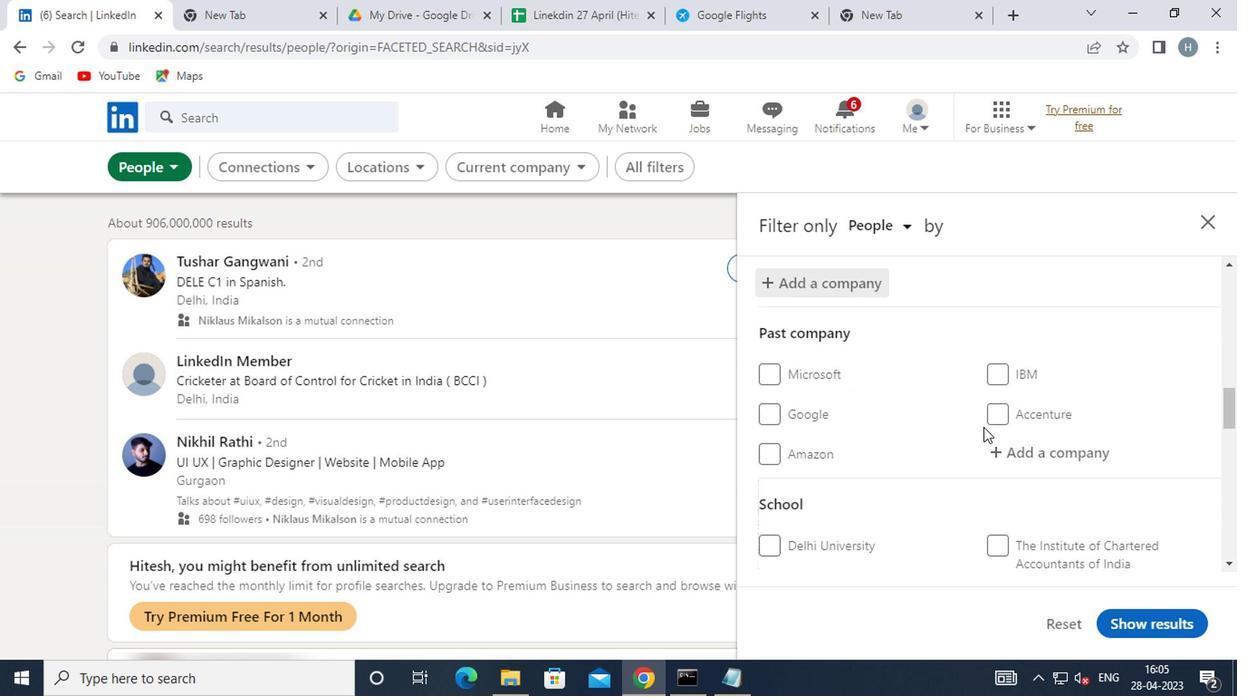 
Action: Mouse scrolled (982, 427) with delta (0, 0)
Screenshot: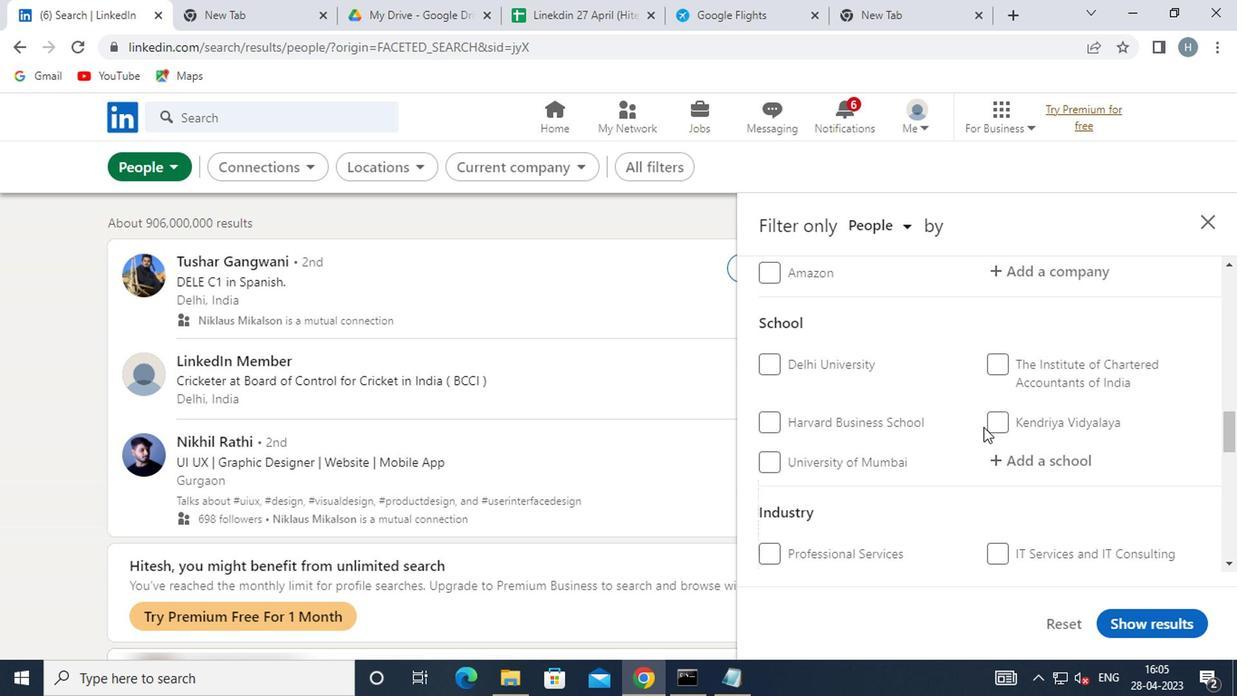 
Action: Mouse moved to (1032, 372)
Screenshot: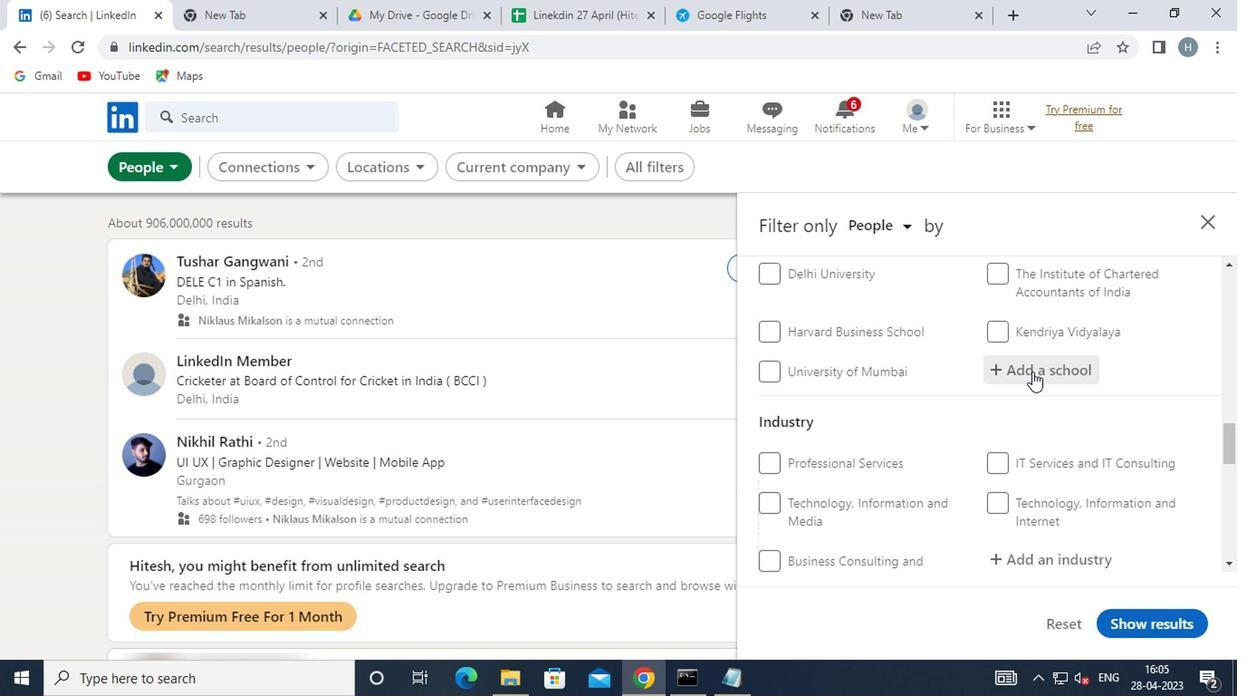 
Action: Mouse pressed left at (1032, 372)
Screenshot: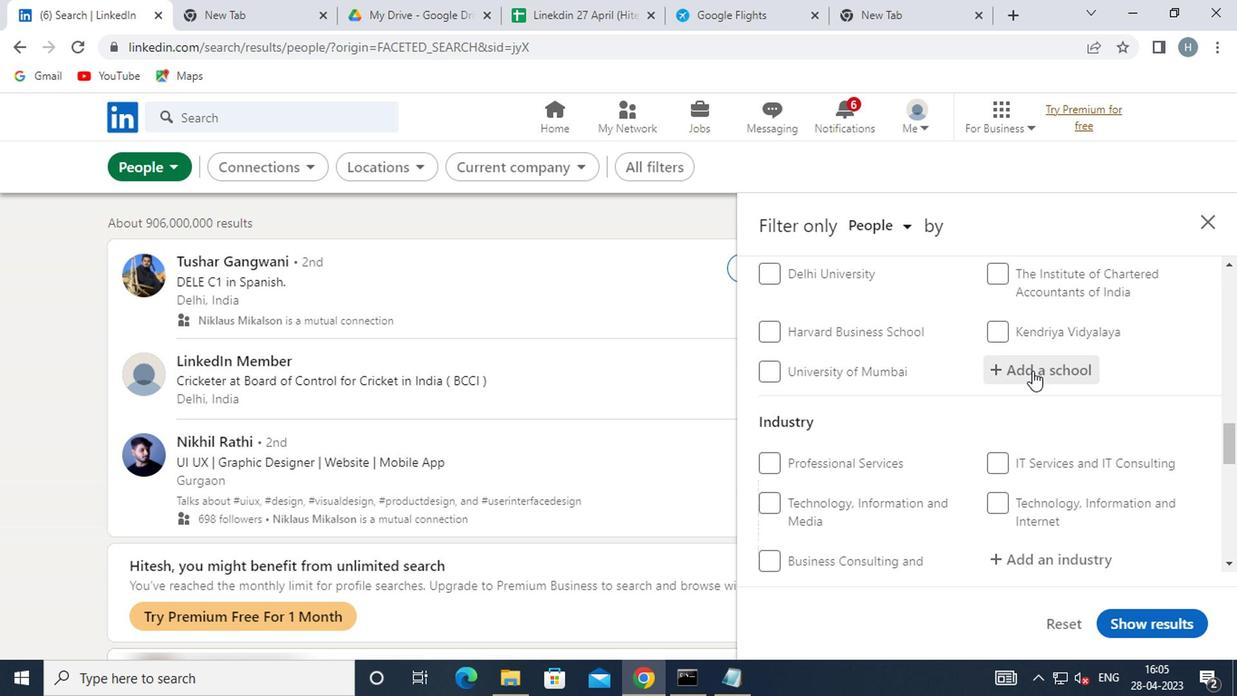 
Action: Key pressed <Key.shift><Key.shift><Key.shift><Key.shift><Key.shift><Key.shift><Key.shift><Key.shift><Key.shift><Key.shift><Key.shift>MAR<Key.space><Key.shift>ATH
Screenshot: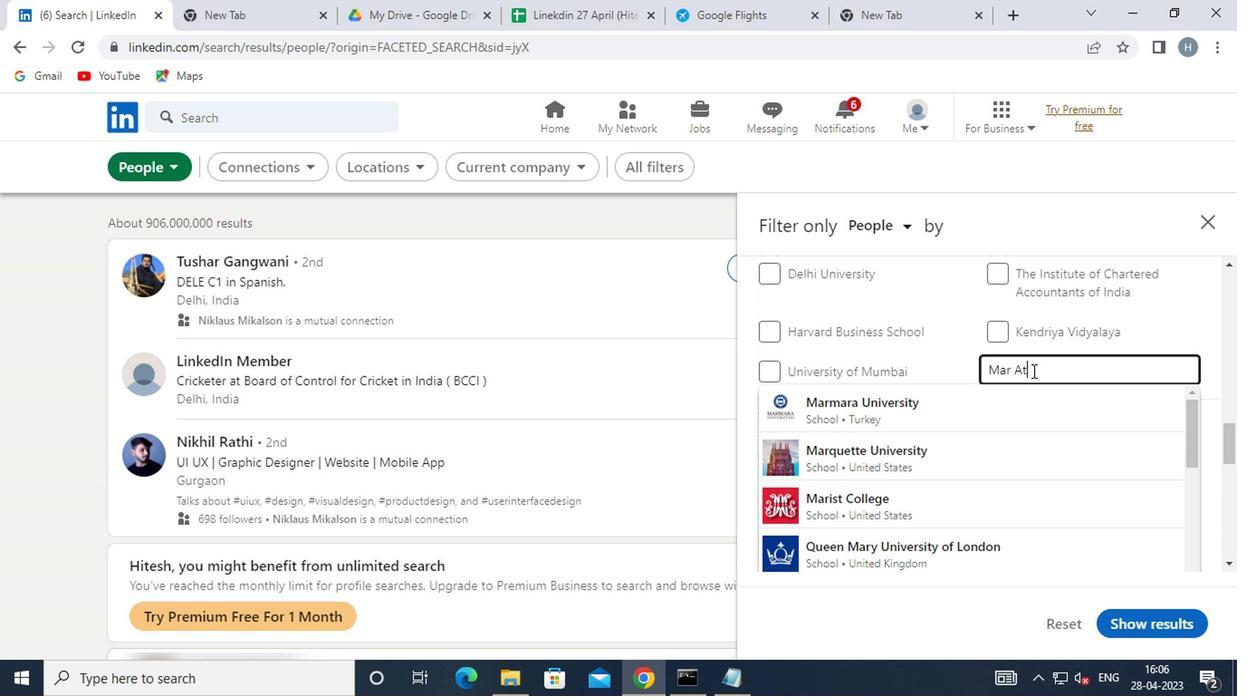 
Action: Mouse moved to (1009, 409)
Screenshot: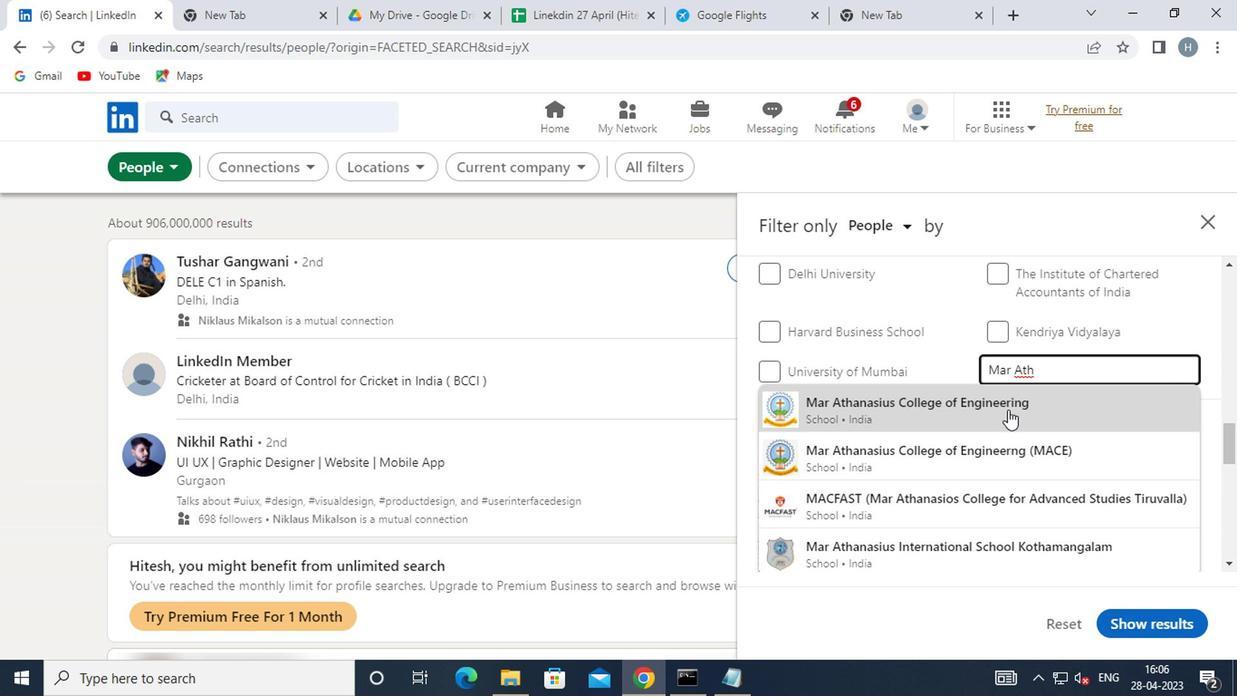 
Action: Mouse pressed left at (1009, 409)
Screenshot: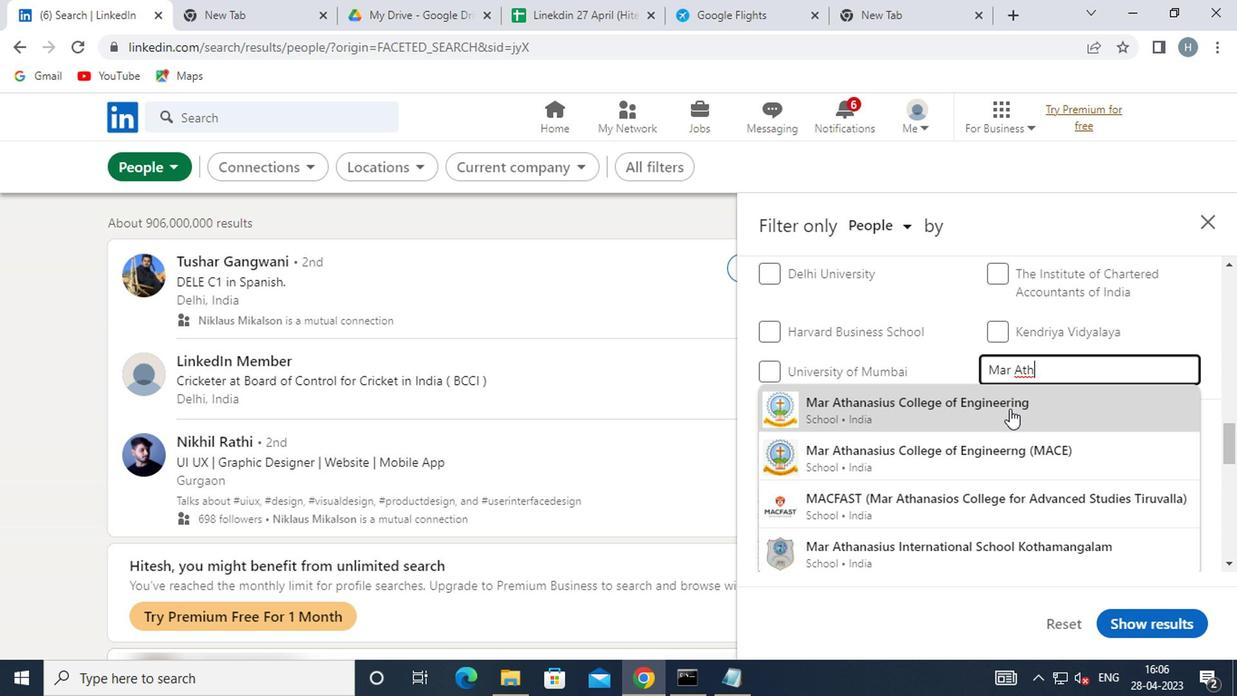 
Action: Mouse moved to (1009, 409)
Screenshot: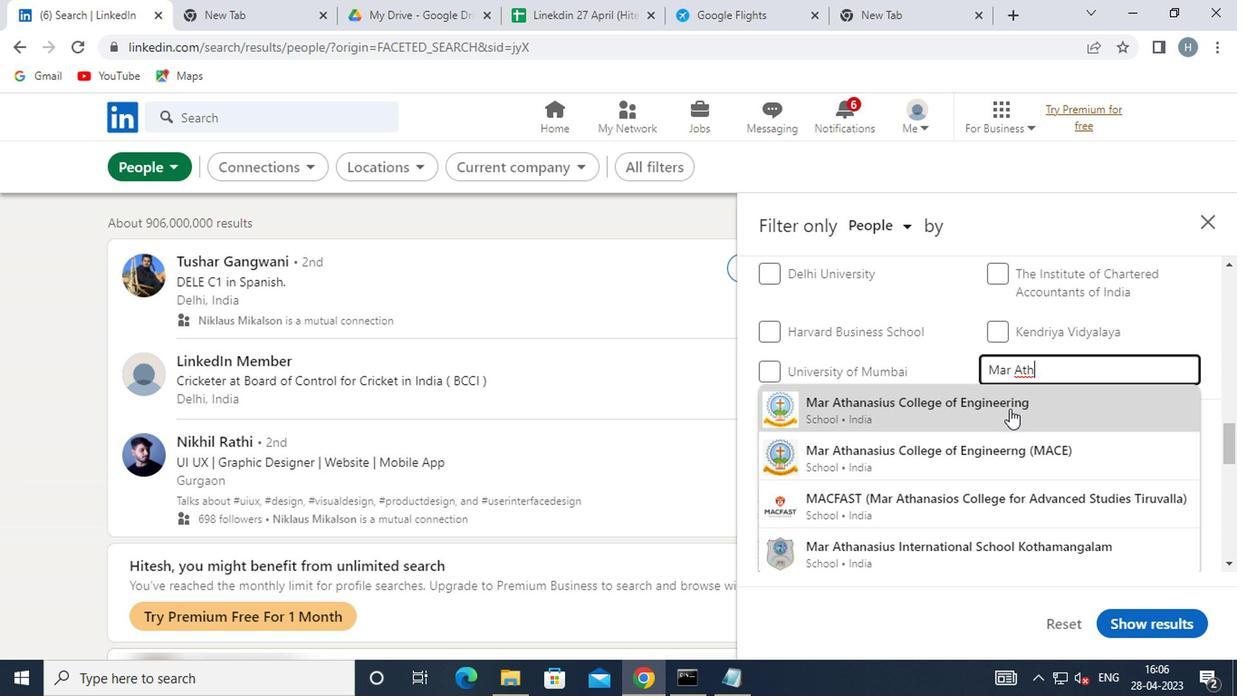 
Action: Mouse scrolled (1009, 408) with delta (0, -1)
Screenshot: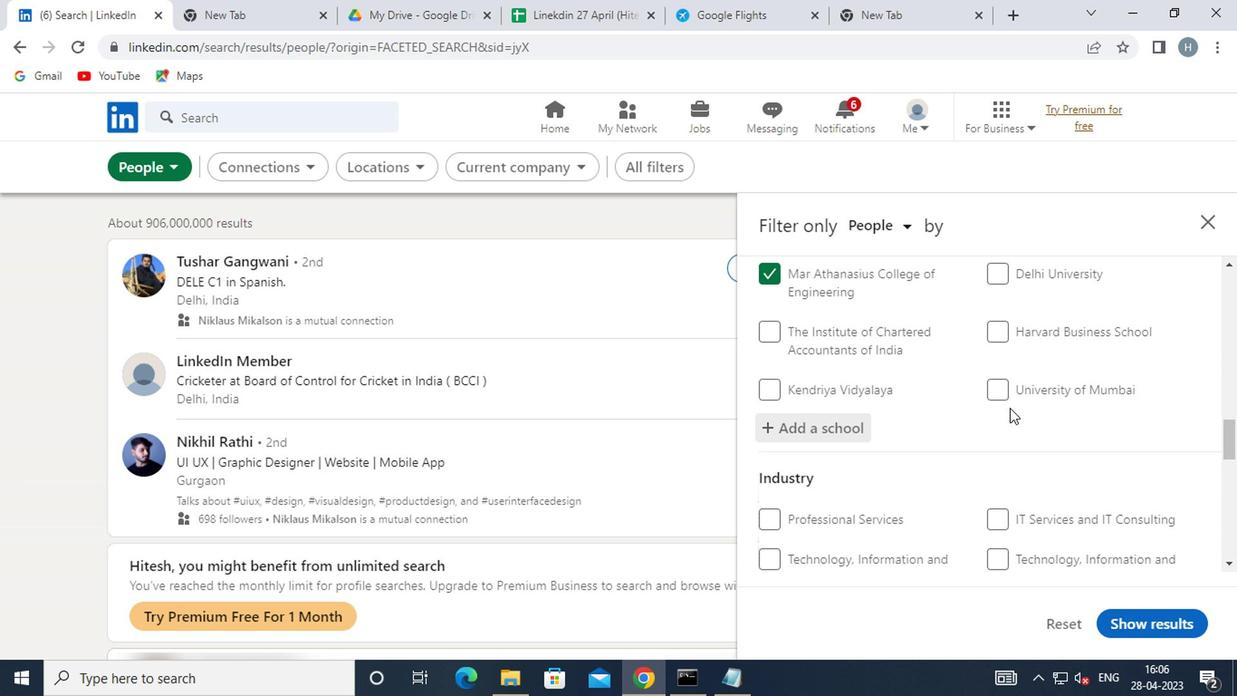 
Action: Mouse moved to (1008, 409)
Screenshot: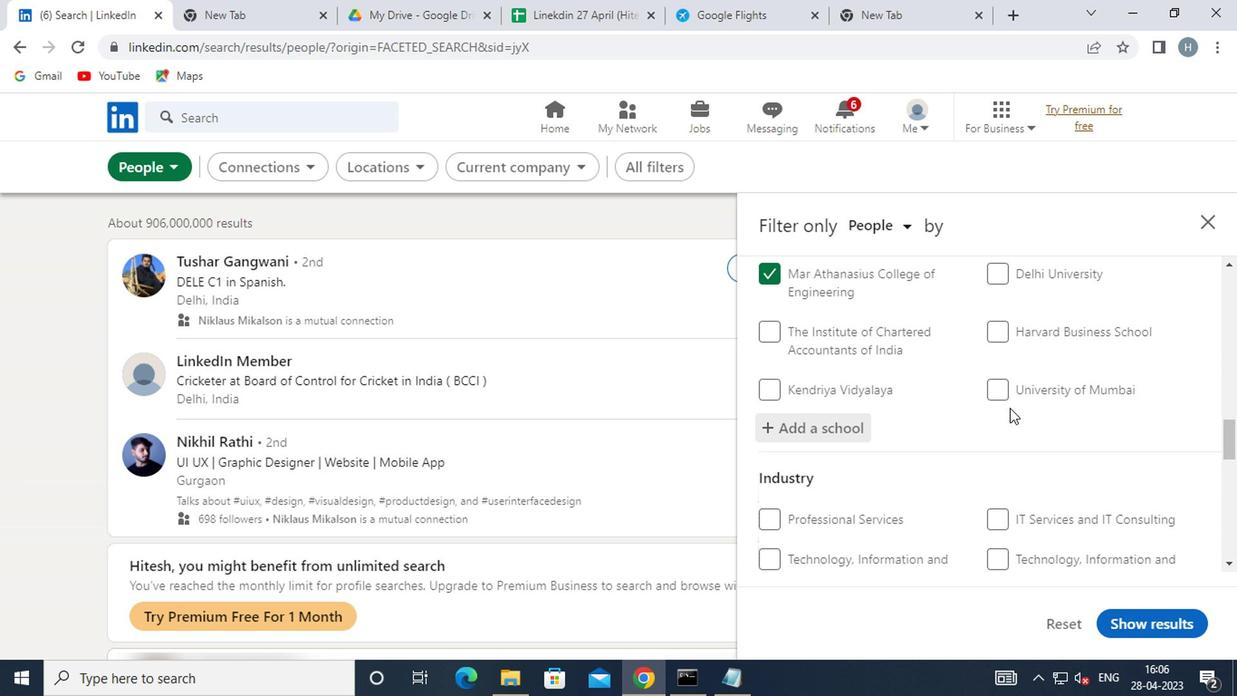 
Action: Mouse scrolled (1008, 408) with delta (0, -1)
Screenshot: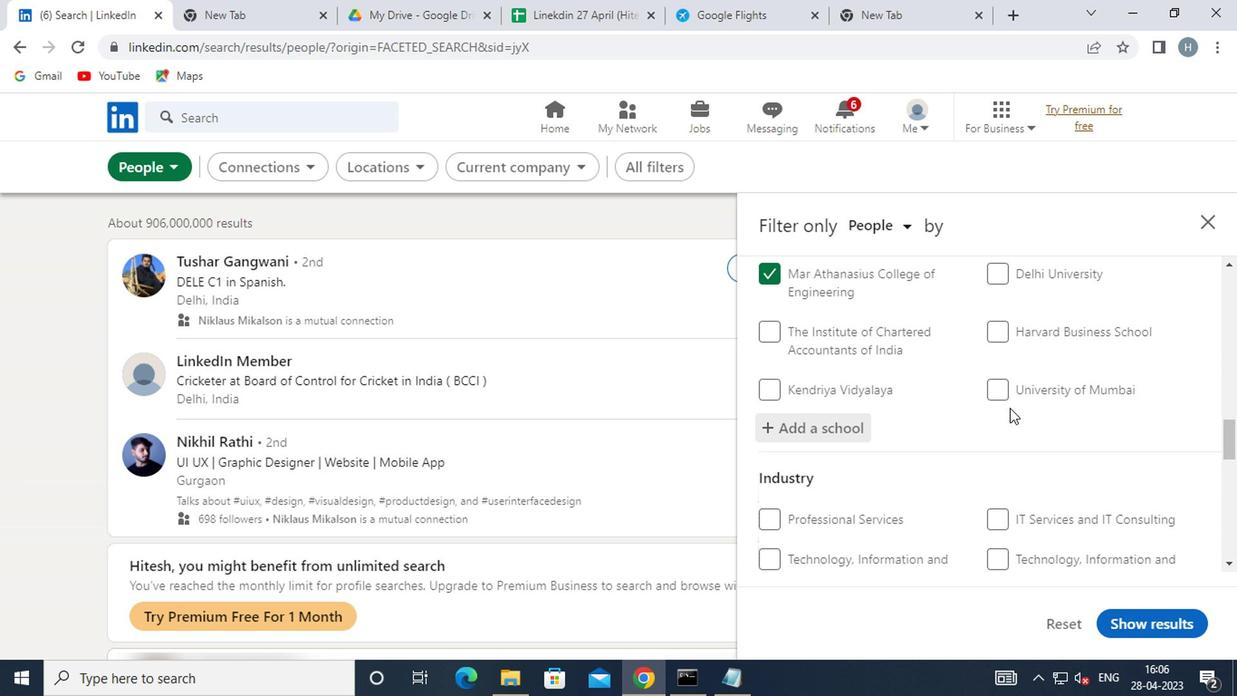 
Action: Mouse scrolled (1008, 408) with delta (0, -1)
Screenshot: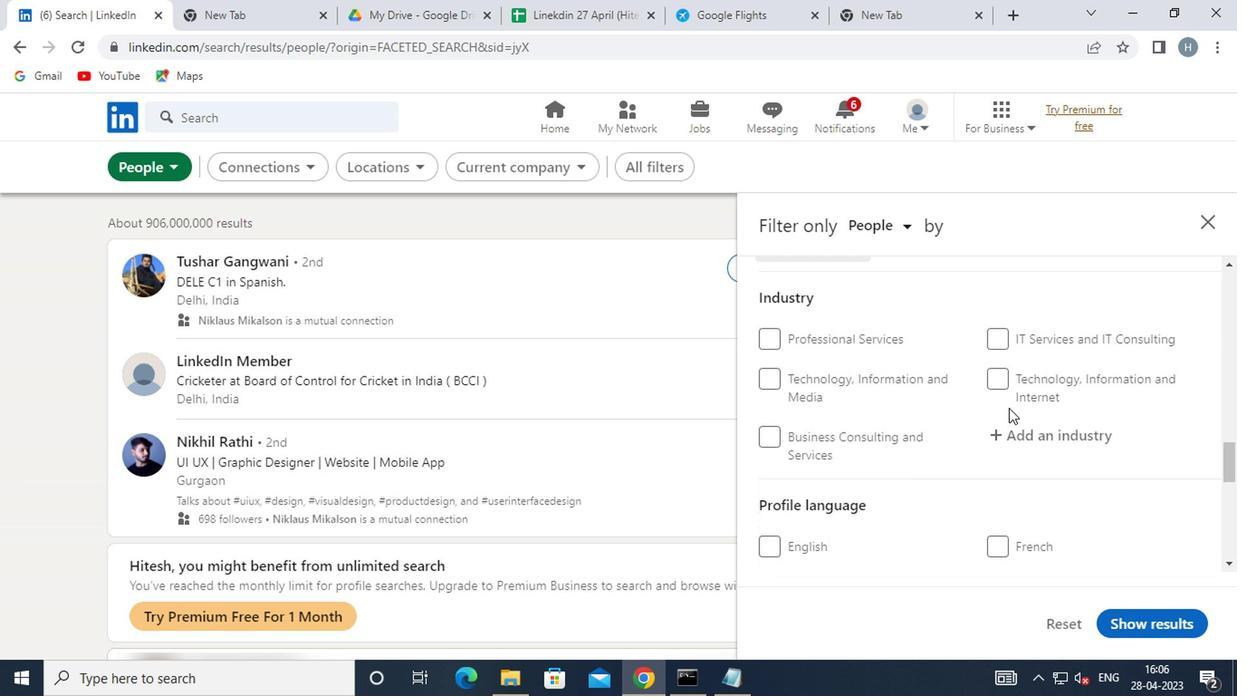 
Action: Mouse moved to (1046, 346)
Screenshot: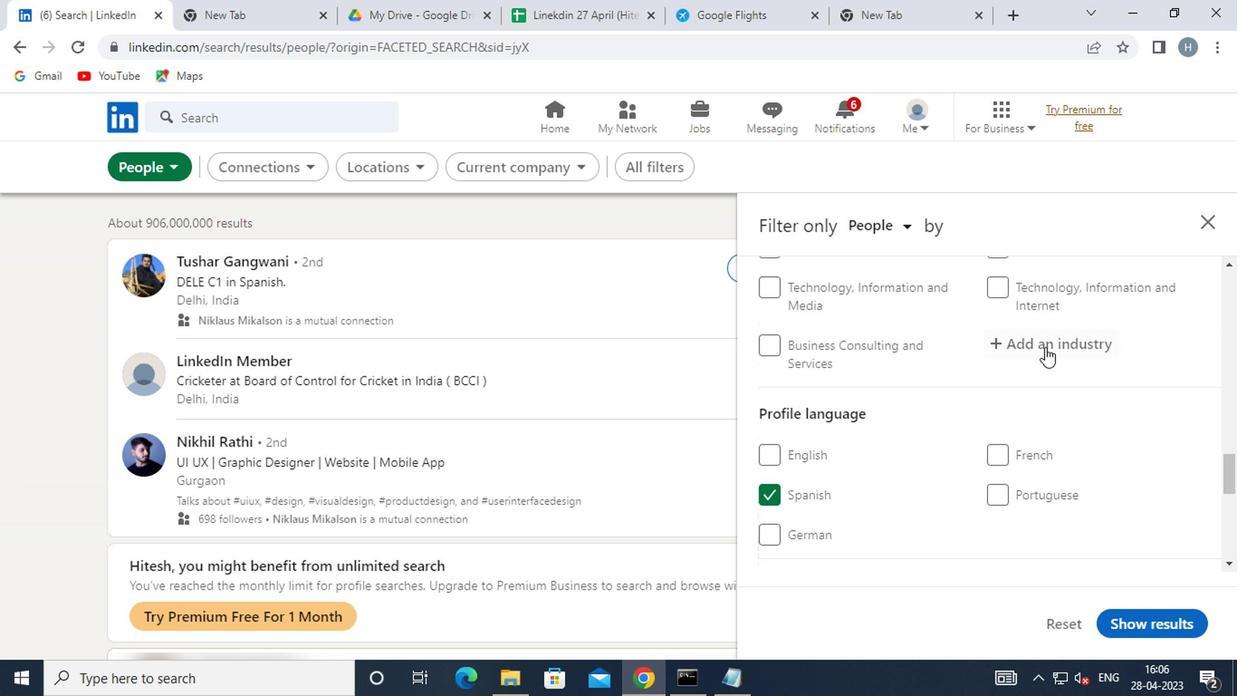 
Action: Mouse pressed left at (1046, 346)
Screenshot: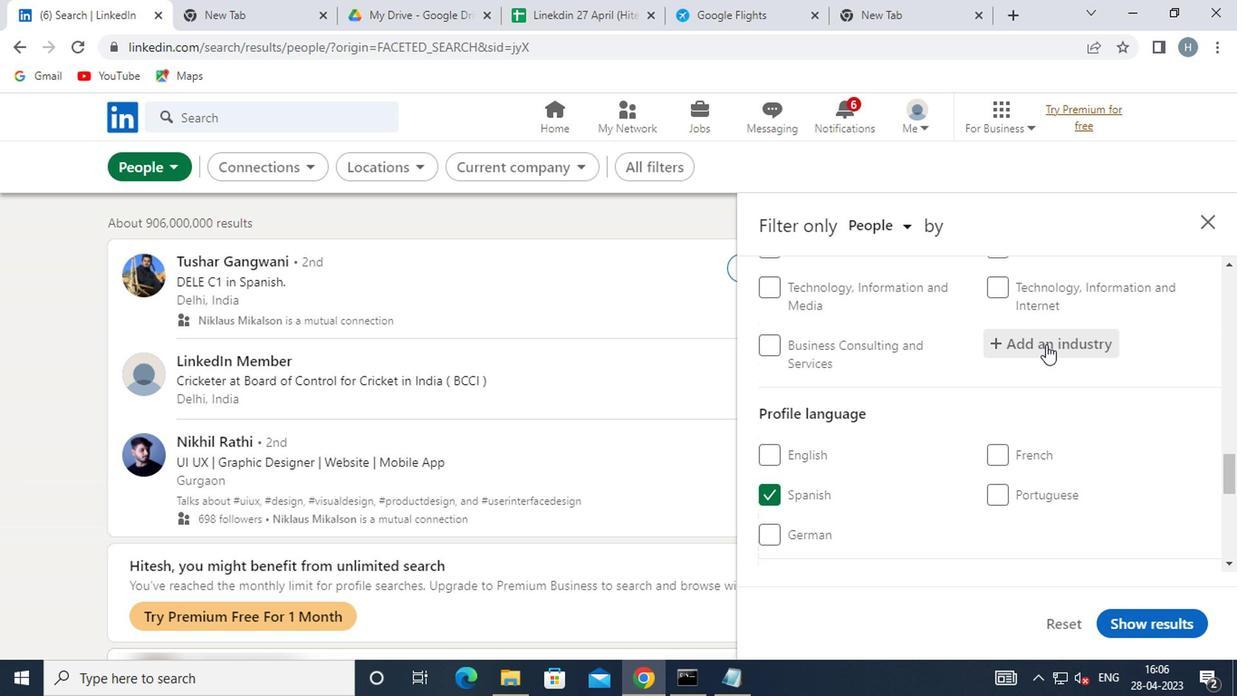 
Action: Key pressed <Key.shift>BAR
Screenshot: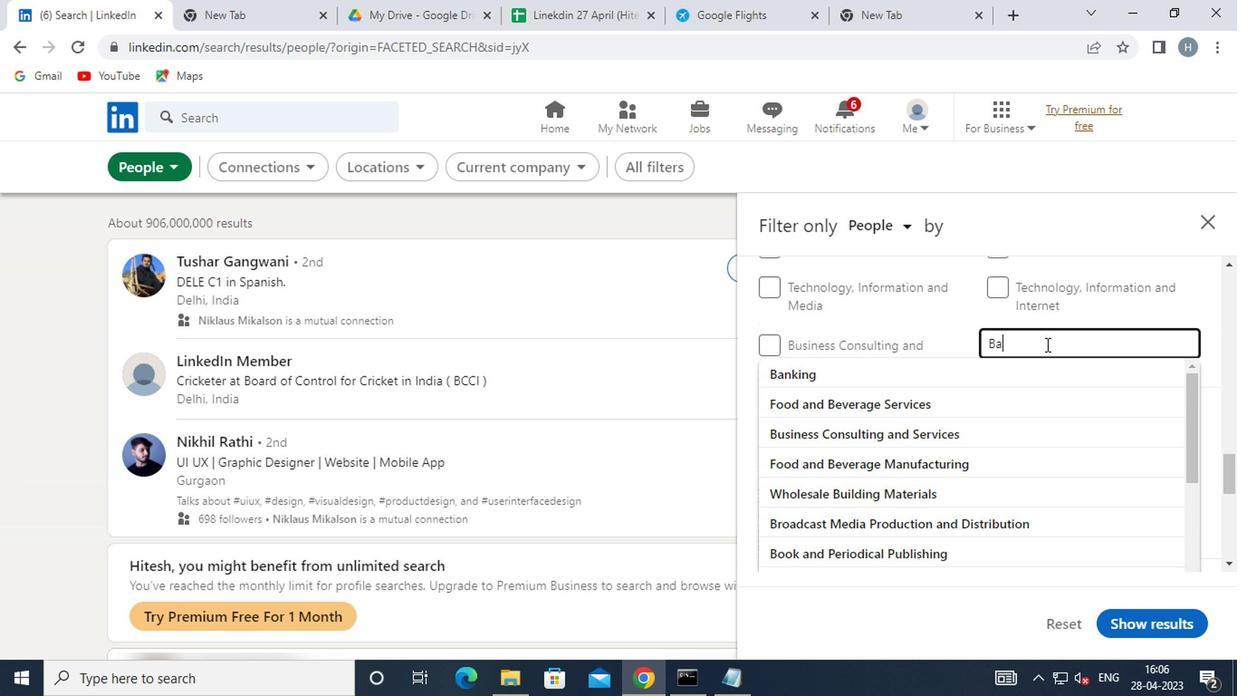 
Action: Mouse moved to (915, 369)
Screenshot: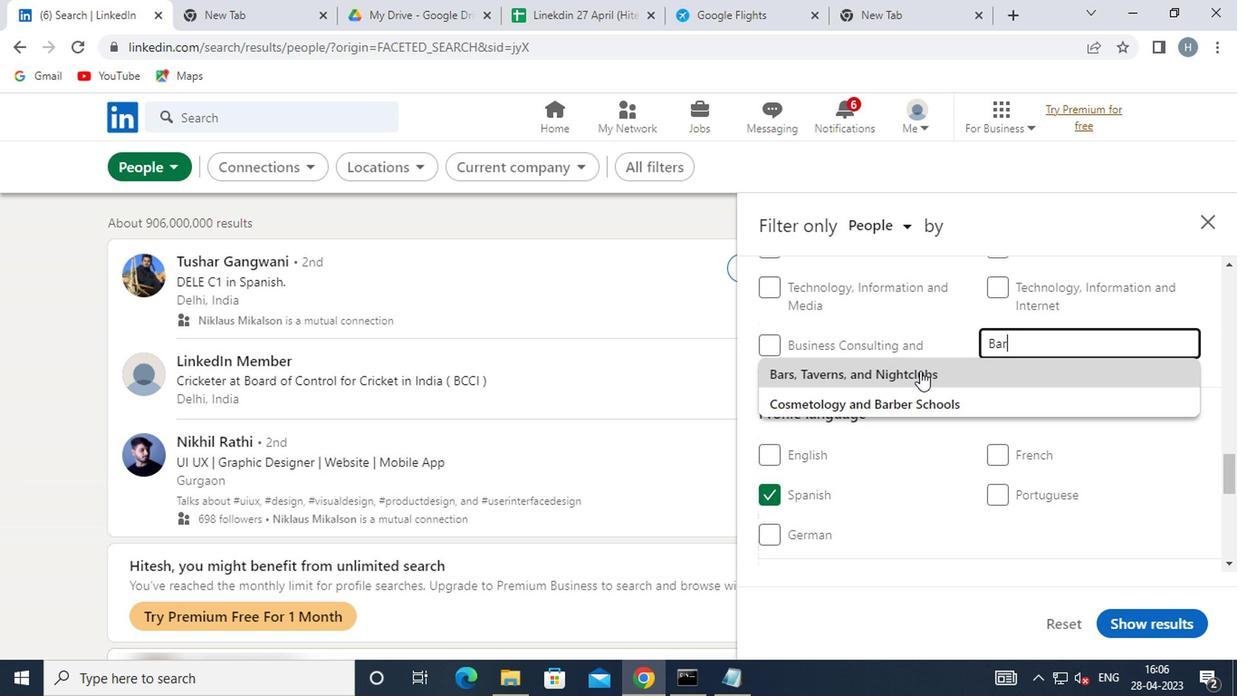 
Action: Mouse pressed left at (915, 369)
Screenshot: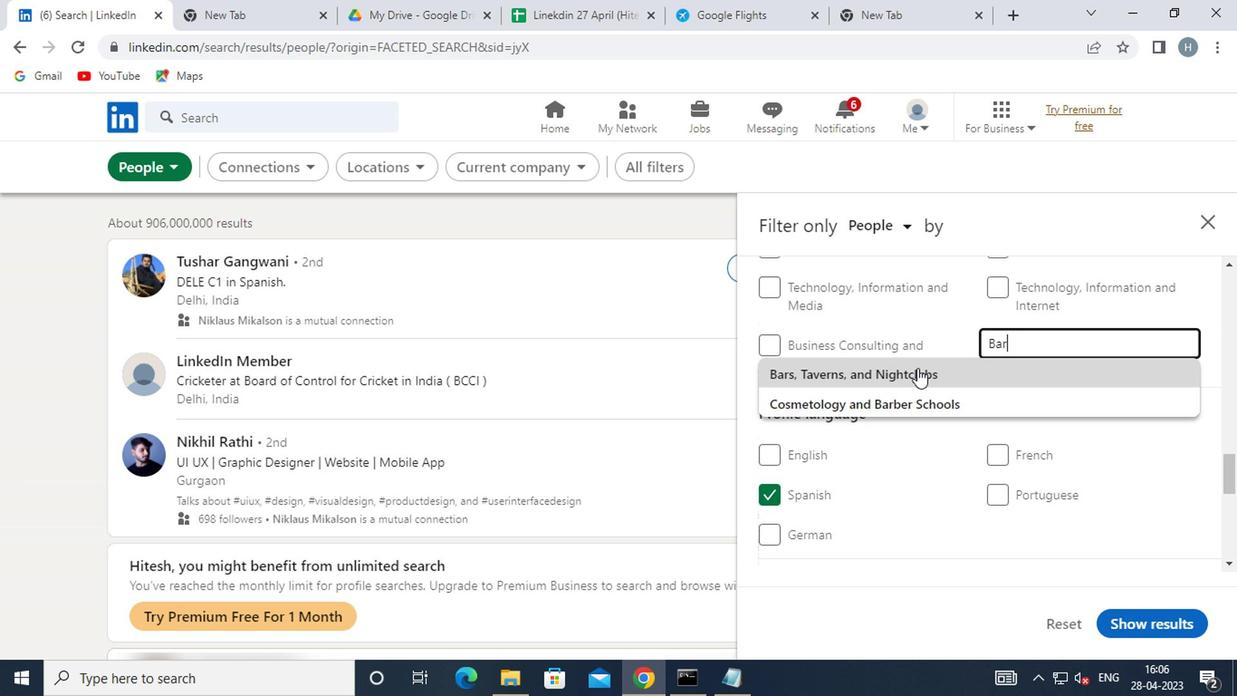
Action: Mouse scrolled (915, 368) with delta (0, 0)
Screenshot: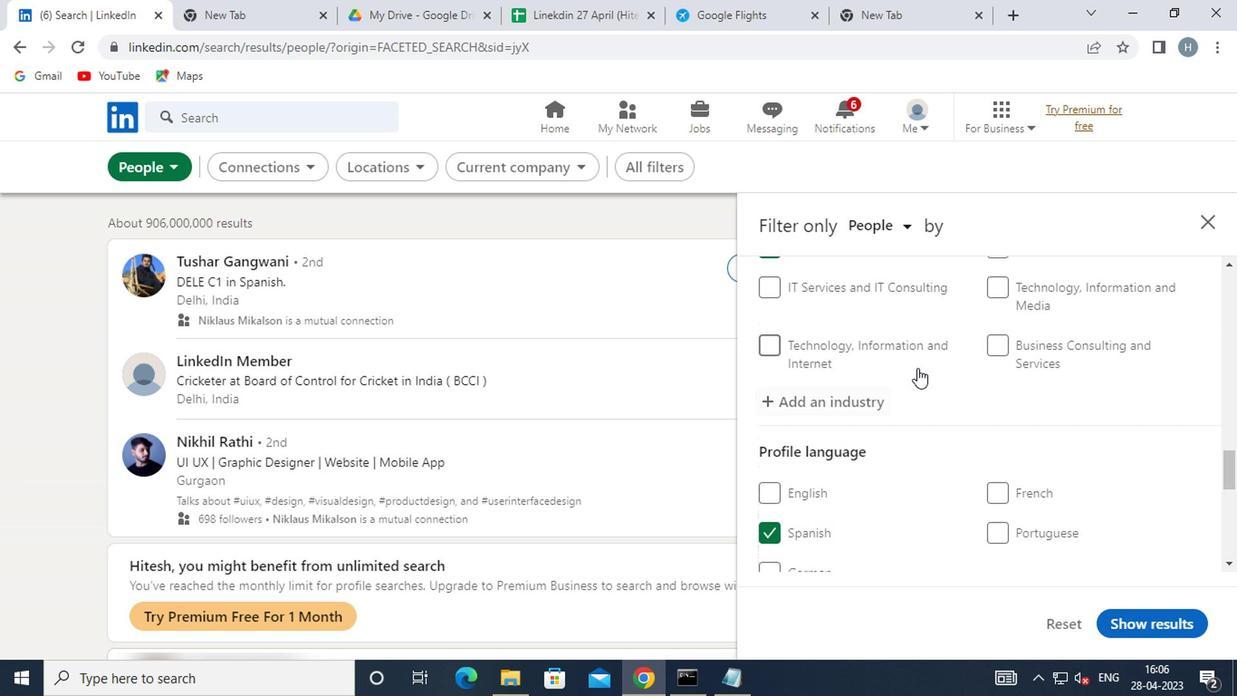 
Action: Mouse scrolled (915, 368) with delta (0, 0)
Screenshot: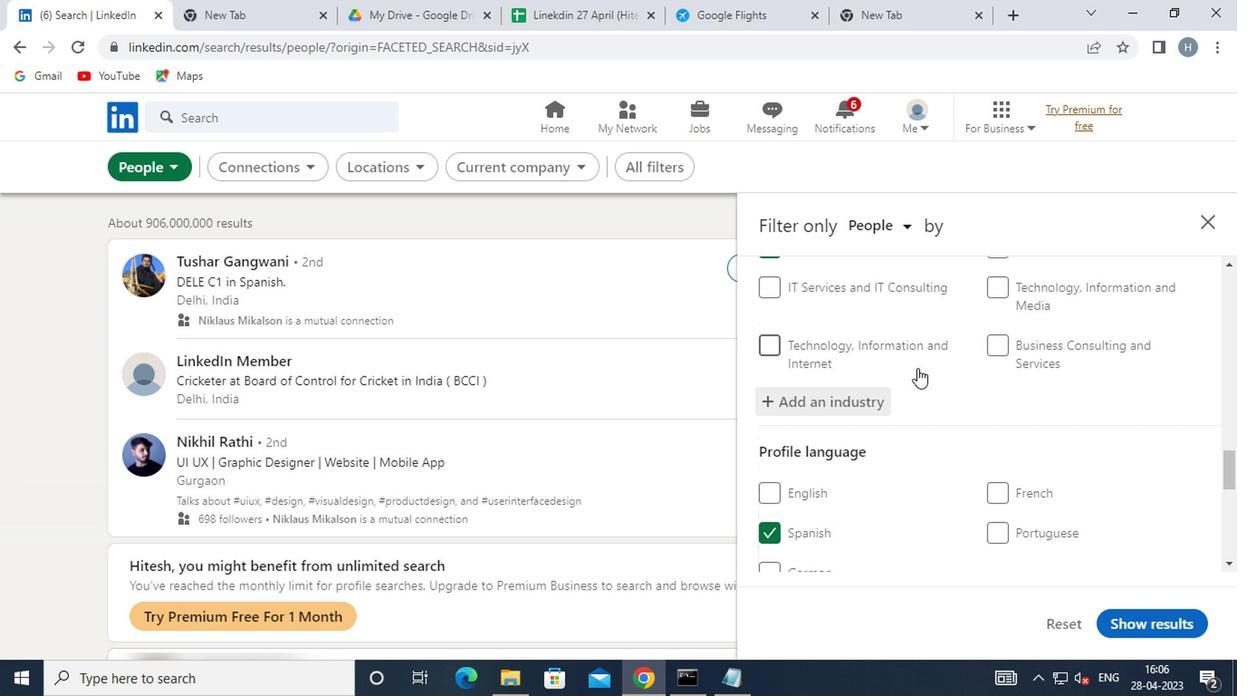 
Action: Mouse scrolled (915, 368) with delta (0, 0)
Screenshot: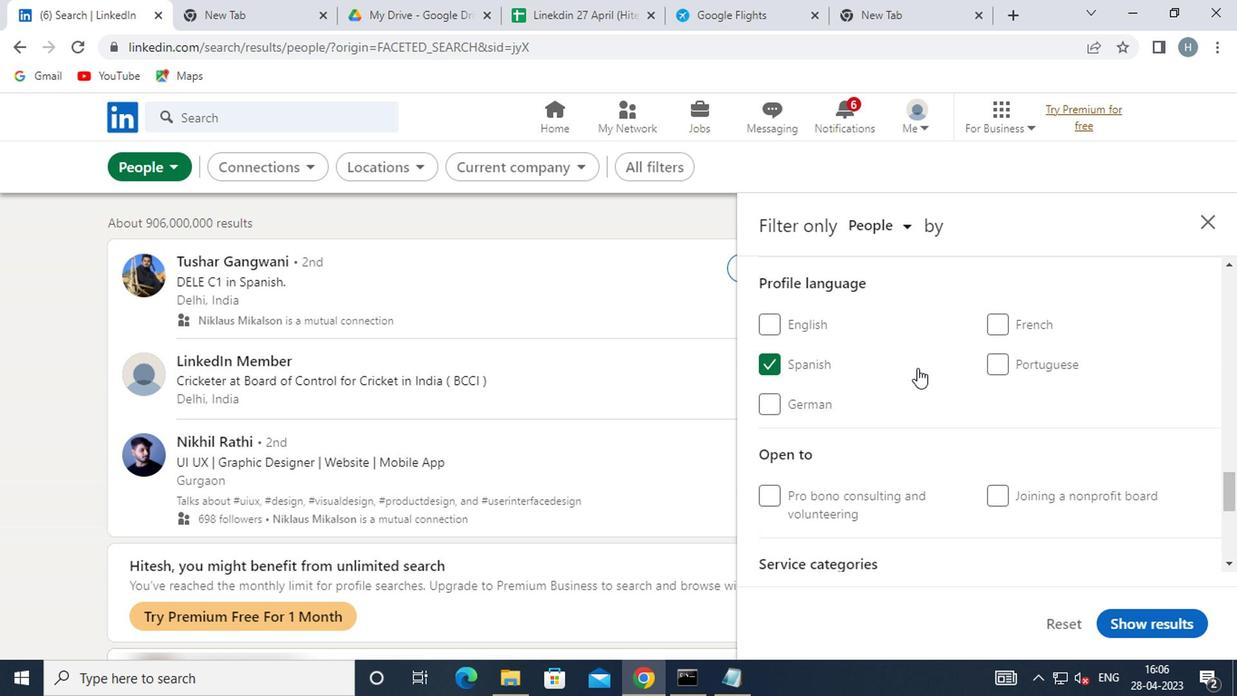 
Action: Mouse moved to (913, 370)
Screenshot: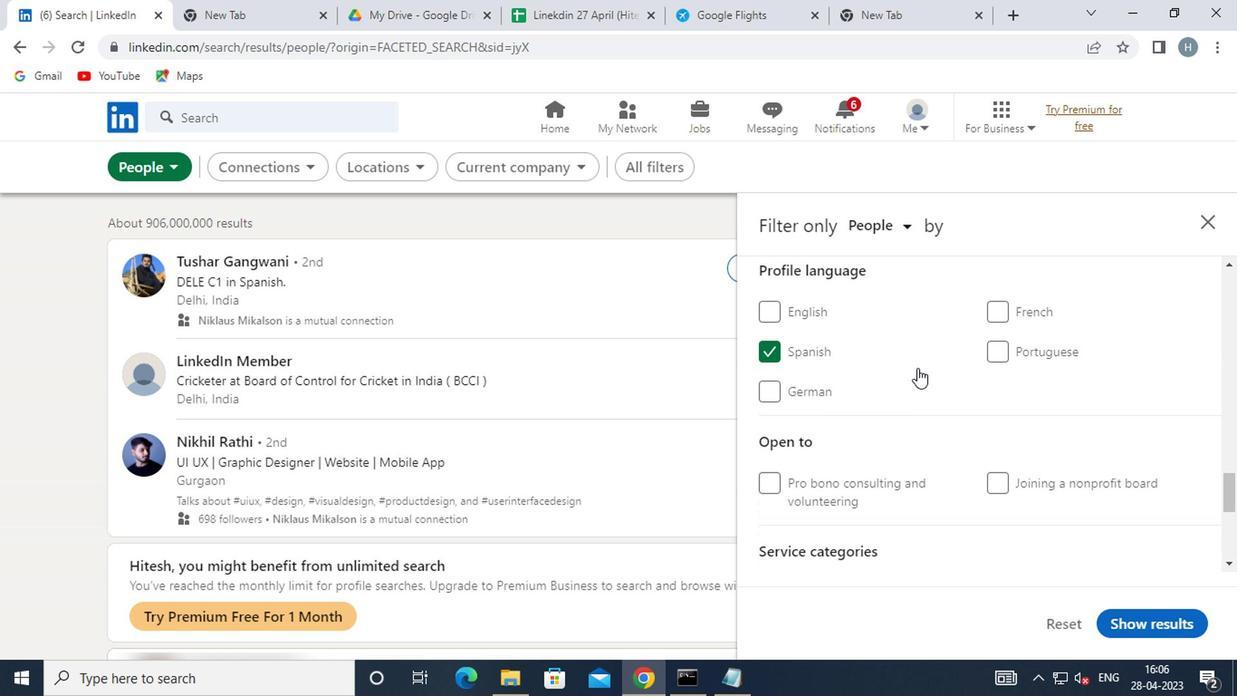 
Action: Mouse scrolled (913, 369) with delta (0, -1)
Screenshot: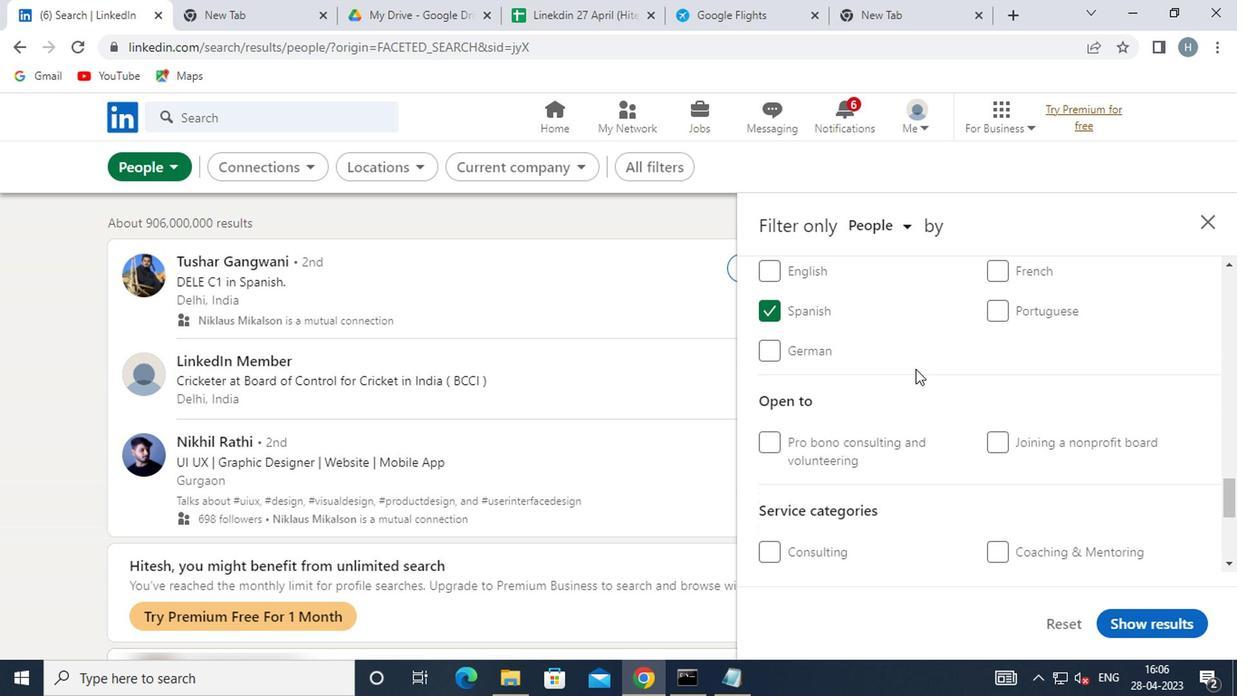 
Action: Mouse scrolled (913, 369) with delta (0, -1)
Screenshot: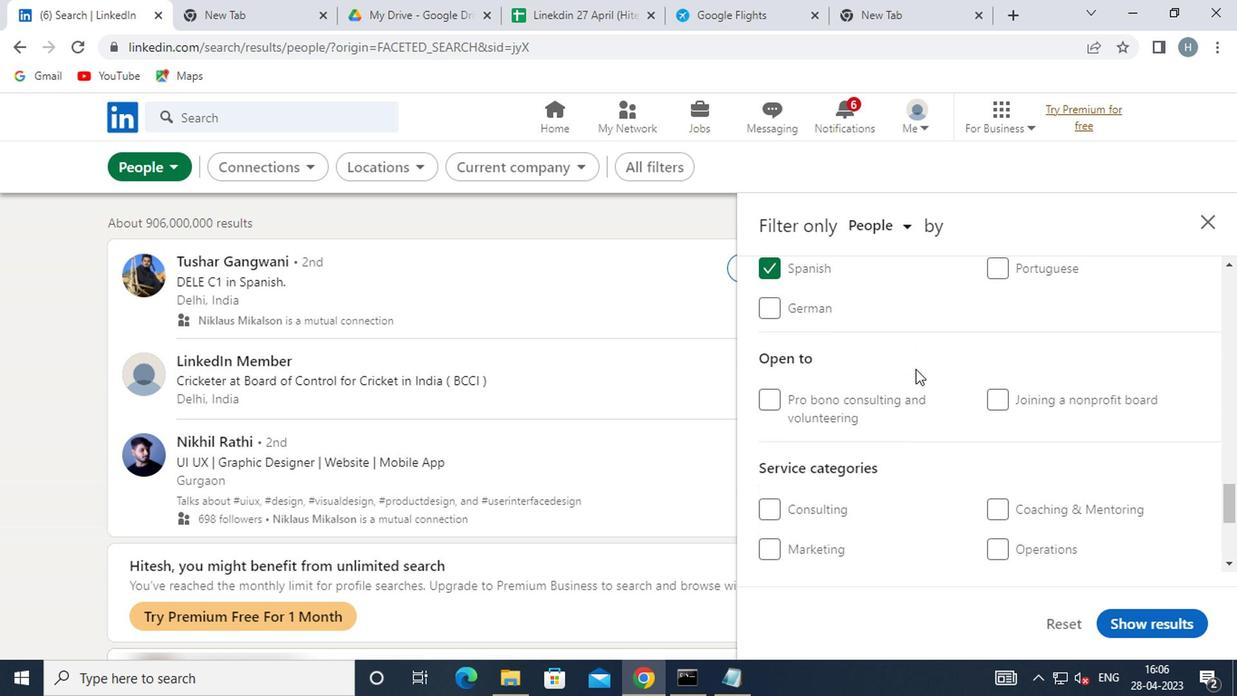 
Action: Mouse moved to (950, 397)
Screenshot: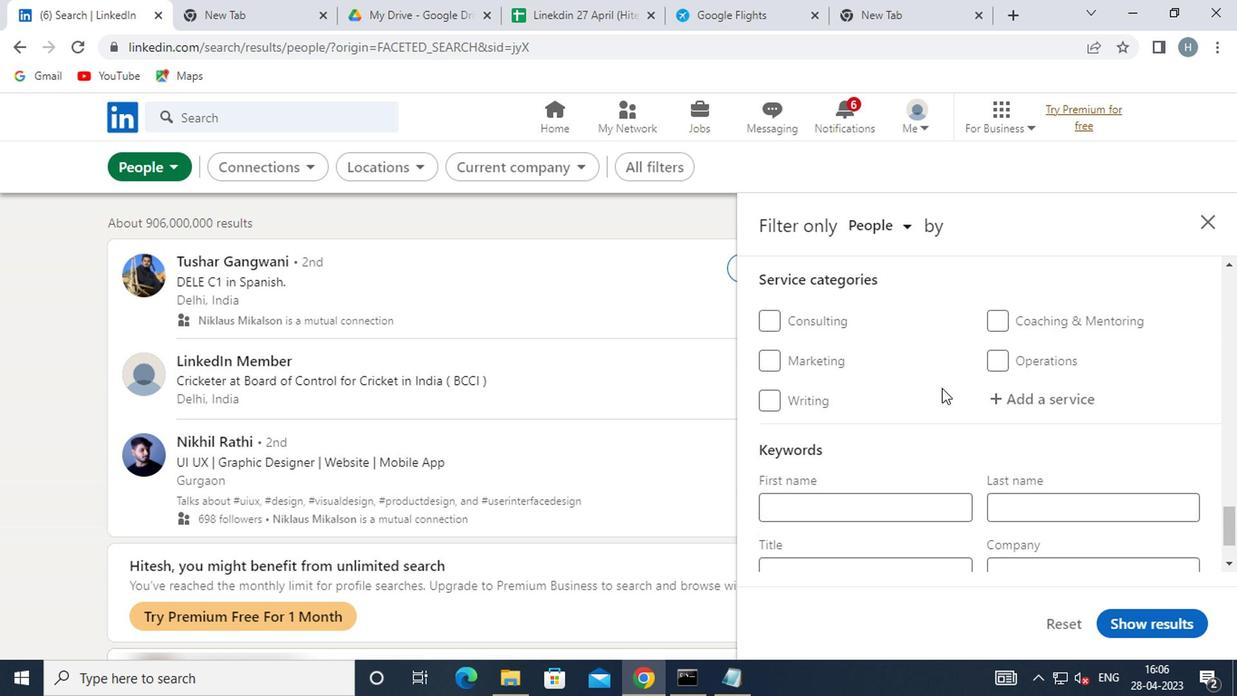 
Action: Mouse scrolled (950, 396) with delta (0, -1)
Screenshot: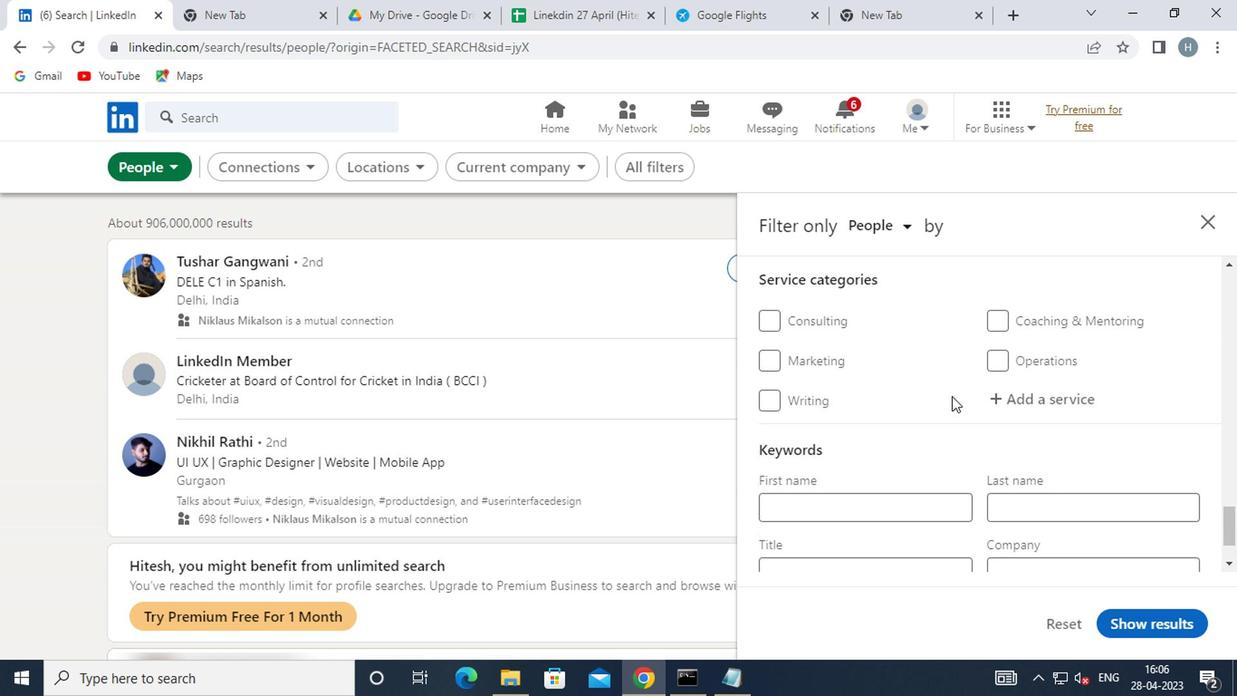 
Action: Mouse moved to (1053, 321)
Screenshot: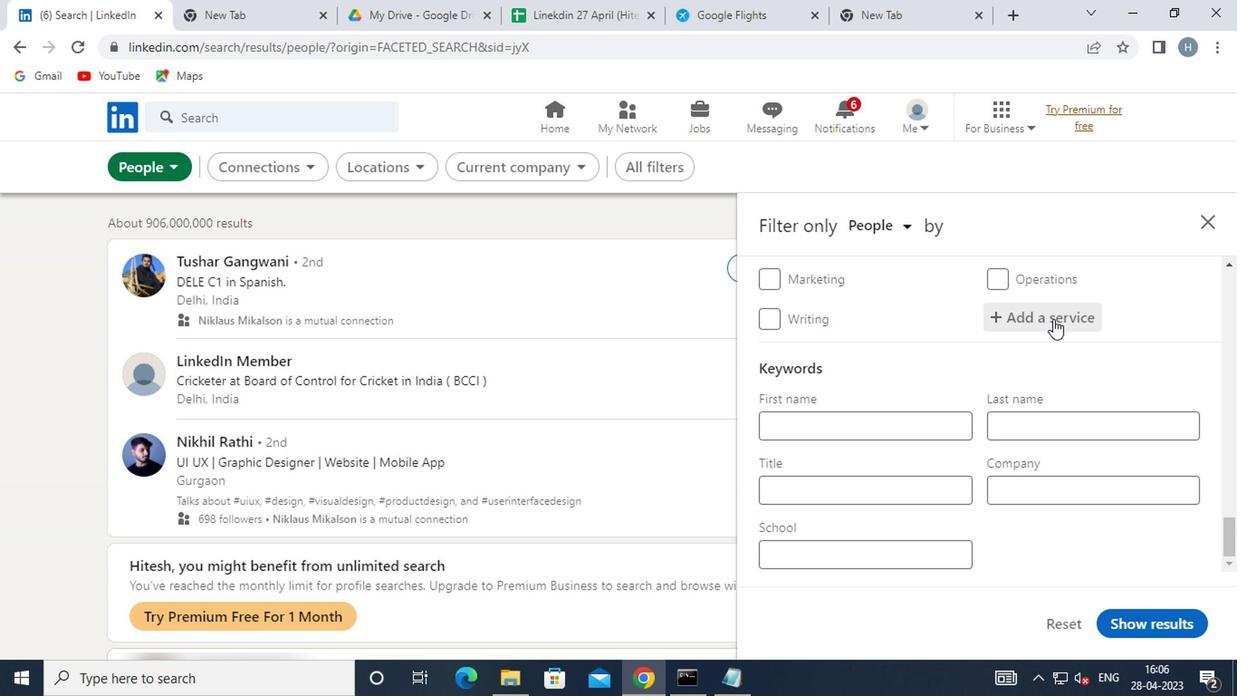 
Action: Mouse pressed left at (1053, 321)
Screenshot: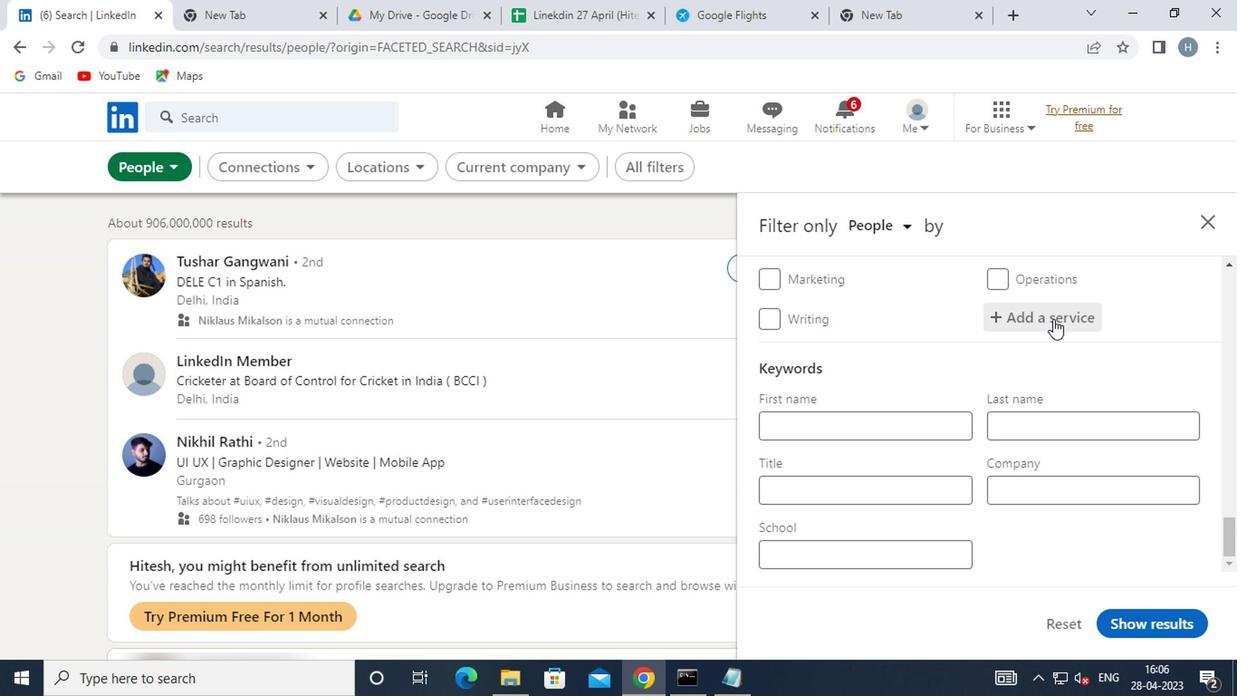 
Action: Mouse moved to (1052, 321)
Screenshot: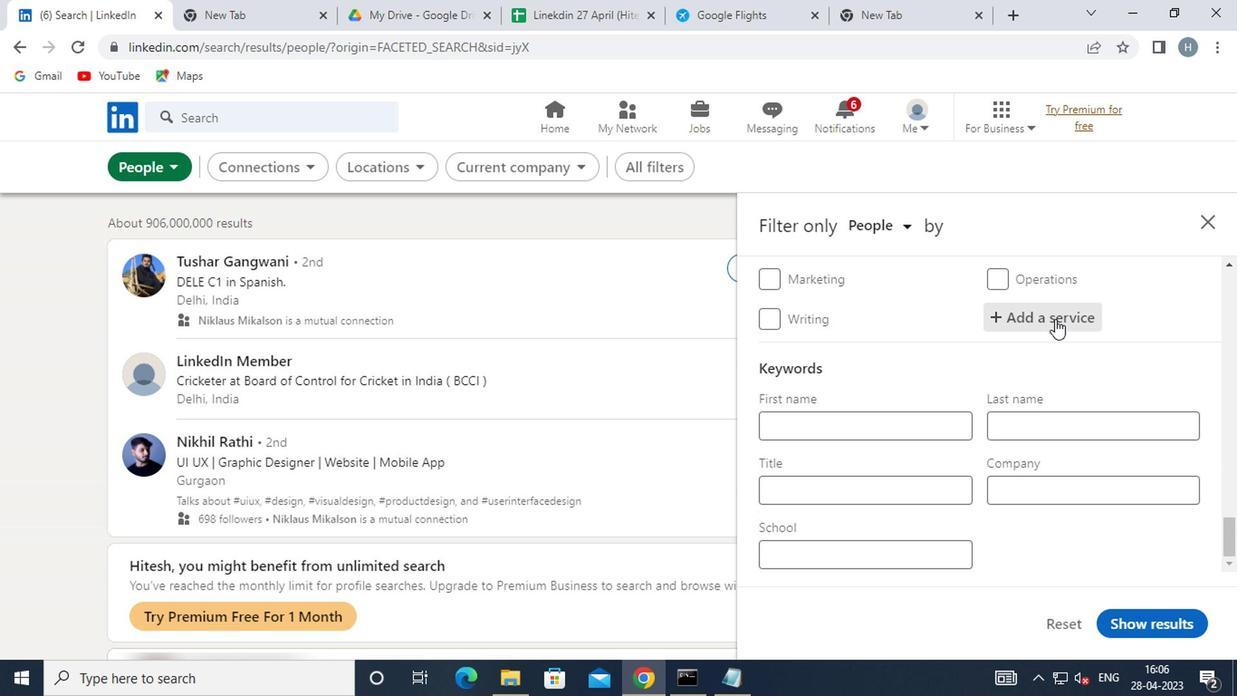 
Action: Key pressed <Key.shift>HOMEO
Screenshot: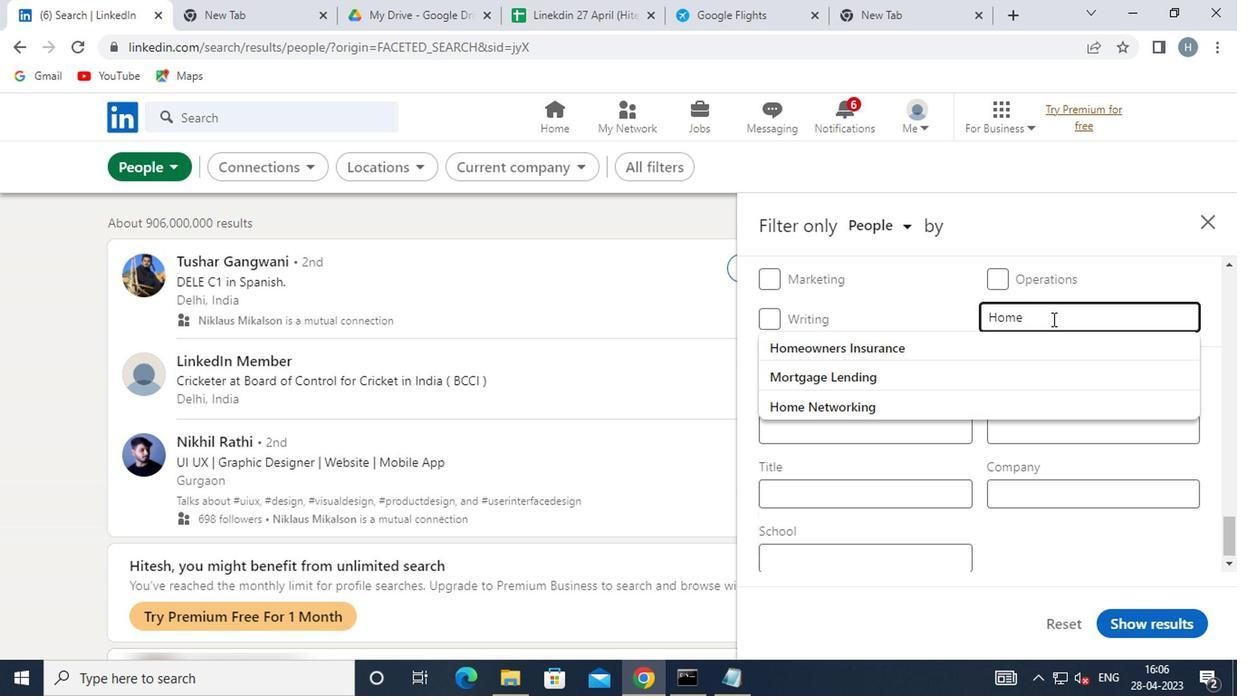 
Action: Mouse moved to (999, 344)
Screenshot: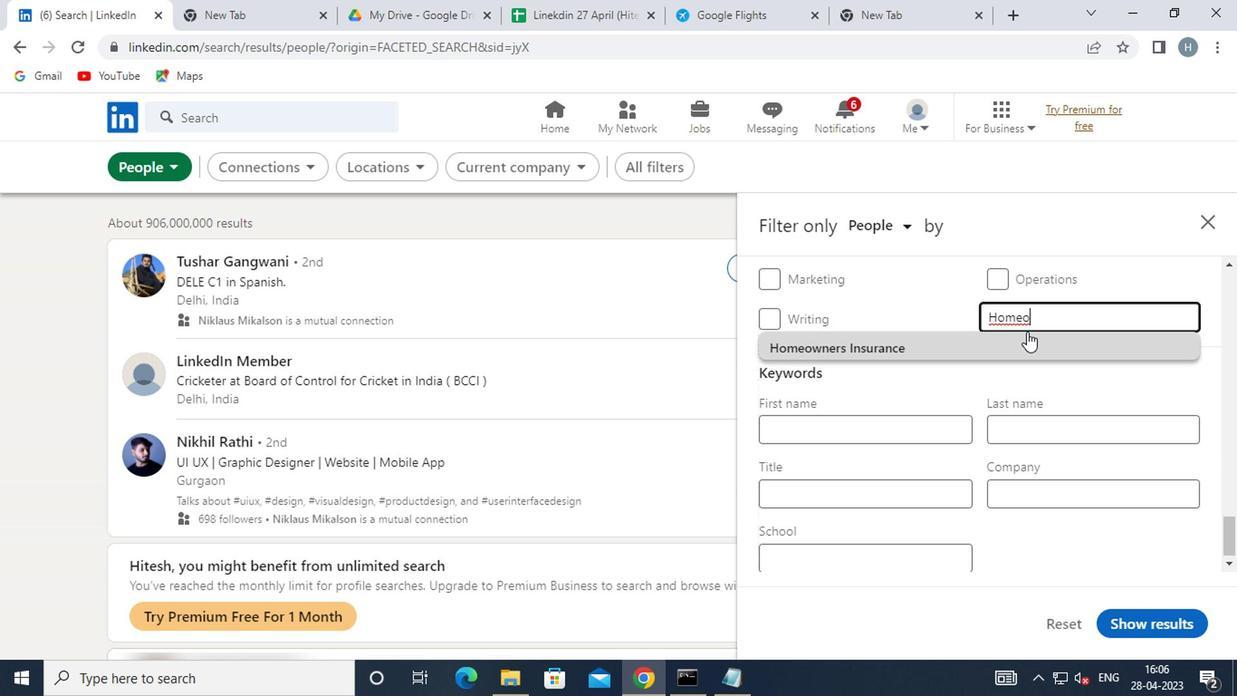 
Action: Mouse pressed left at (999, 344)
Screenshot: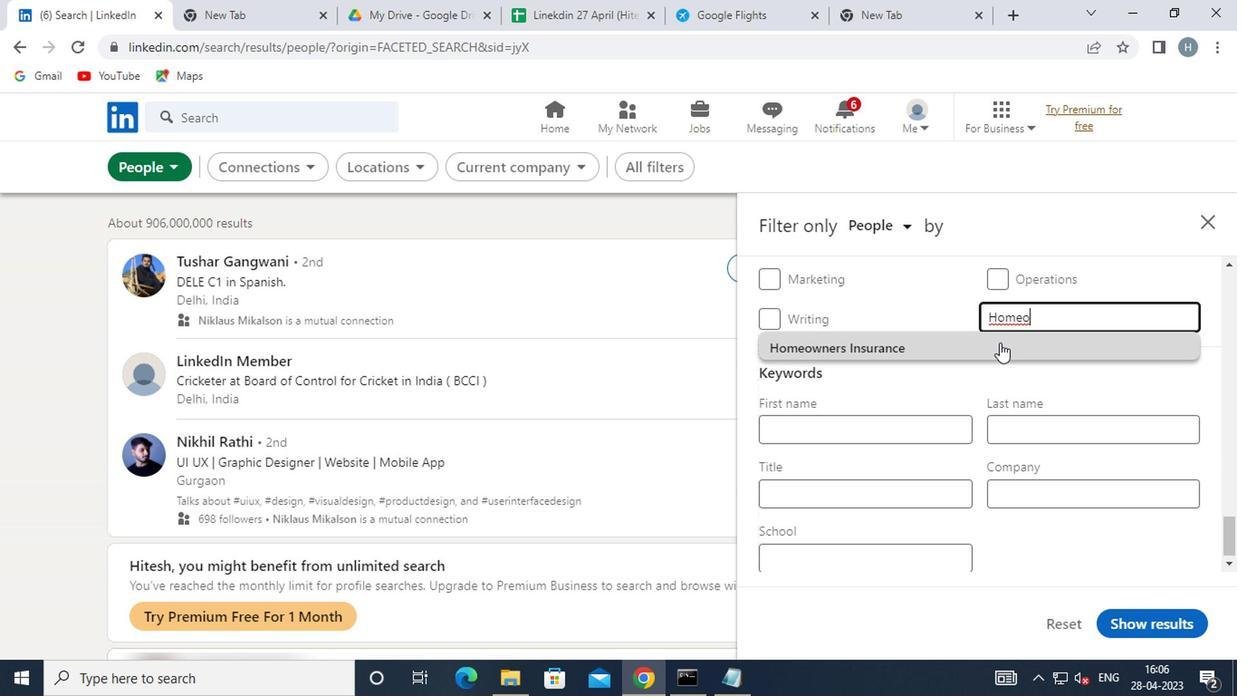 
Action: Mouse moved to (887, 391)
Screenshot: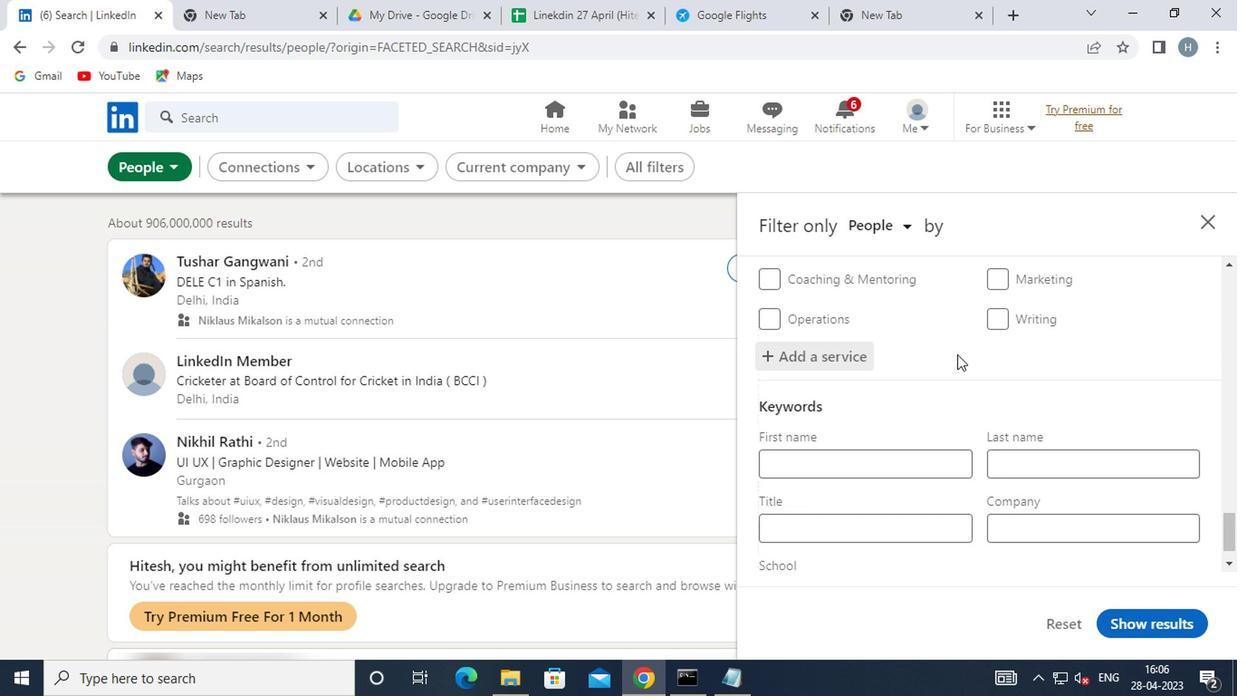
Action: Mouse scrolled (887, 390) with delta (0, 0)
Screenshot: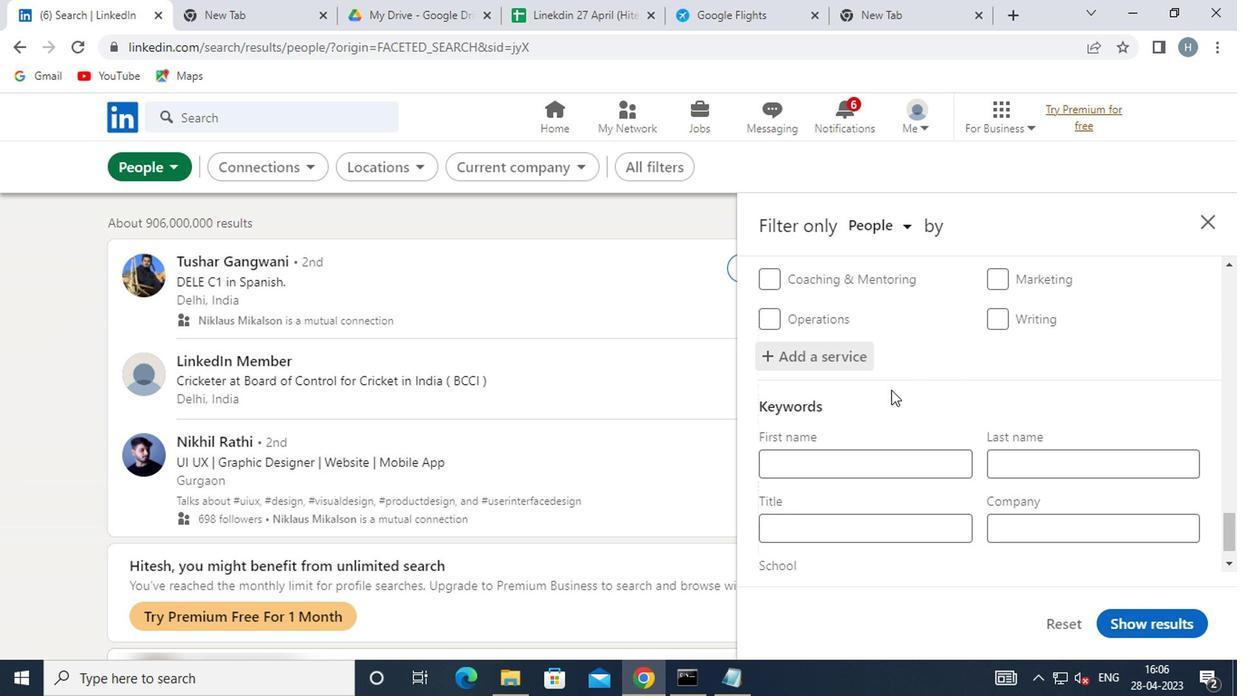 
Action: Mouse scrolled (887, 390) with delta (0, 0)
Screenshot: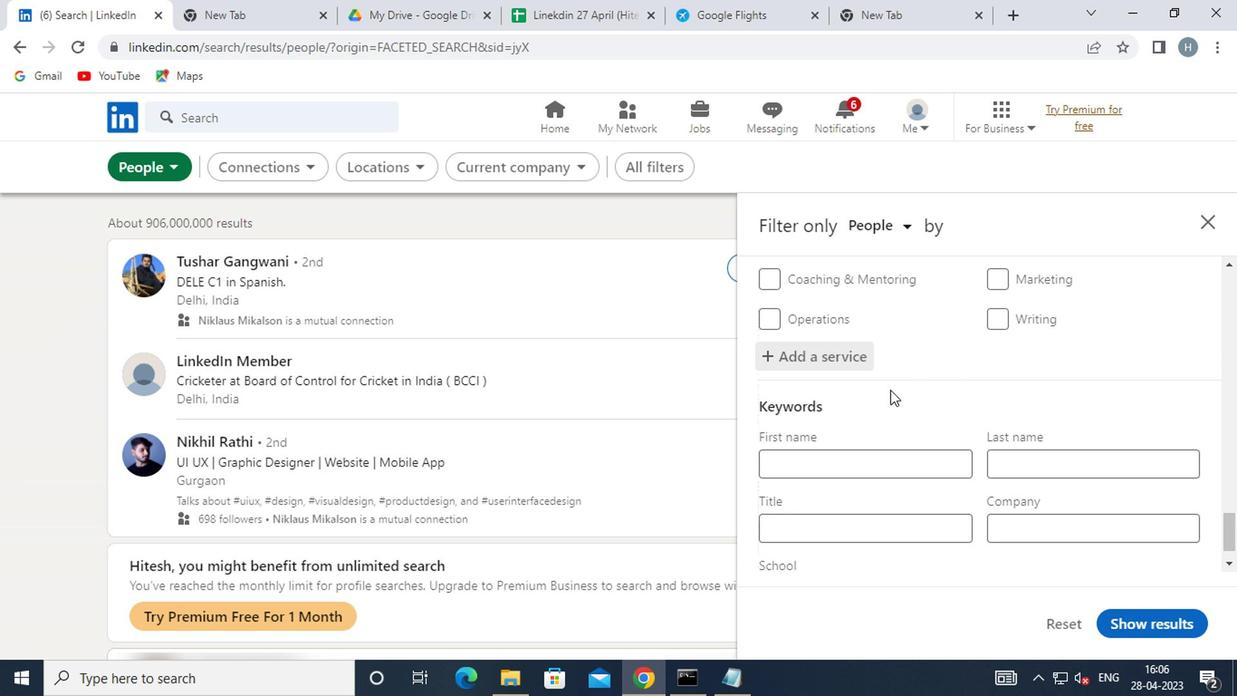 
Action: Mouse scrolled (887, 390) with delta (0, 0)
Screenshot: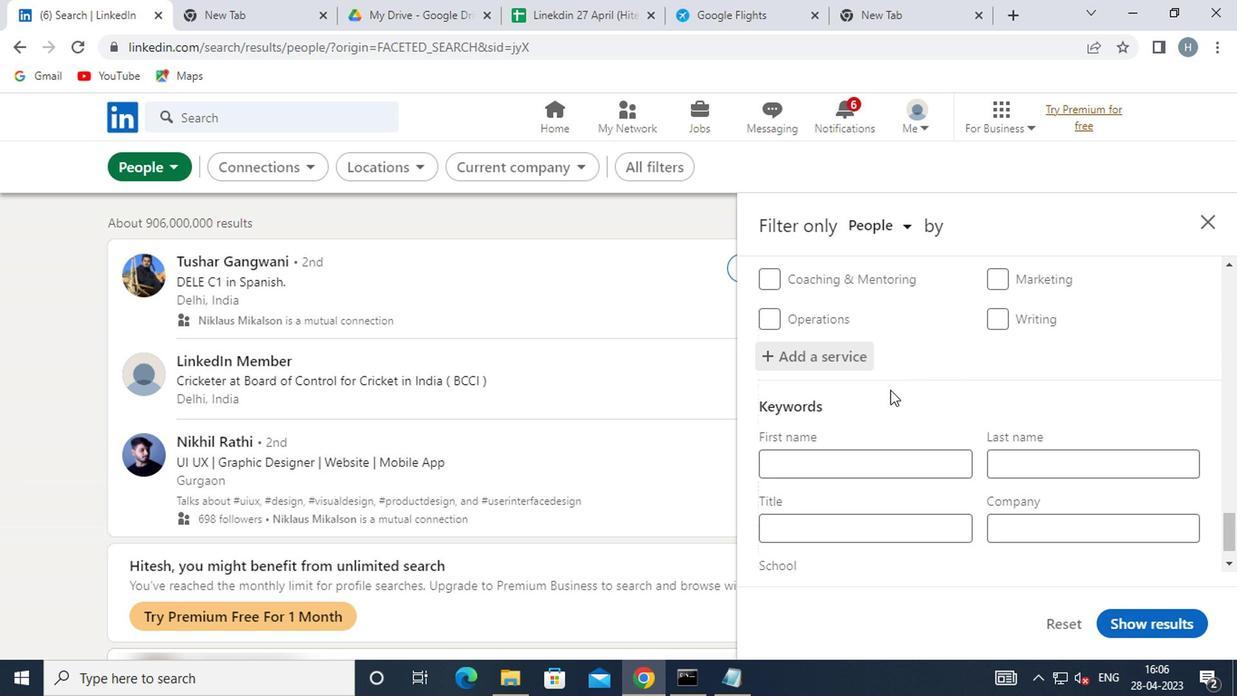 
Action: Mouse moved to (889, 384)
Screenshot: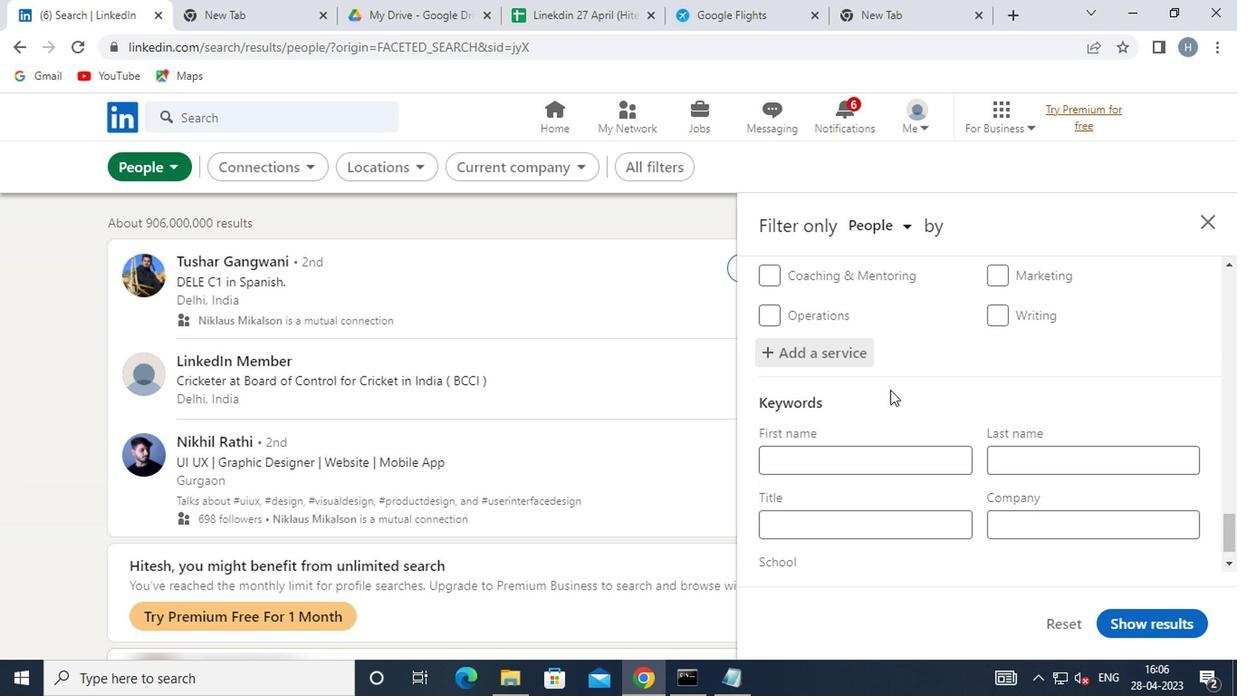 
Action: Mouse scrolled (889, 384) with delta (0, 0)
Screenshot: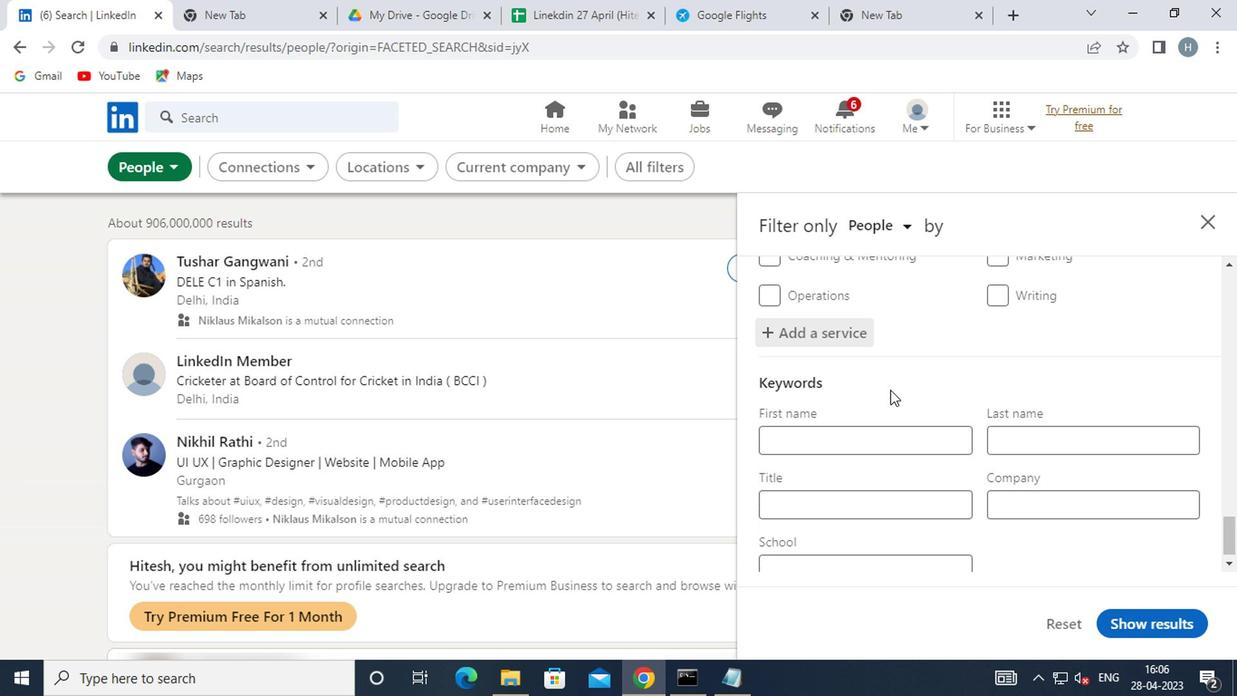 
Action: Mouse moved to (904, 487)
Screenshot: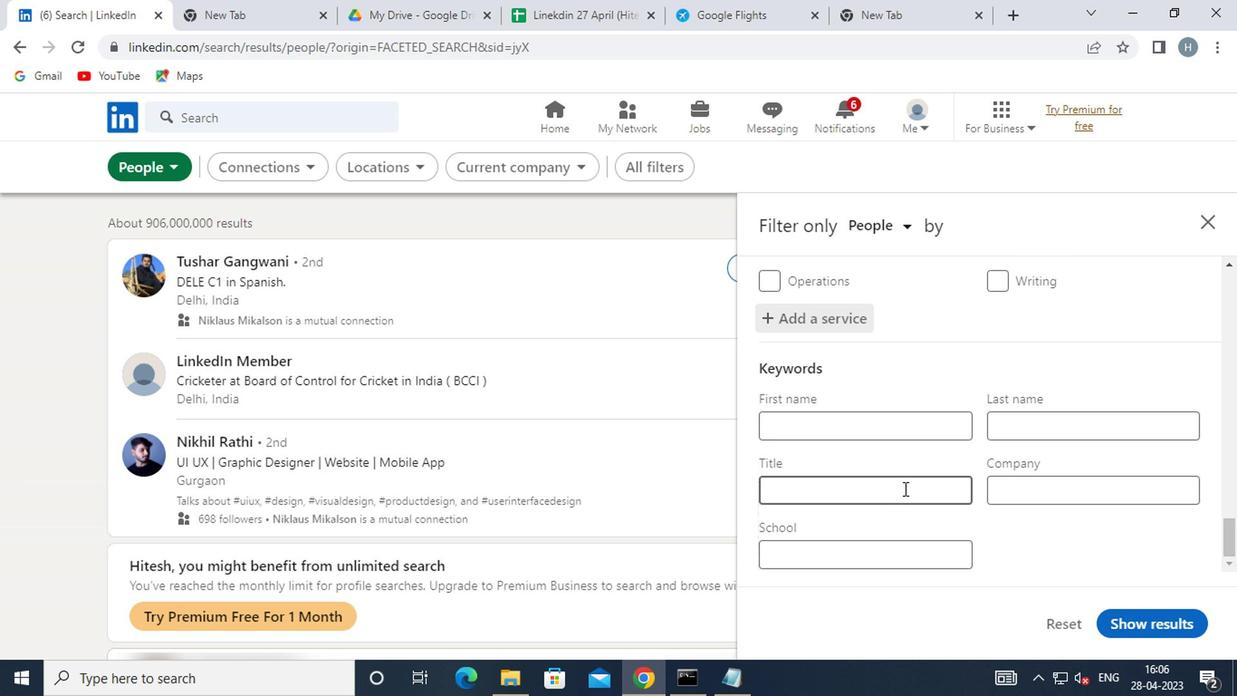 
Action: Mouse pressed left at (904, 487)
Screenshot: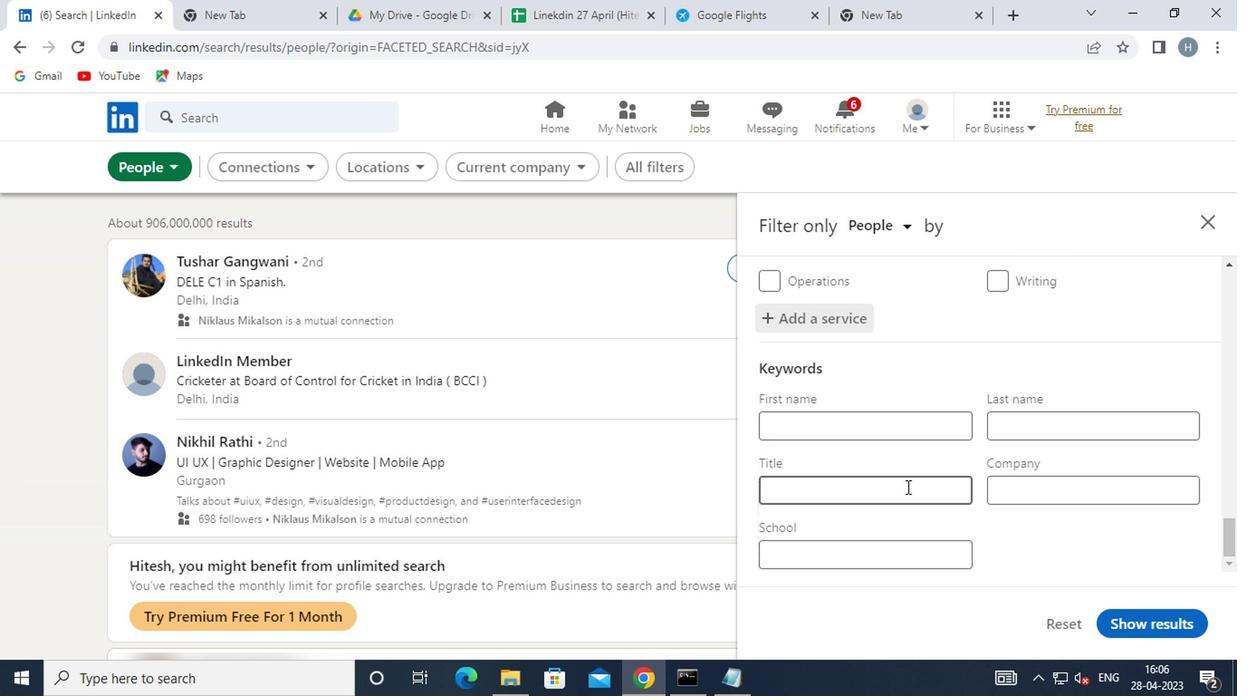 
Action: Mouse moved to (890, 480)
Screenshot: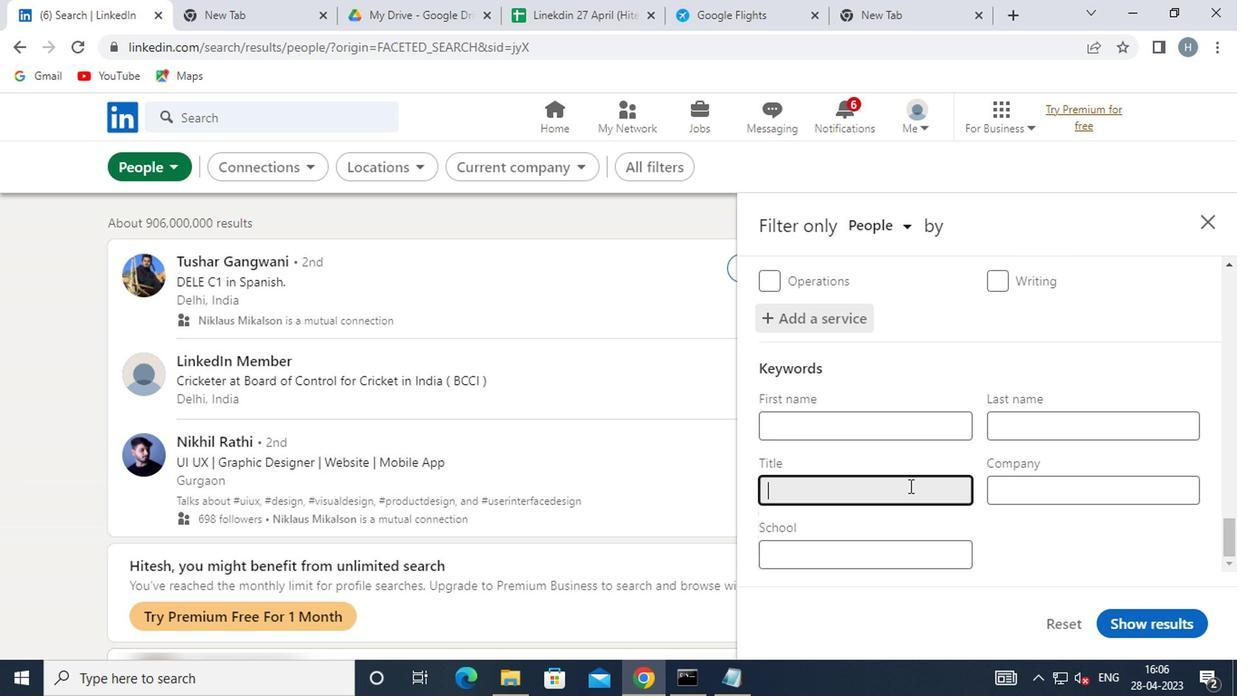 
Action: Key pressed <Key.shift>TELEMARKETER
Screenshot: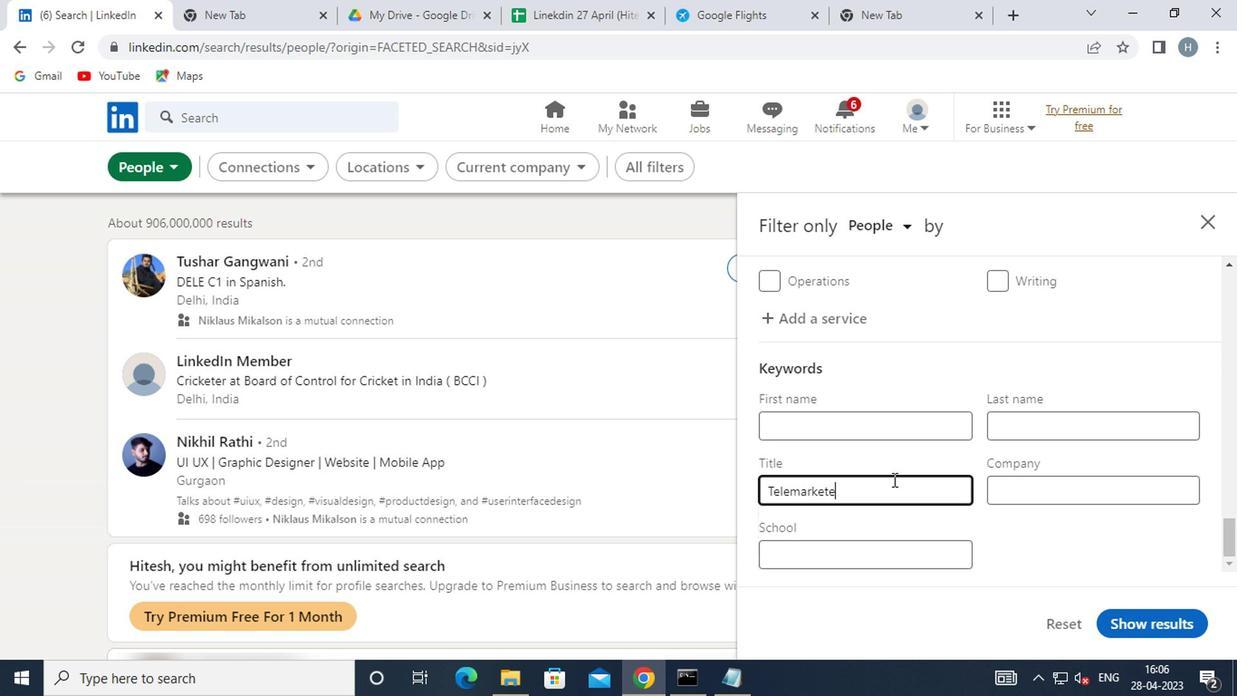 
Action: Mouse moved to (891, 479)
Screenshot: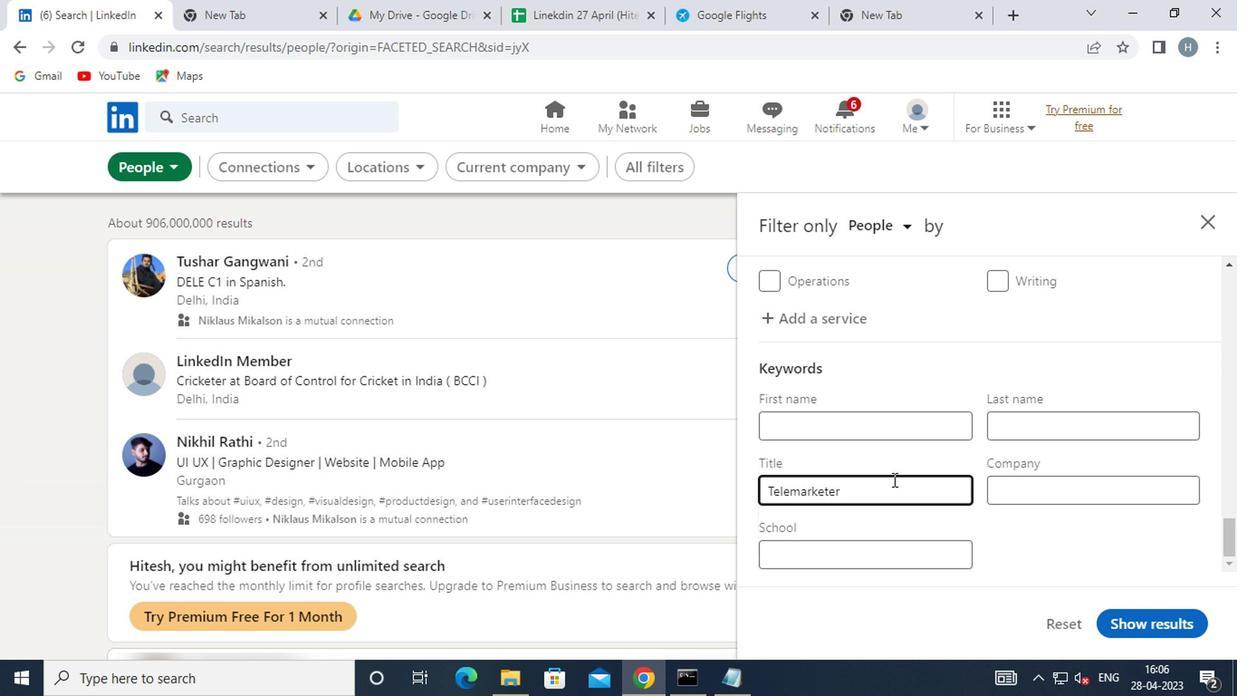 
Action: Key pressed <Key.enter>
Screenshot: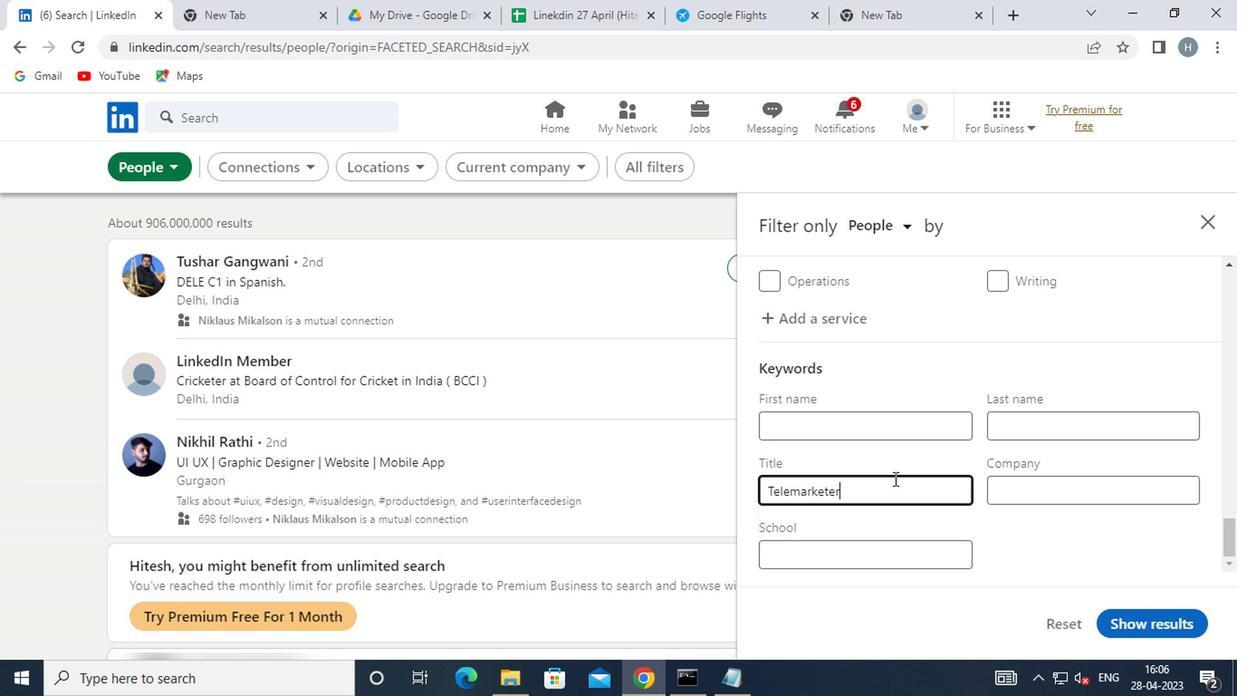 
Action: Mouse moved to (1139, 622)
Screenshot: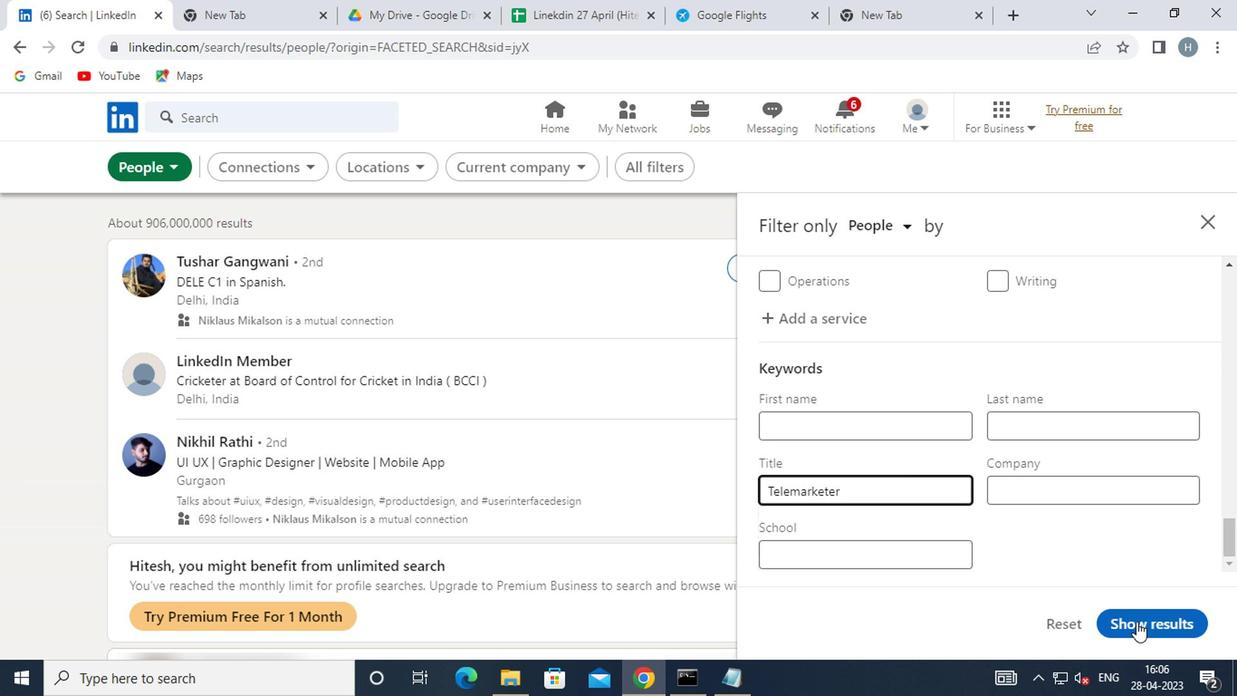 
Action: Mouse pressed left at (1139, 622)
Screenshot: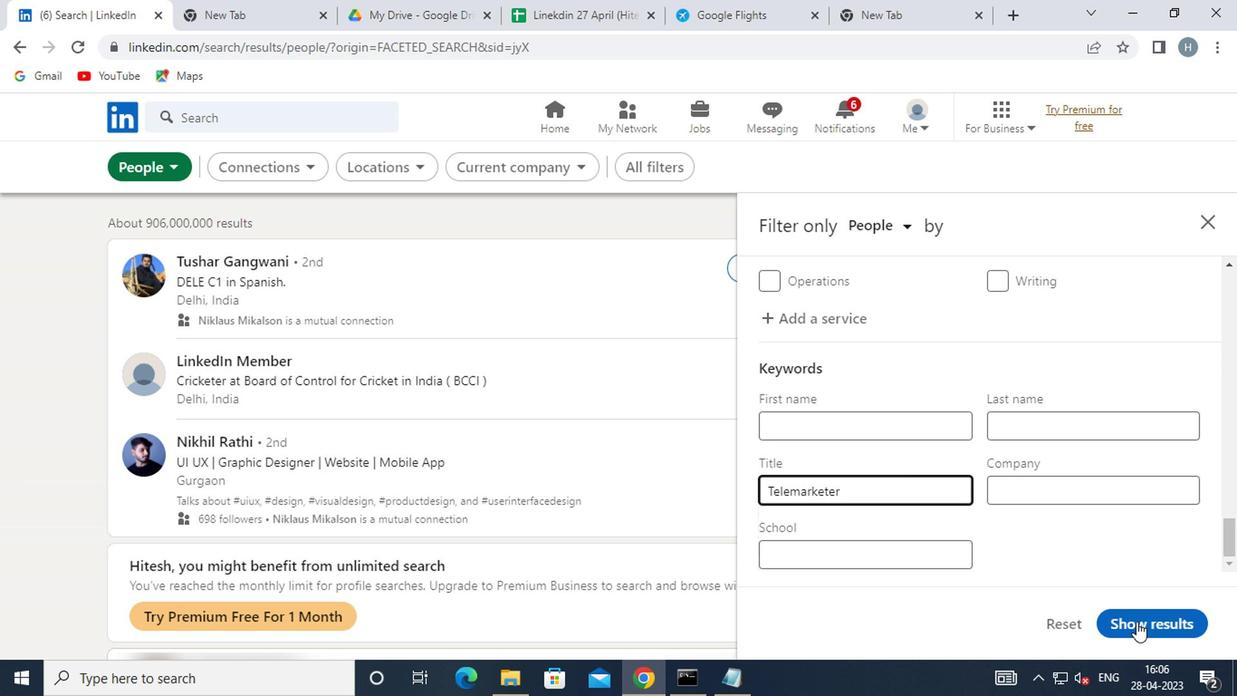 
Action: Mouse moved to (782, 500)
Screenshot: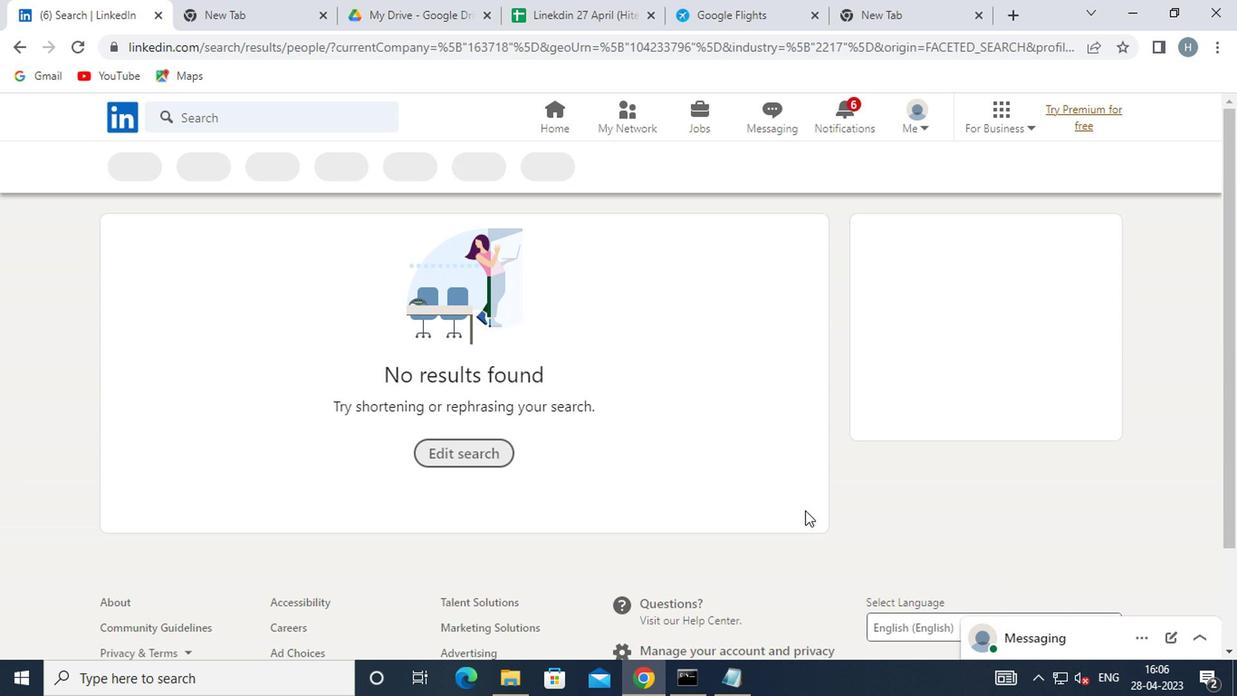 
